 Task: Search one way flight ticket for 3 adults, 3 children in business from Kalamazoo: Kalamazoo/battle Creek International Airport to Rock Springs: Southwest Wyoming Regional Airport (rock Springs Sweetwater County Airport) on 8-5-2023. Number of bags: 1 checked bag. Price is upto 94000. Outbound departure time preference is 9:45.
Action: Mouse moved to (382, 365)
Screenshot: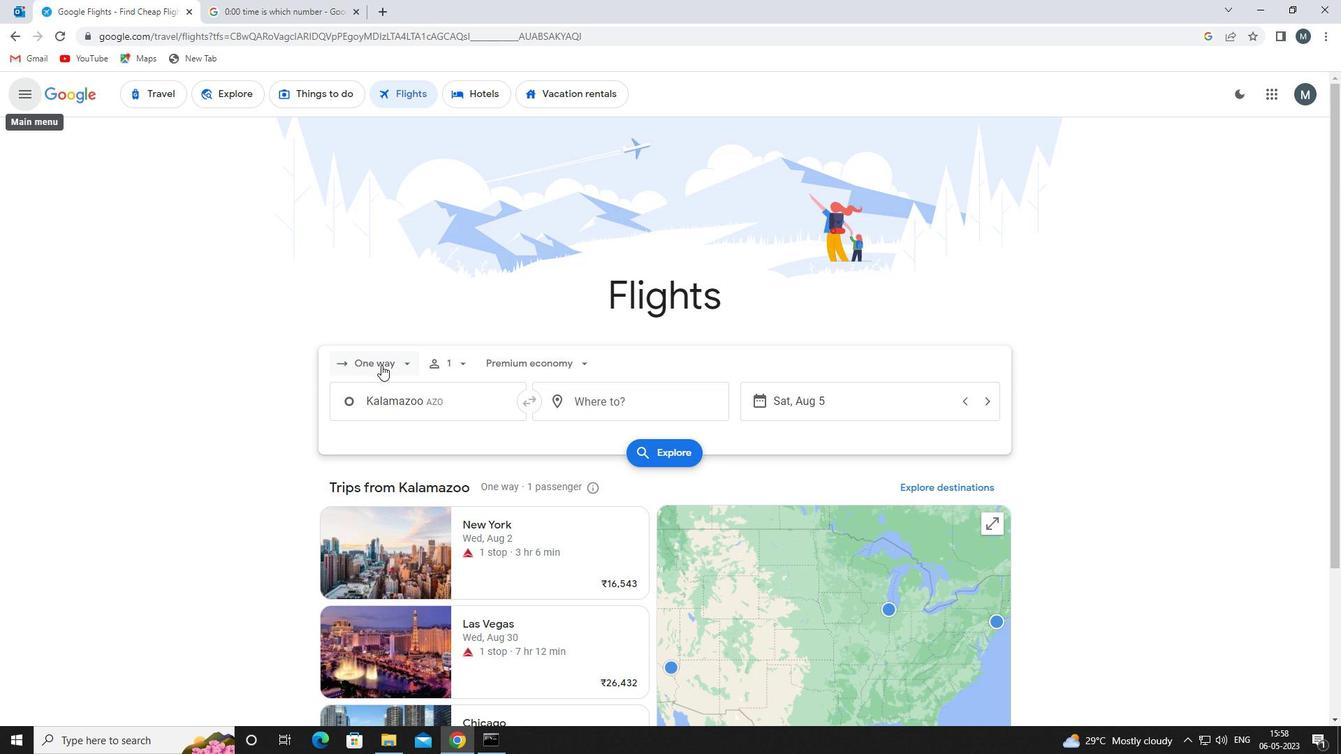 
Action: Mouse pressed left at (382, 365)
Screenshot: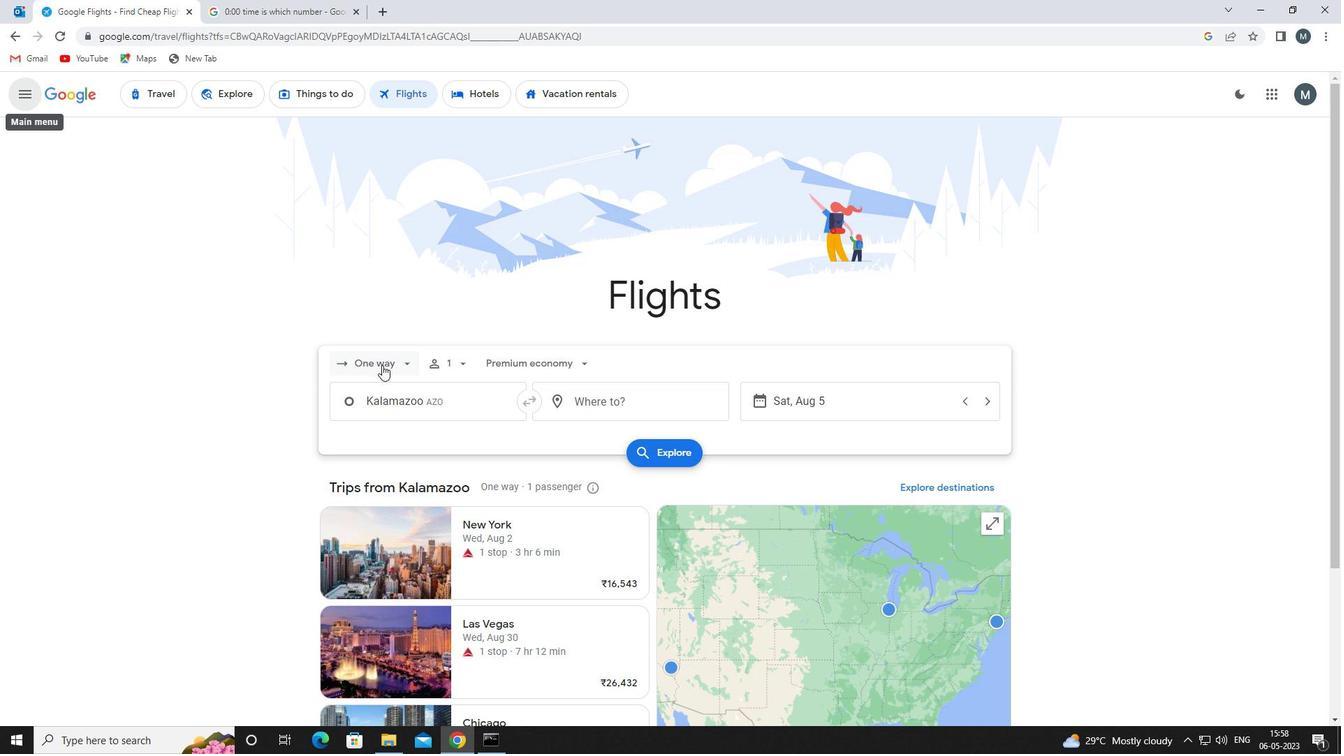 
Action: Mouse moved to (393, 435)
Screenshot: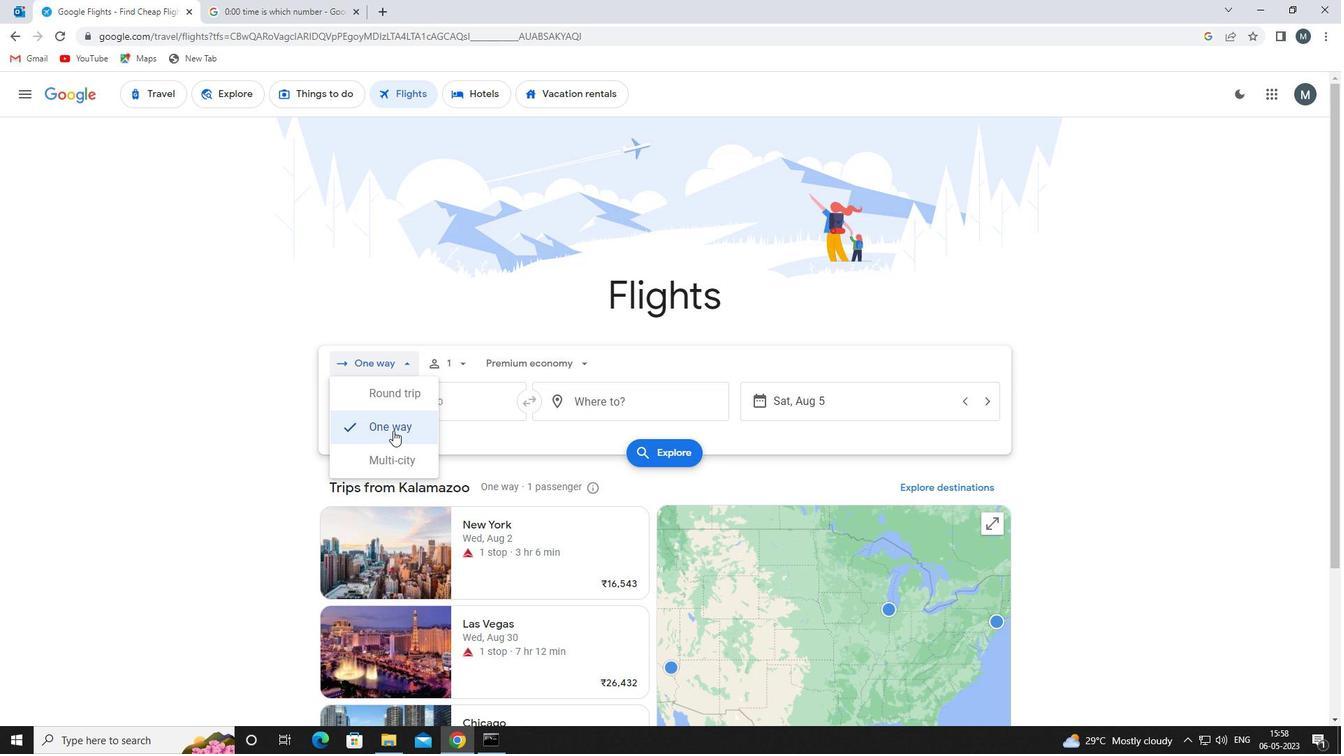 
Action: Mouse pressed left at (393, 435)
Screenshot: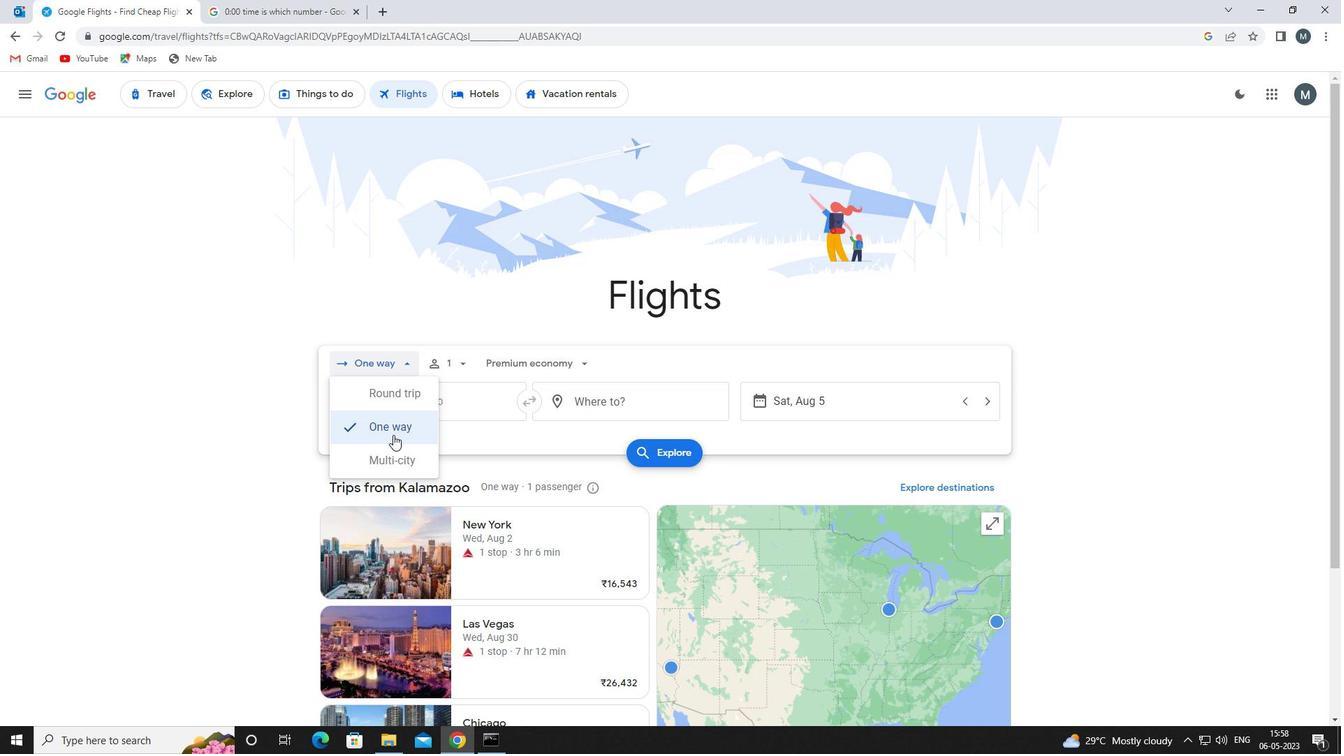 
Action: Mouse moved to (456, 362)
Screenshot: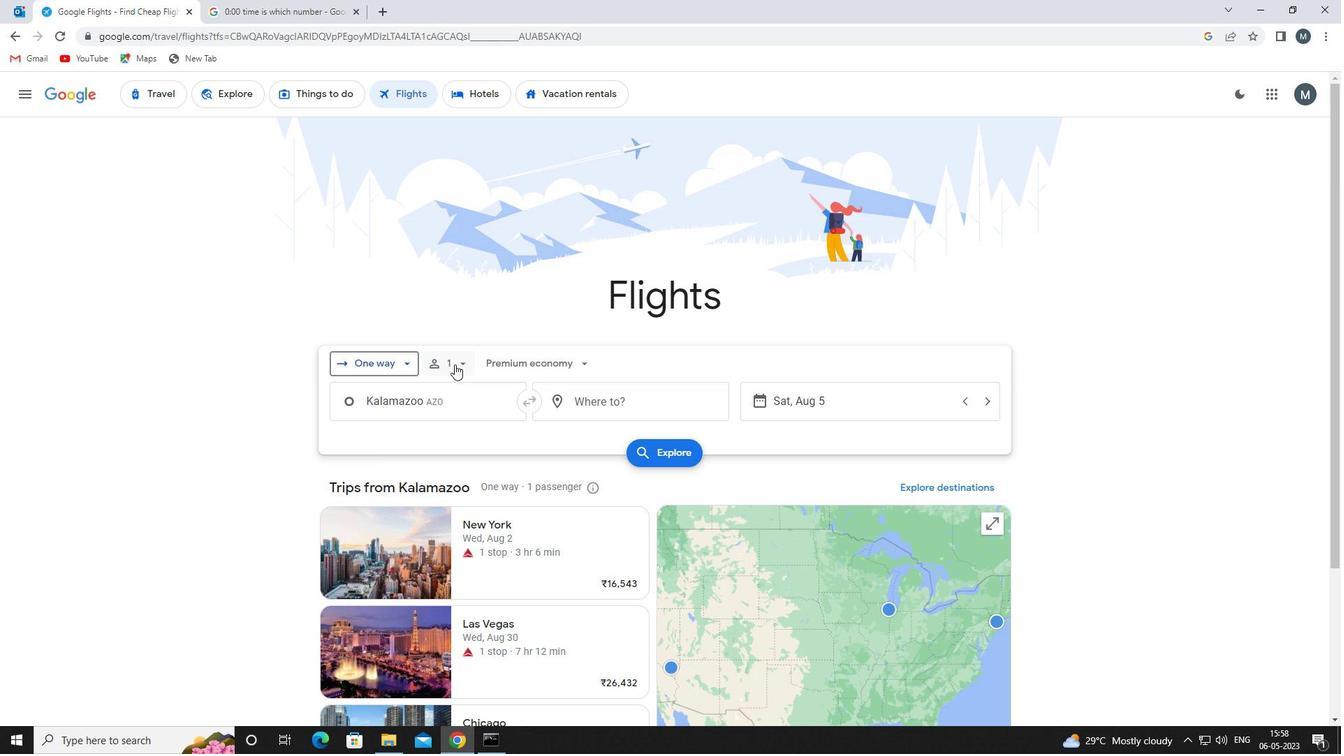 
Action: Mouse pressed left at (456, 362)
Screenshot: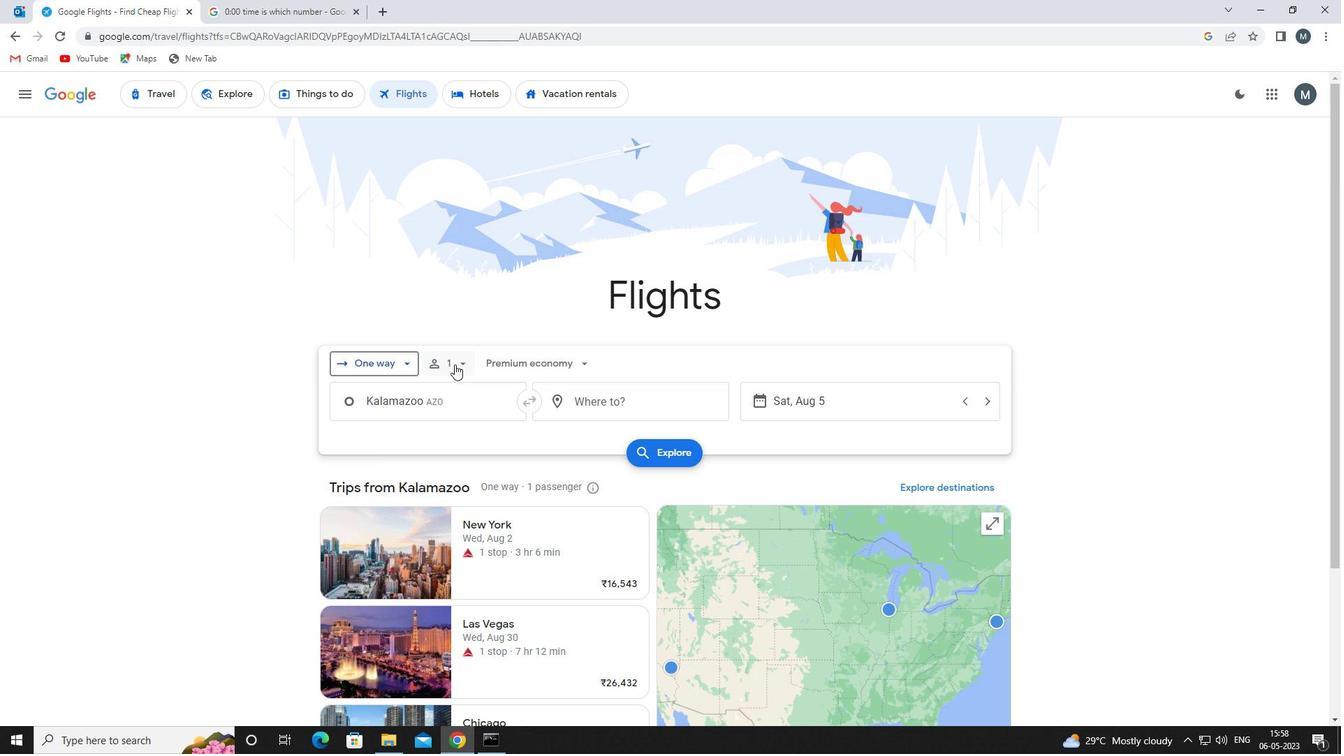 
Action: Mouse moved to (569, 398)
Screenshot: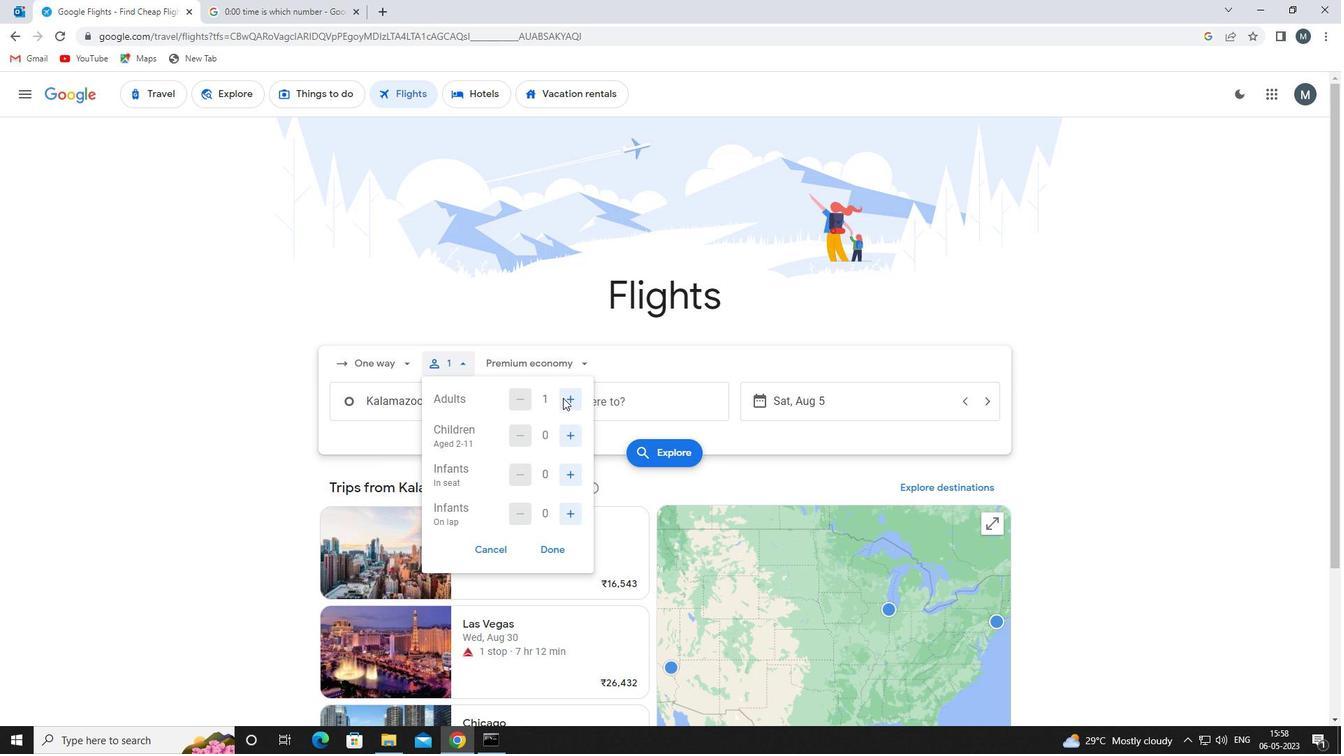 
Action: Mouse pressed left at (569, 398)
Screenshot: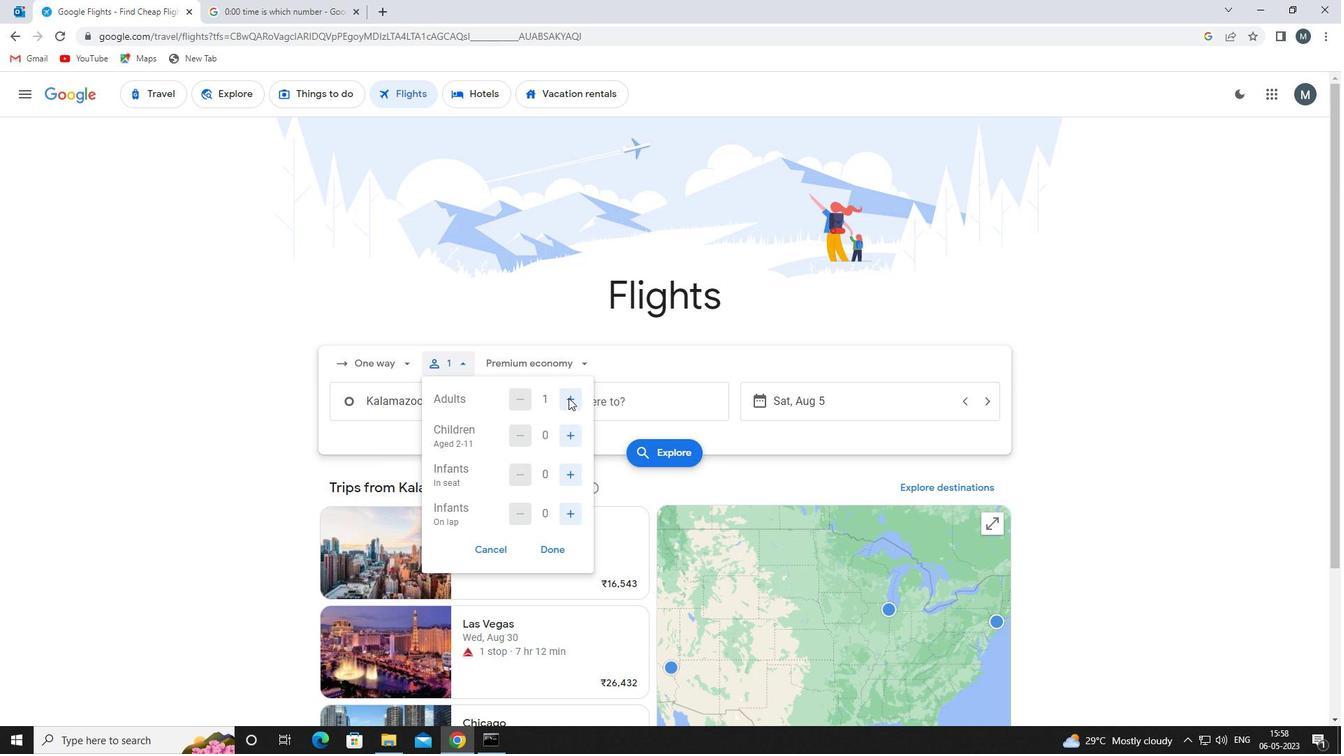 
Action: Mouse moved to (572, 398)
Screenshot: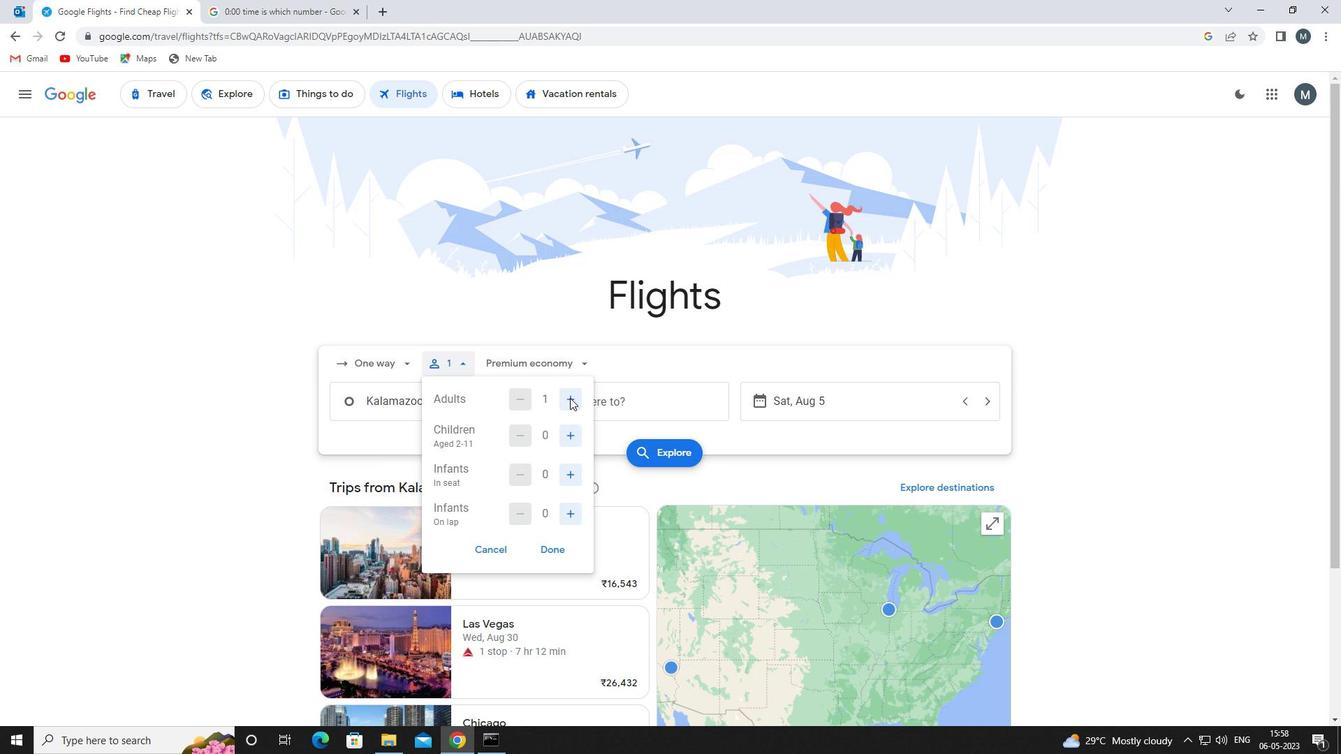 
Action: Mouse pressed left at (572, 398)
Screenshot: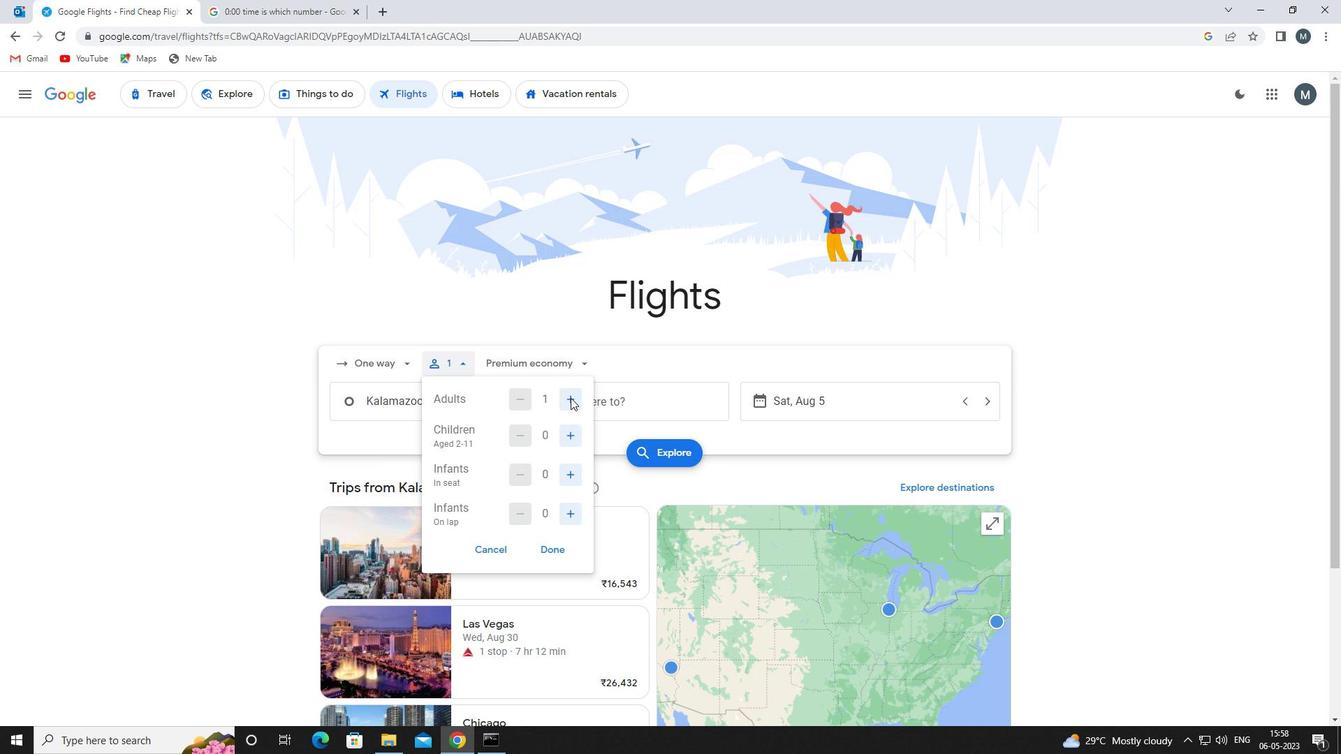 
Action: Mouse moved to (568, 440)
Screenshot: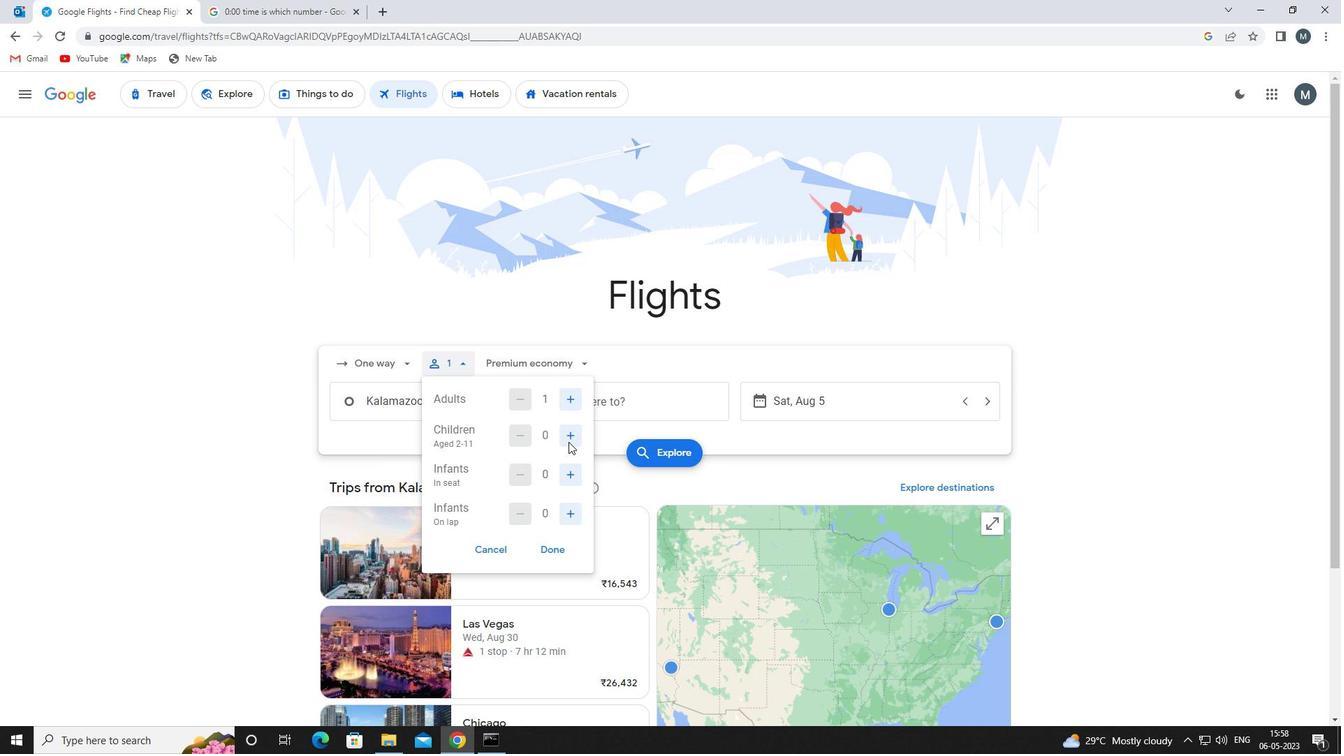 
Action: Mouse pressed left at (568, 440)
Screenshot: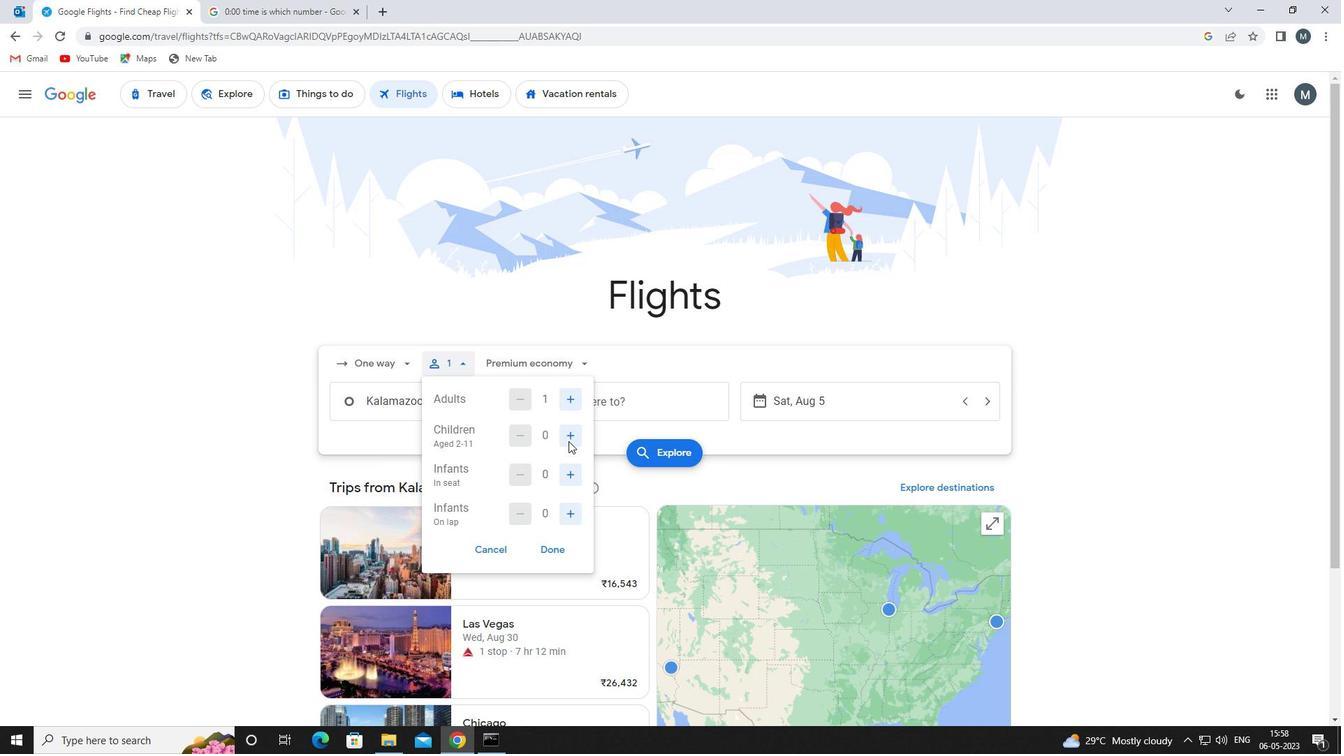 
Action: Mouse pressed left at (568, 440)
Screenshot: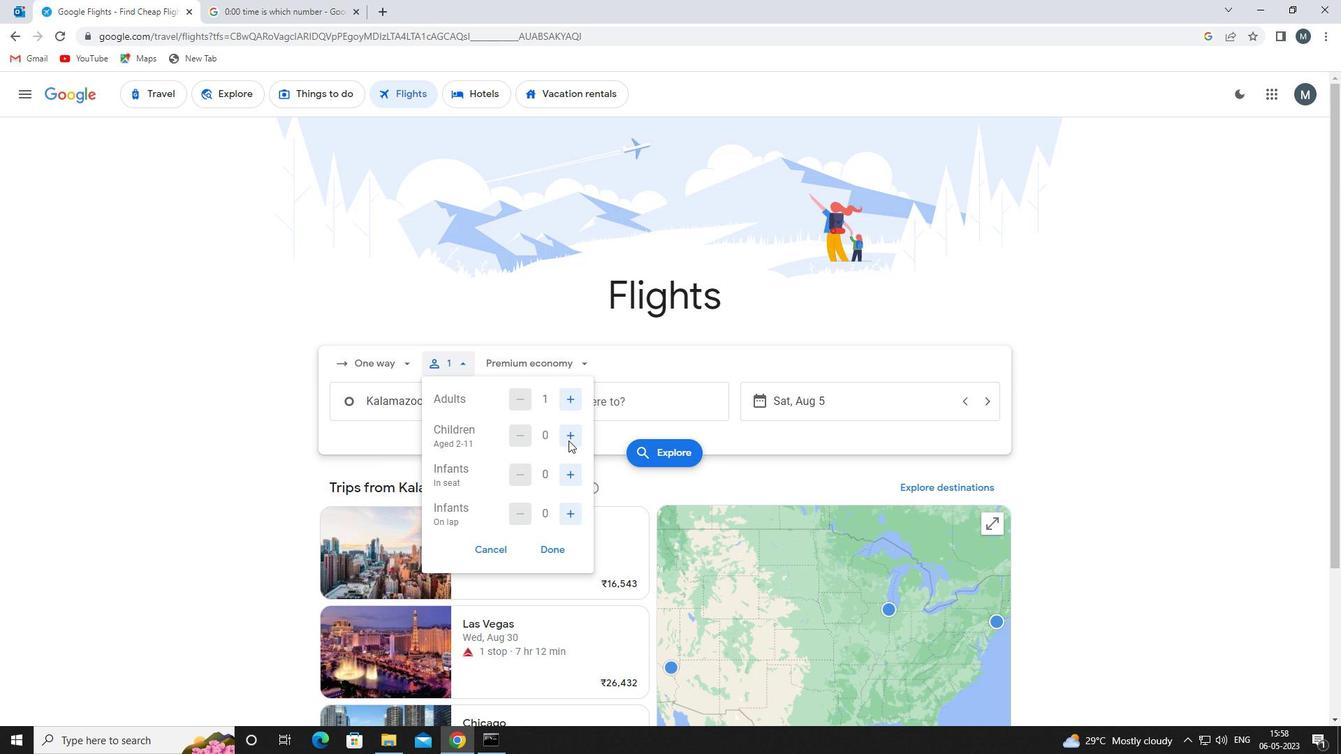 
Action: Mouse pressed left at (568, 440)
Screenshot: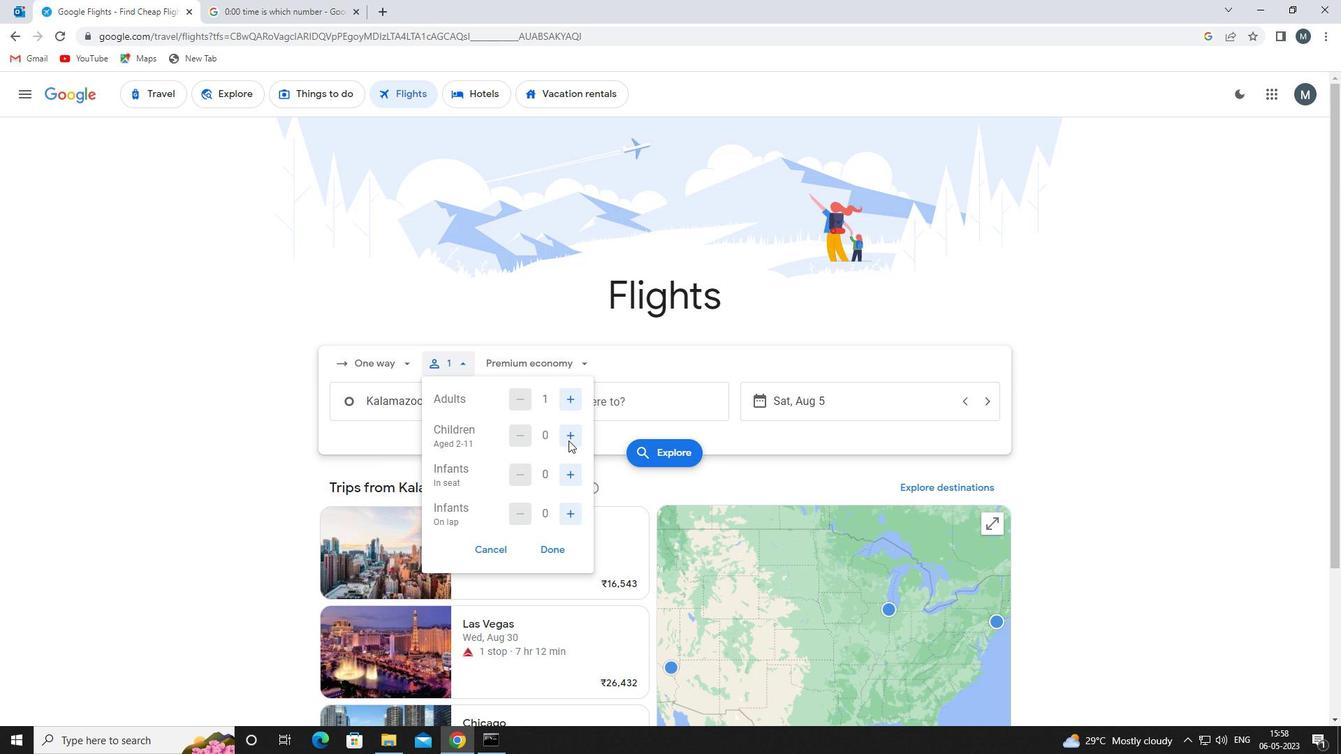 
Action: Mouse moved to (552, 553)
Screenshot: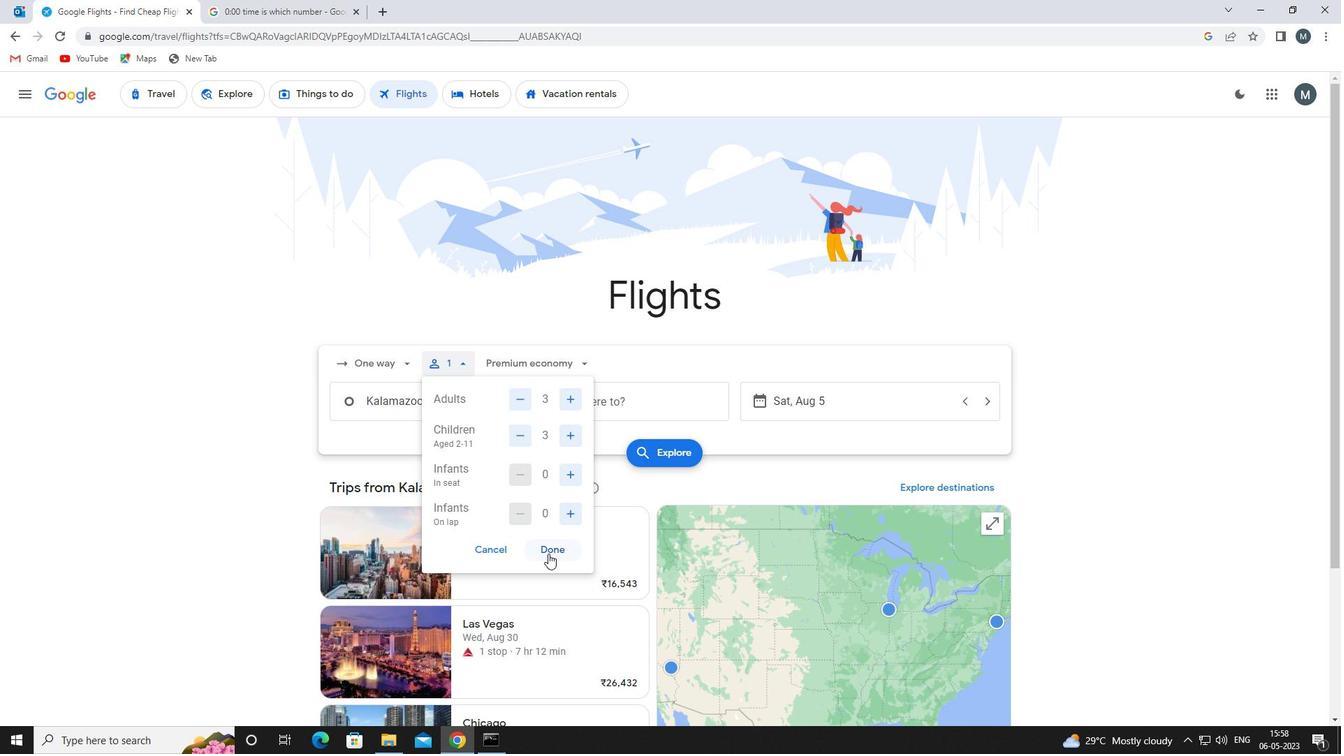 
Action: Mouse pressed left at (552, 553)
Screenshot: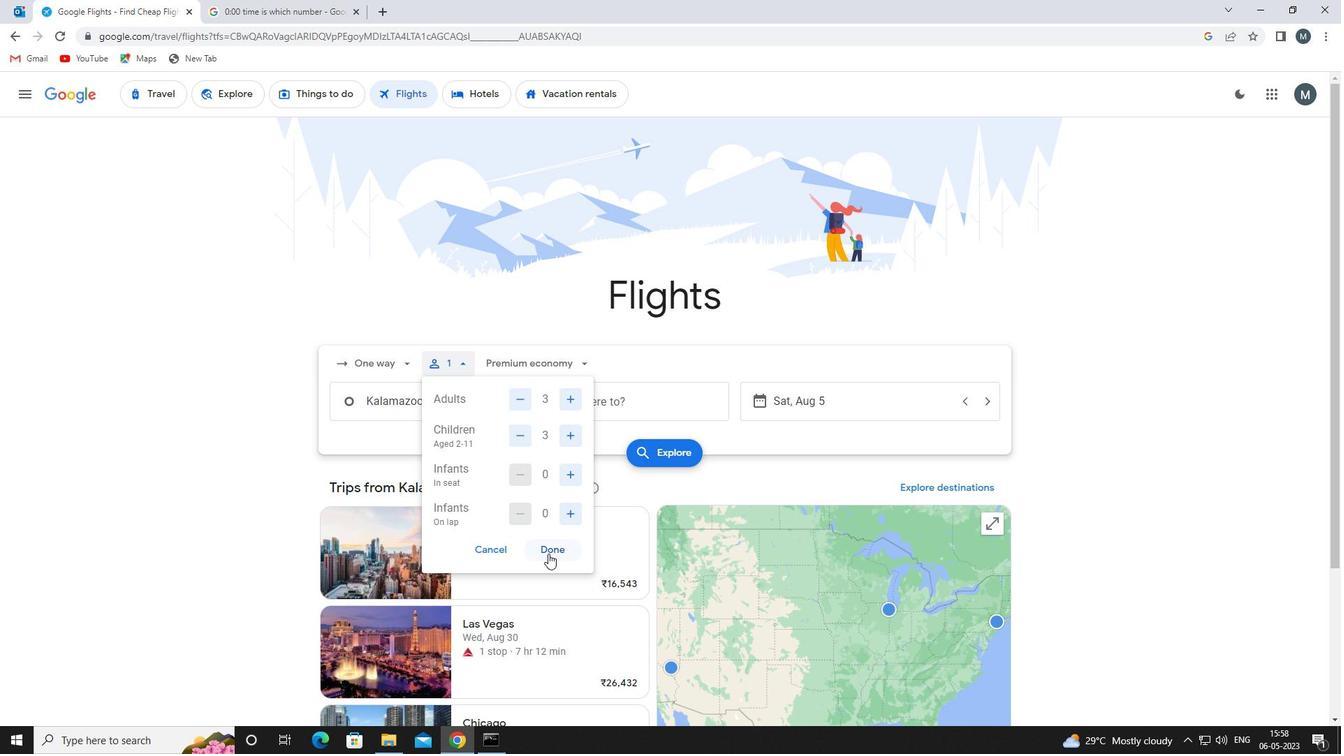 
Action: Mouse moved to (518, 364)
Screenshot: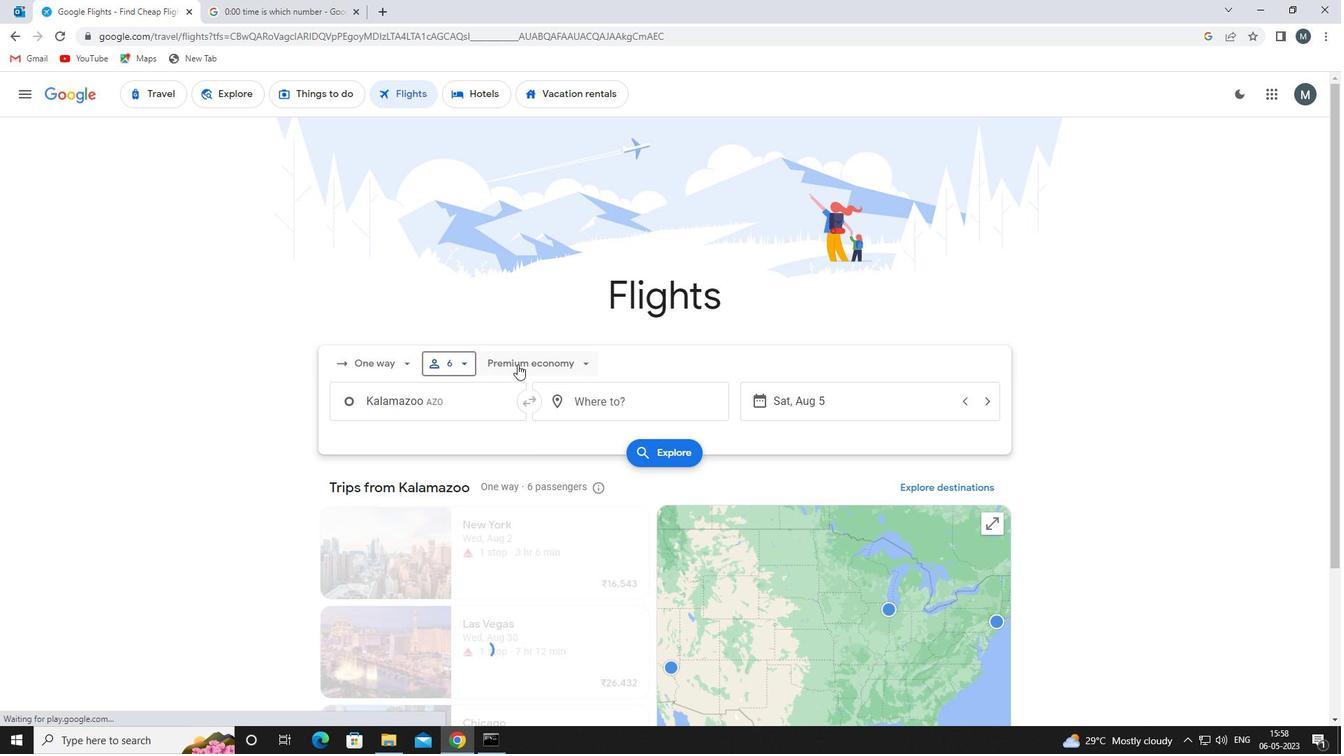 
Action: Mouse pressed left at (518, 364)
Screenshot: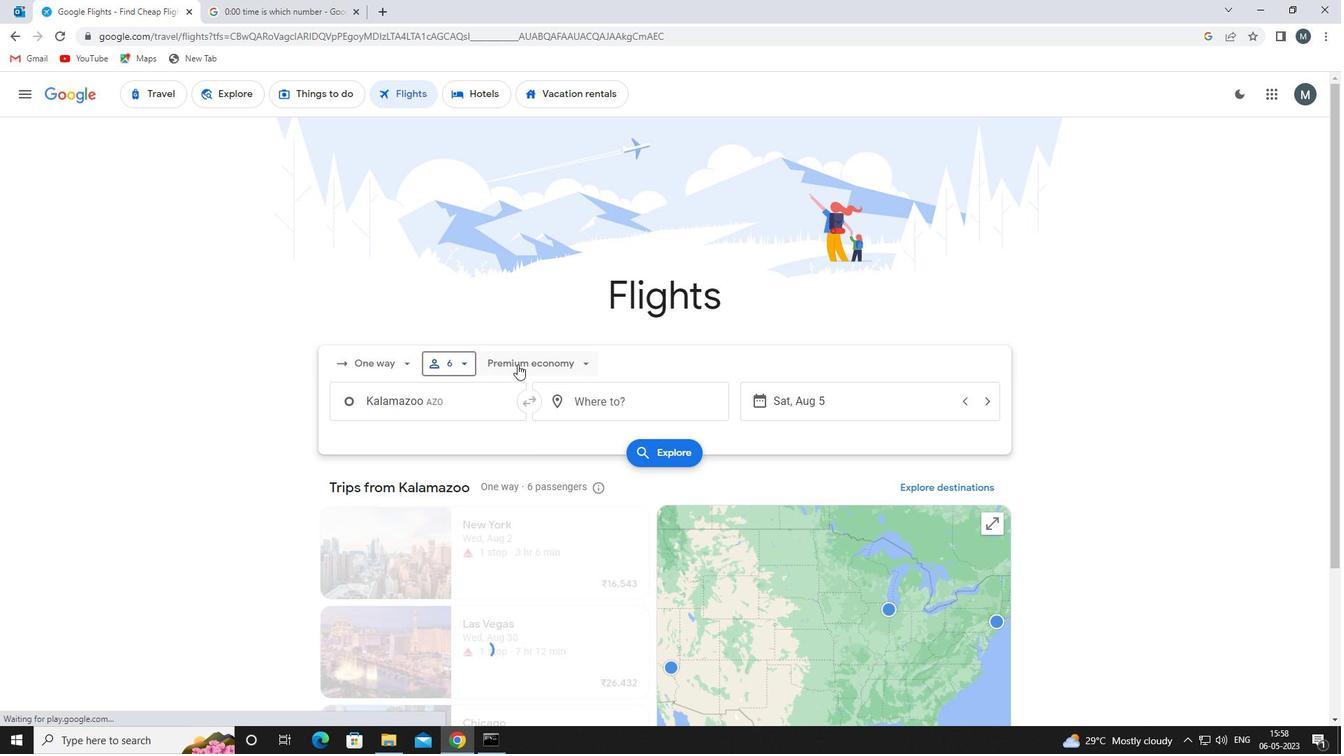 
Action: Mouse moved to (525, 463)
Screenshot: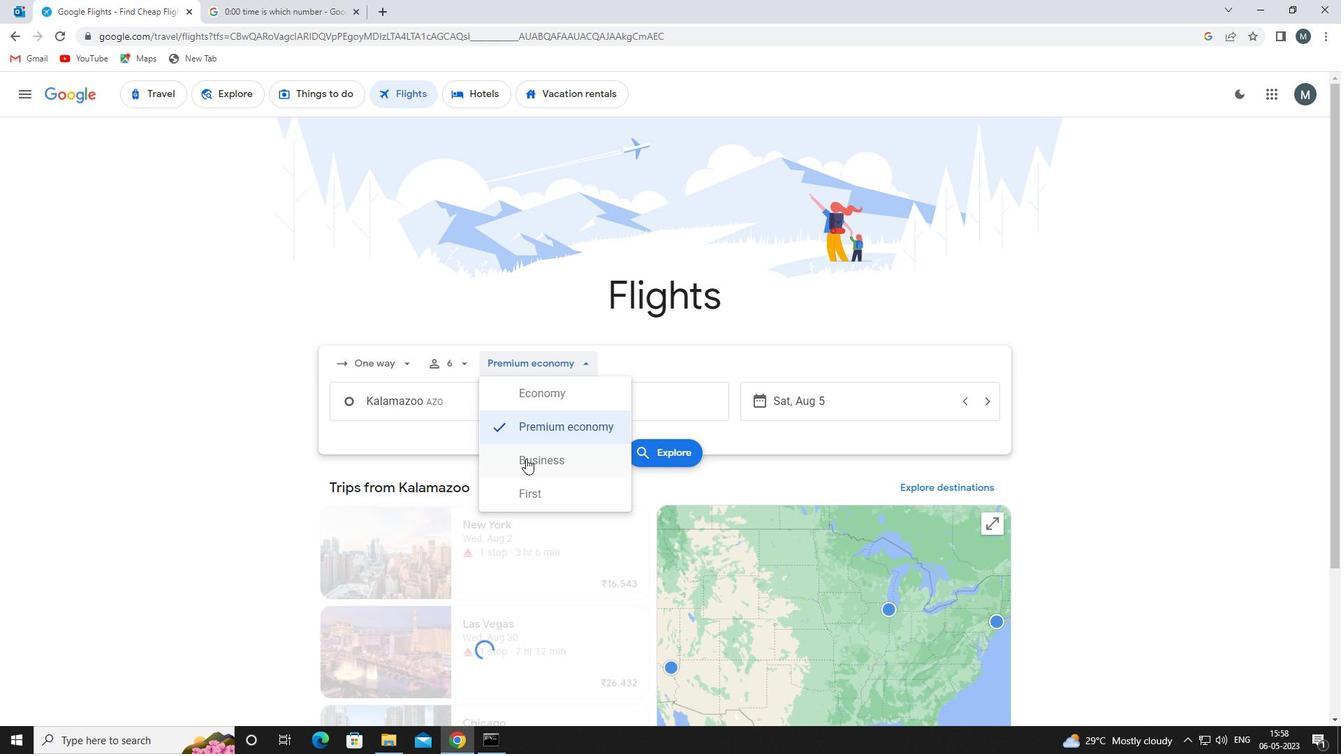 
Action: Mouse pressed left at (525, 463)
Screenshot: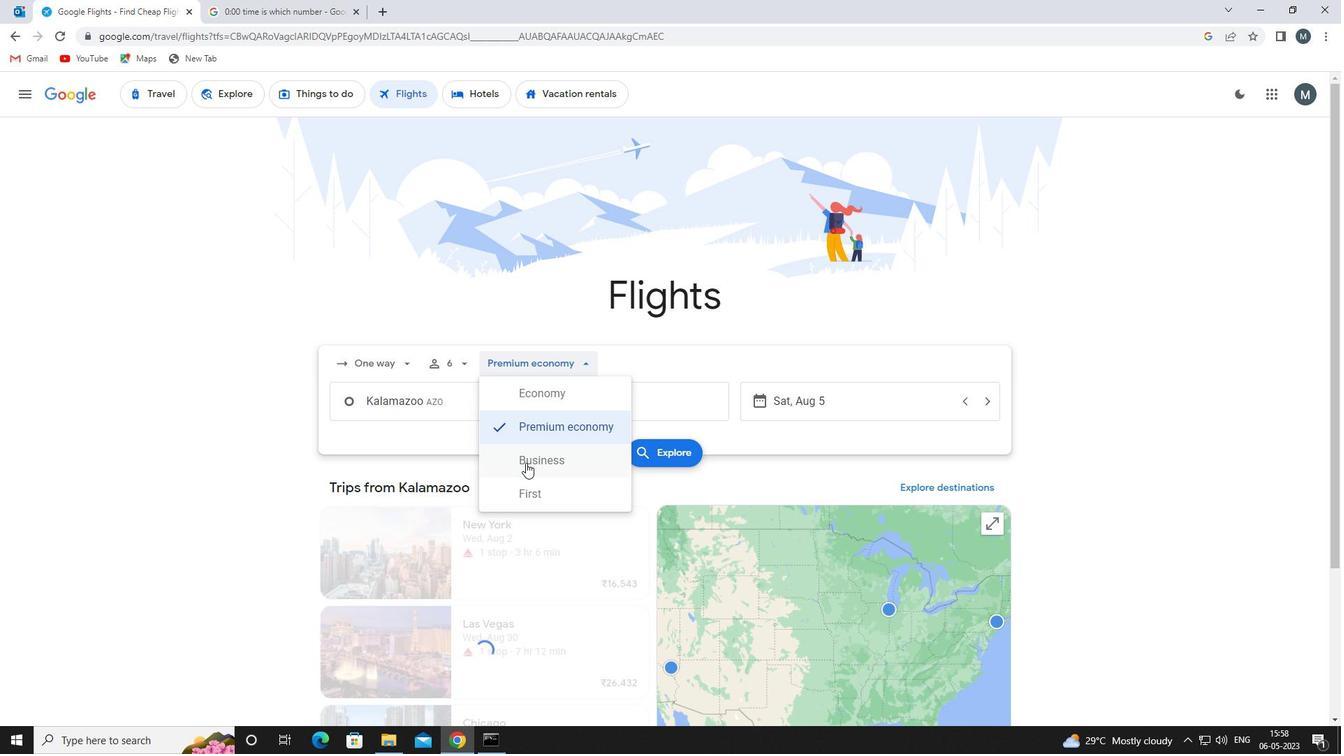 
Action: Mouse moved to (454, 405)
Screenshot: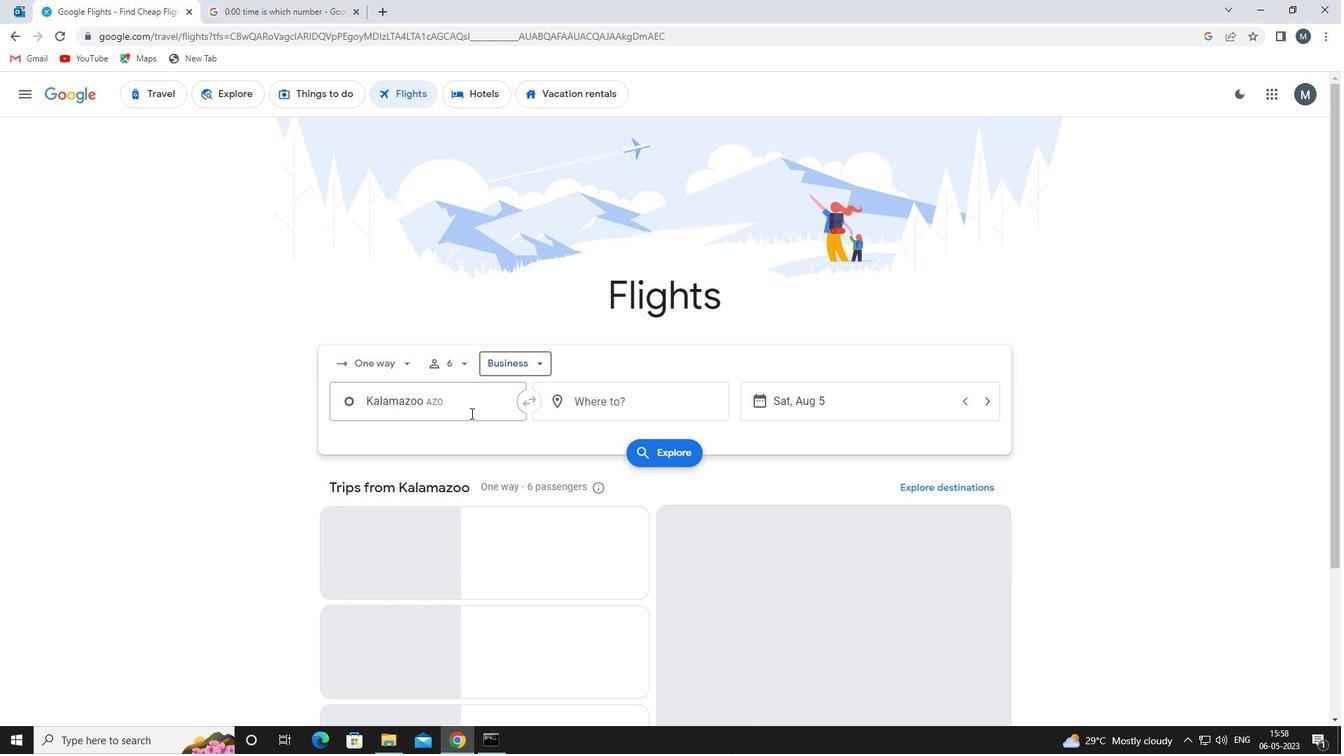 
Action: Mouse pressed left at (454, 405)
Screenshot: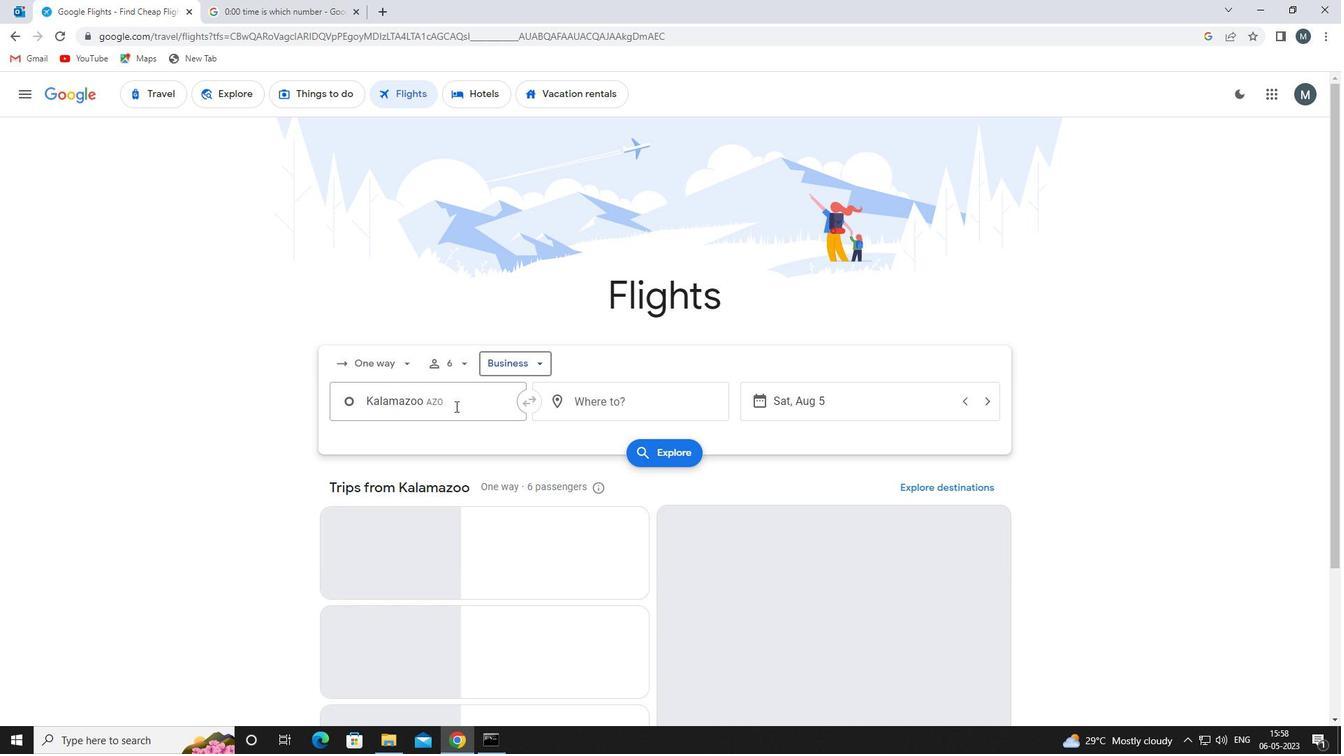 
Action: Mouse moved to (473, 514)
Screenshot: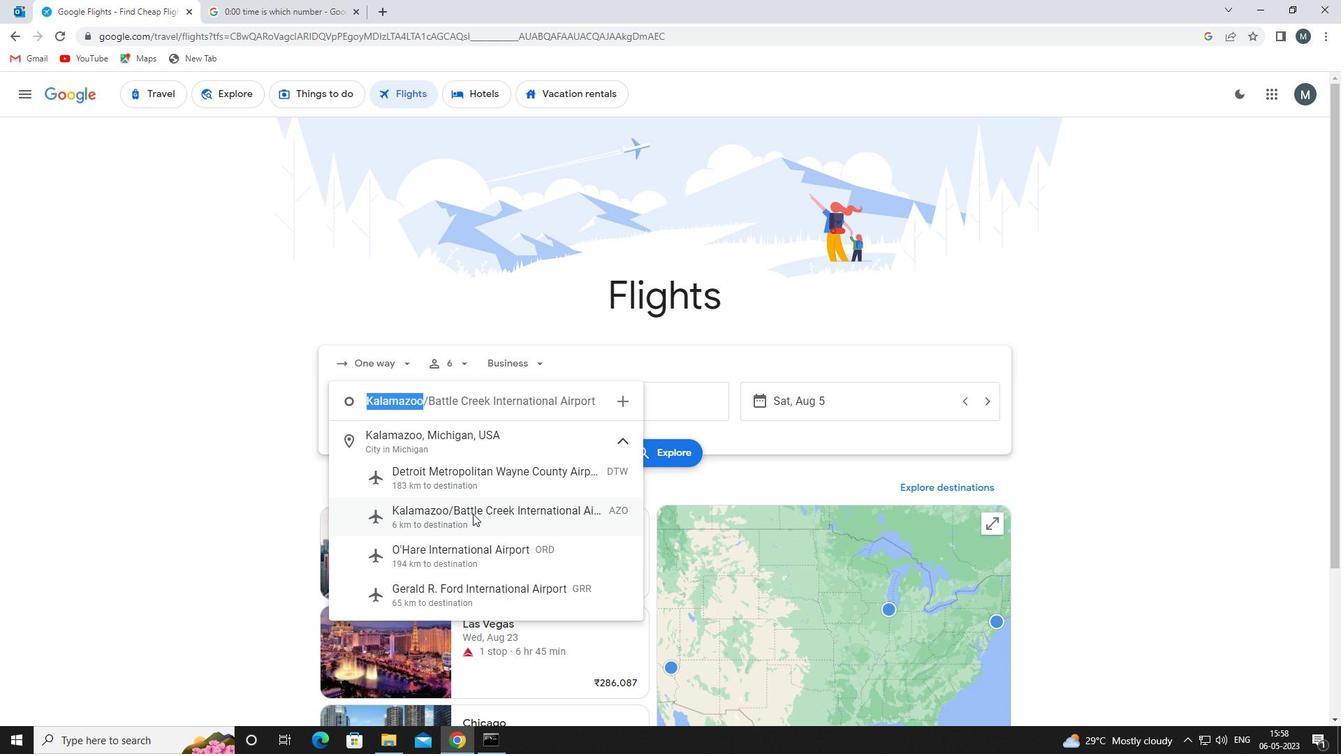 
Action: Mouse pressed left at (473, 514)
Screenshot: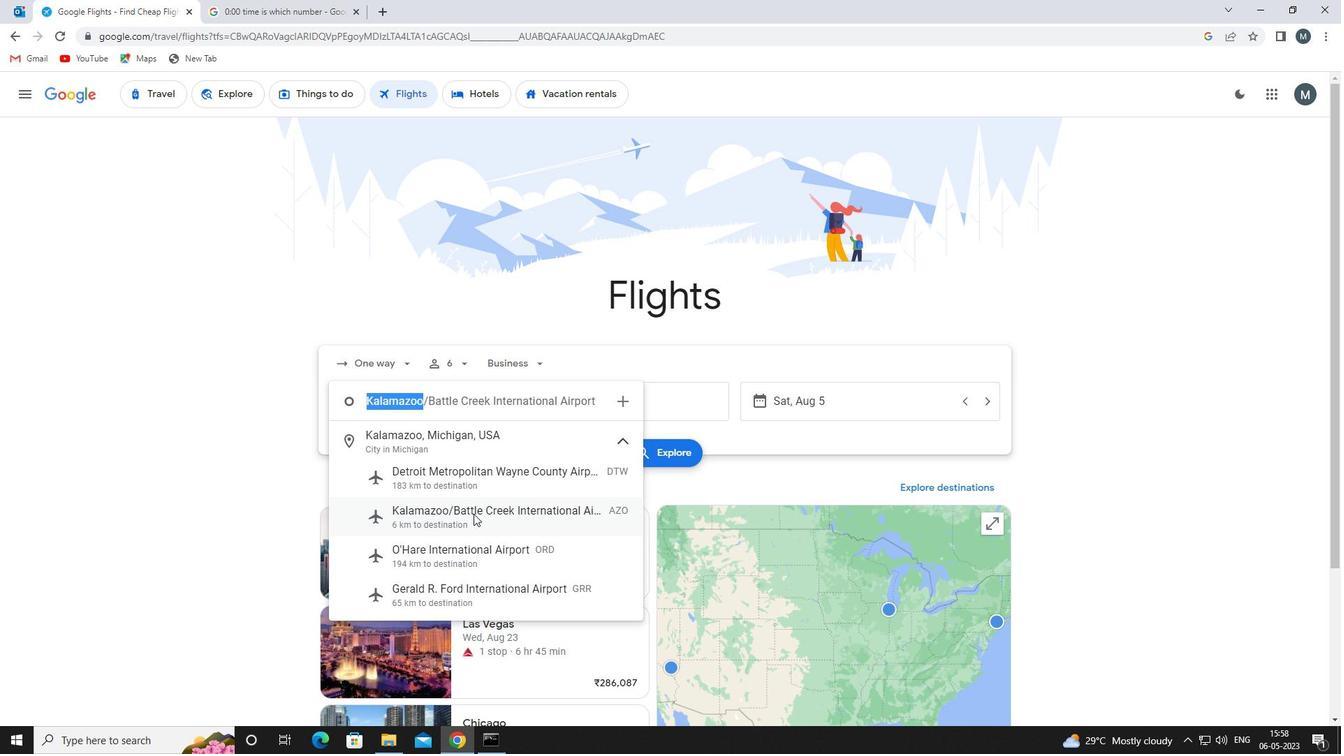 
Action: Mouse moved to (451, 394)
Screenshot: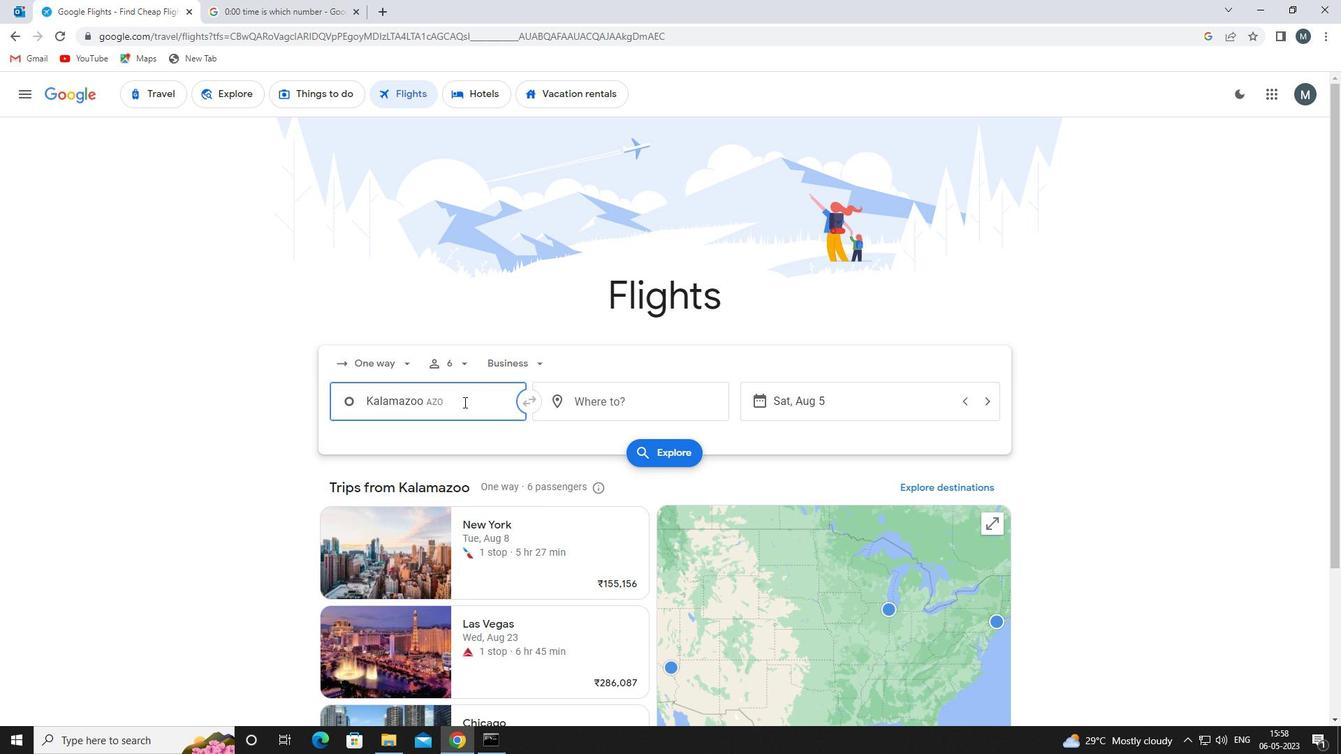 
Action: Mouse pressed left at (451, 394)
Screenshot: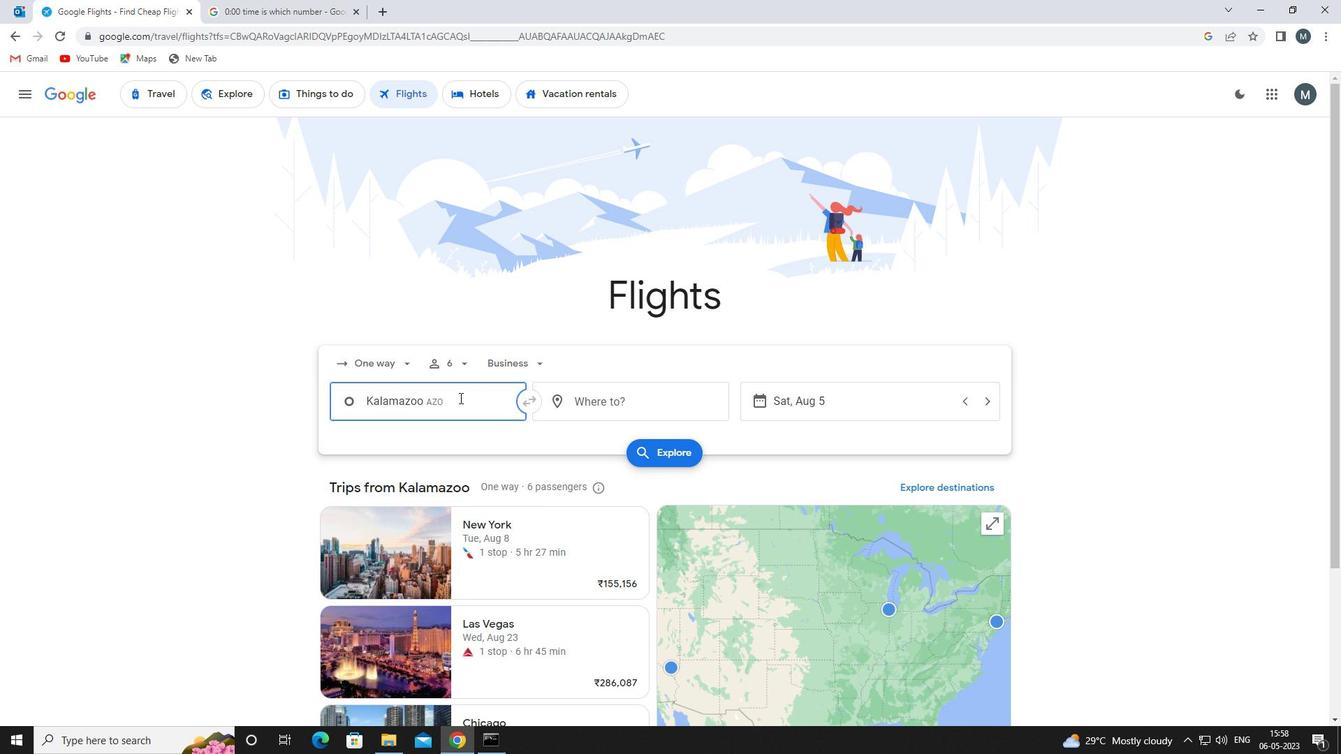 
Action: Mouse moved to (473, 516)
Screenshot: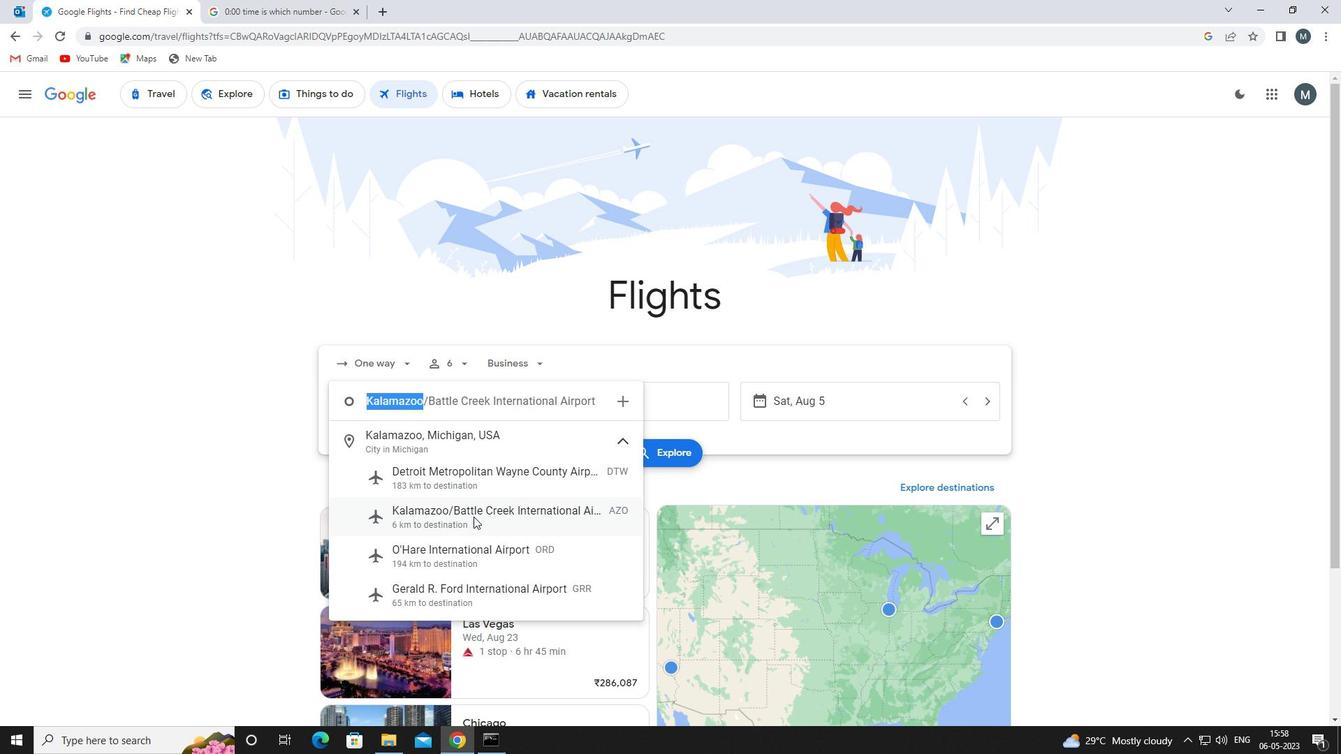
Action: Mouse pressed left at (473, 516)
Screenshot: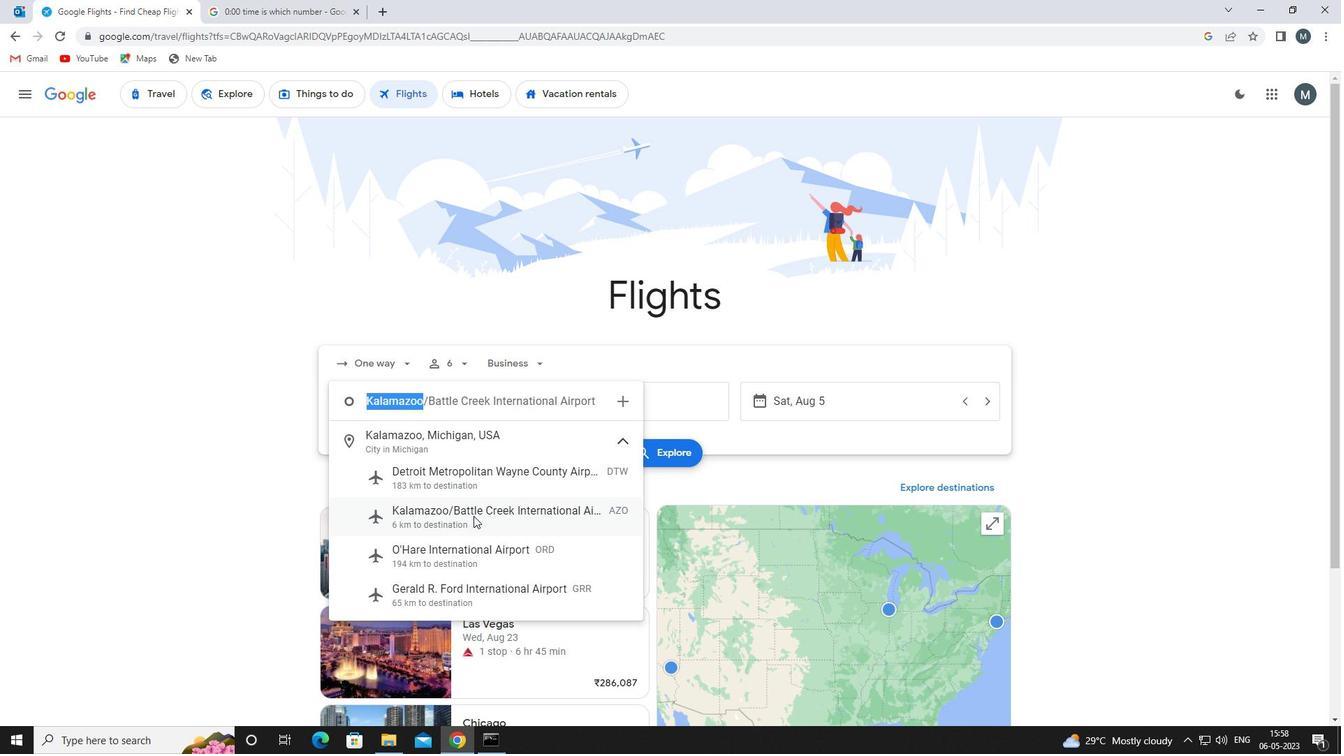 
Action: Mouse moved to (590, 404)
Screenshot: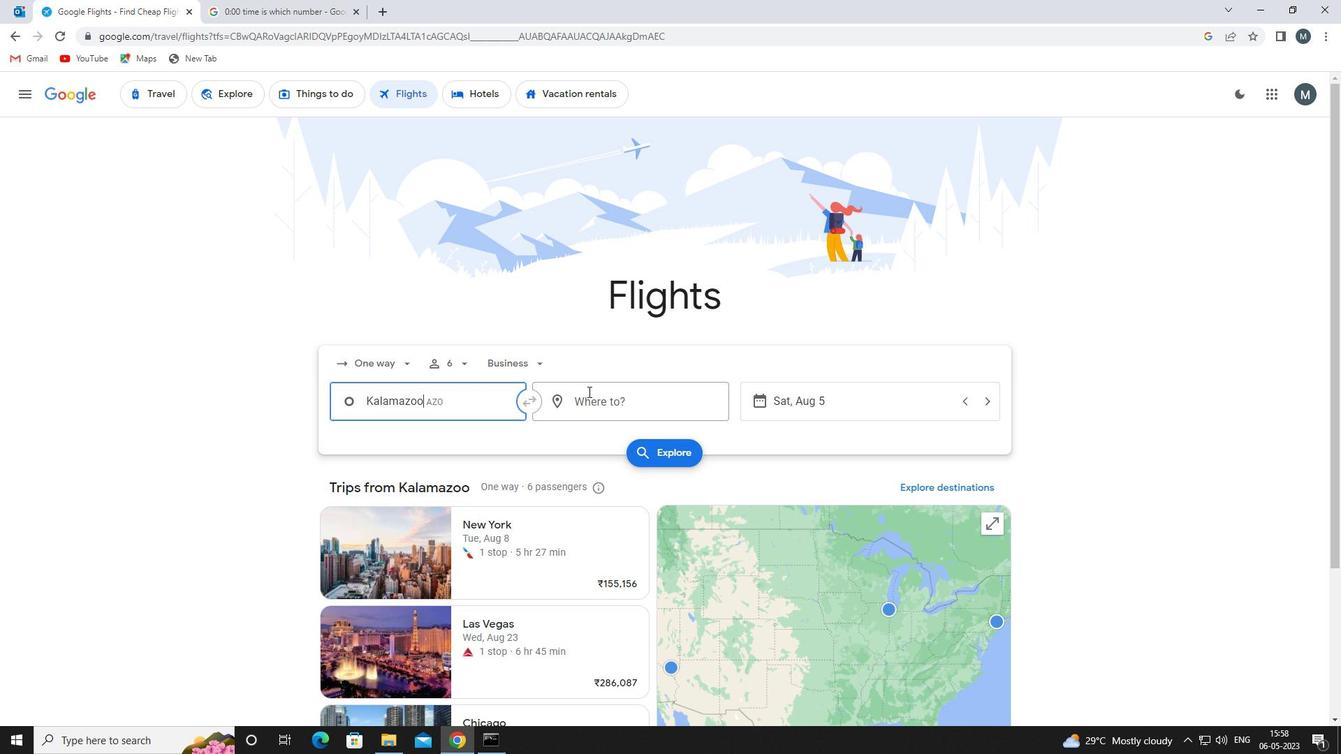 
Action: Mouse pressed left at (590, 404)
Screenshot: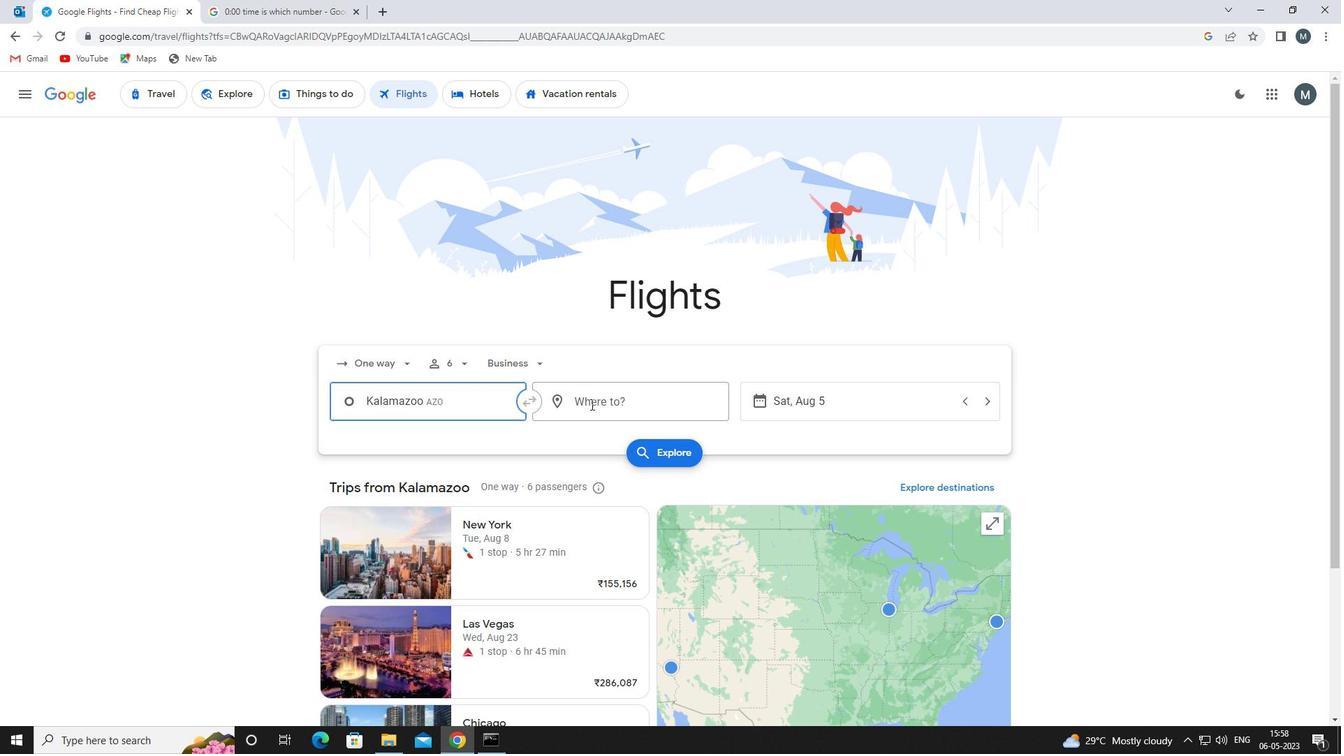 
Action: Mouse moved to (641, 544)
Screenshot: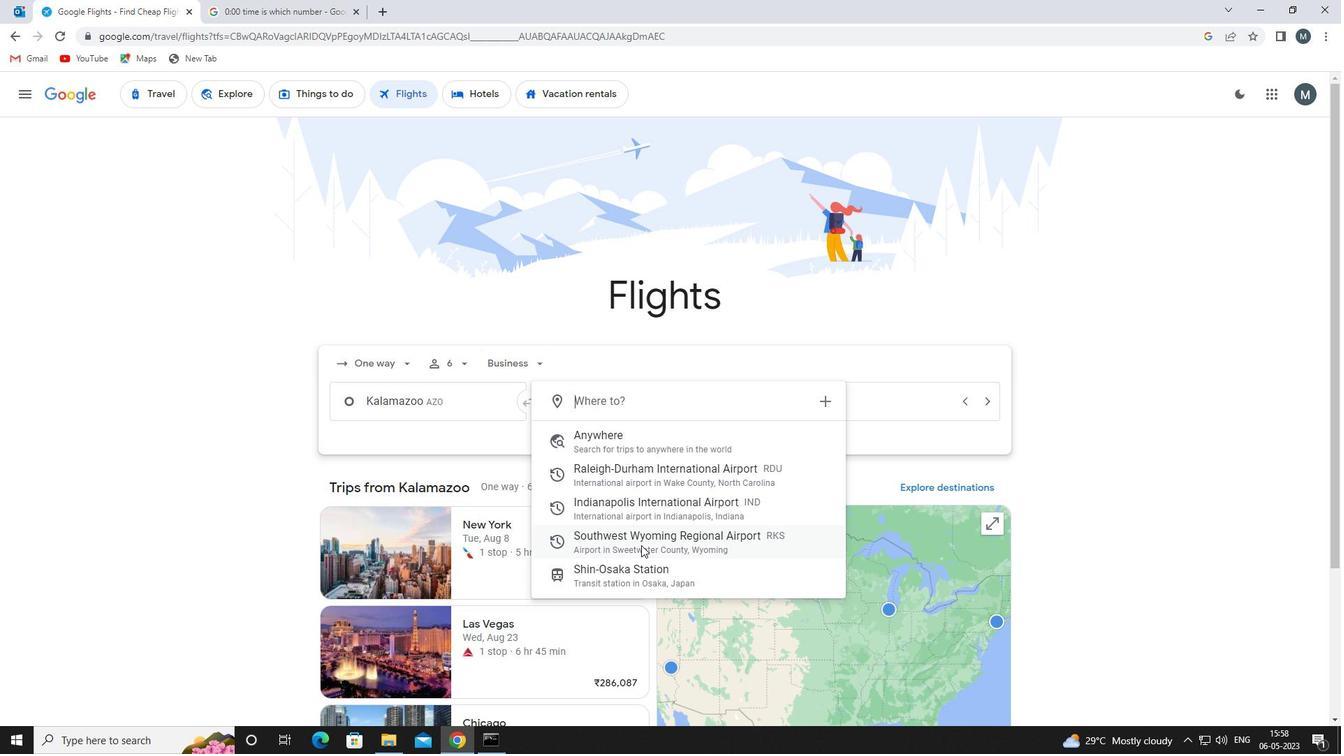 
Action: Mouse pressed left at (641, 544)
Screenshot: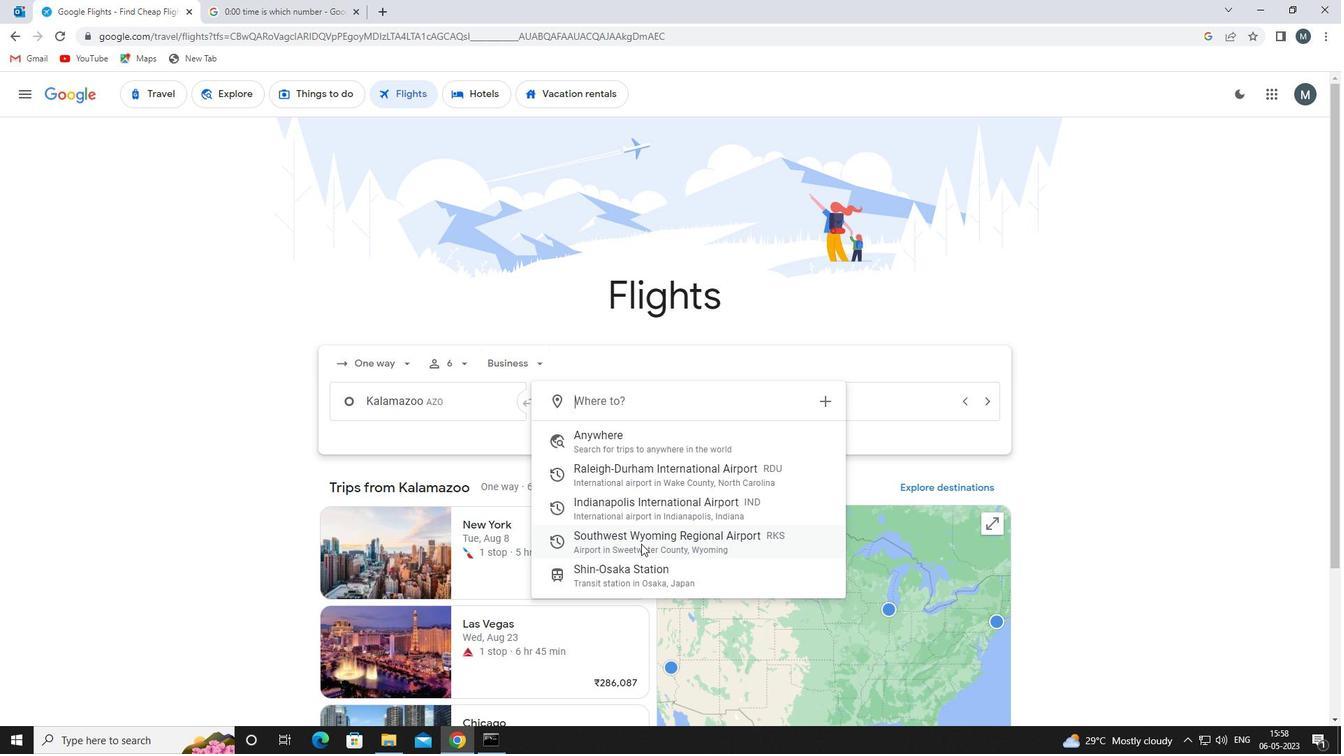 
Action: Mouse moved to (824, 403)
Screenshot: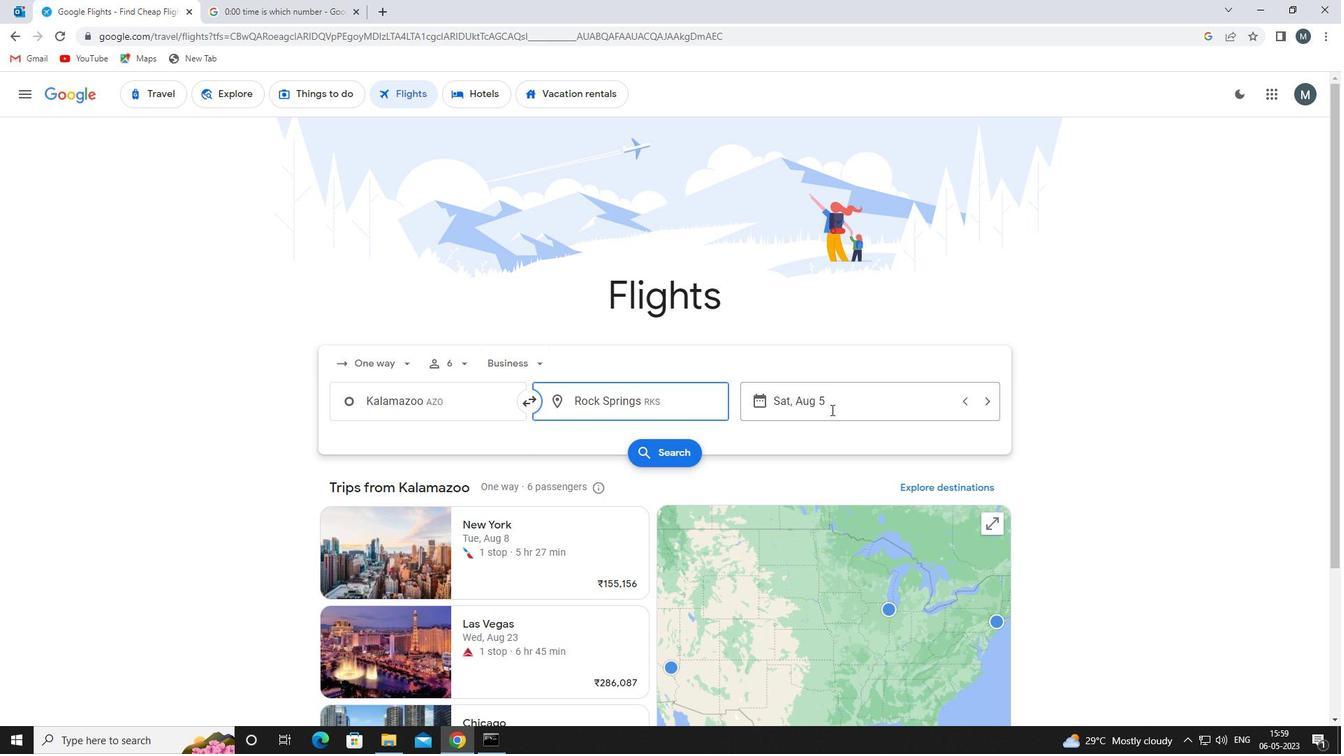 
Action: Mouse pressed left at (824, 403)
Screenshot: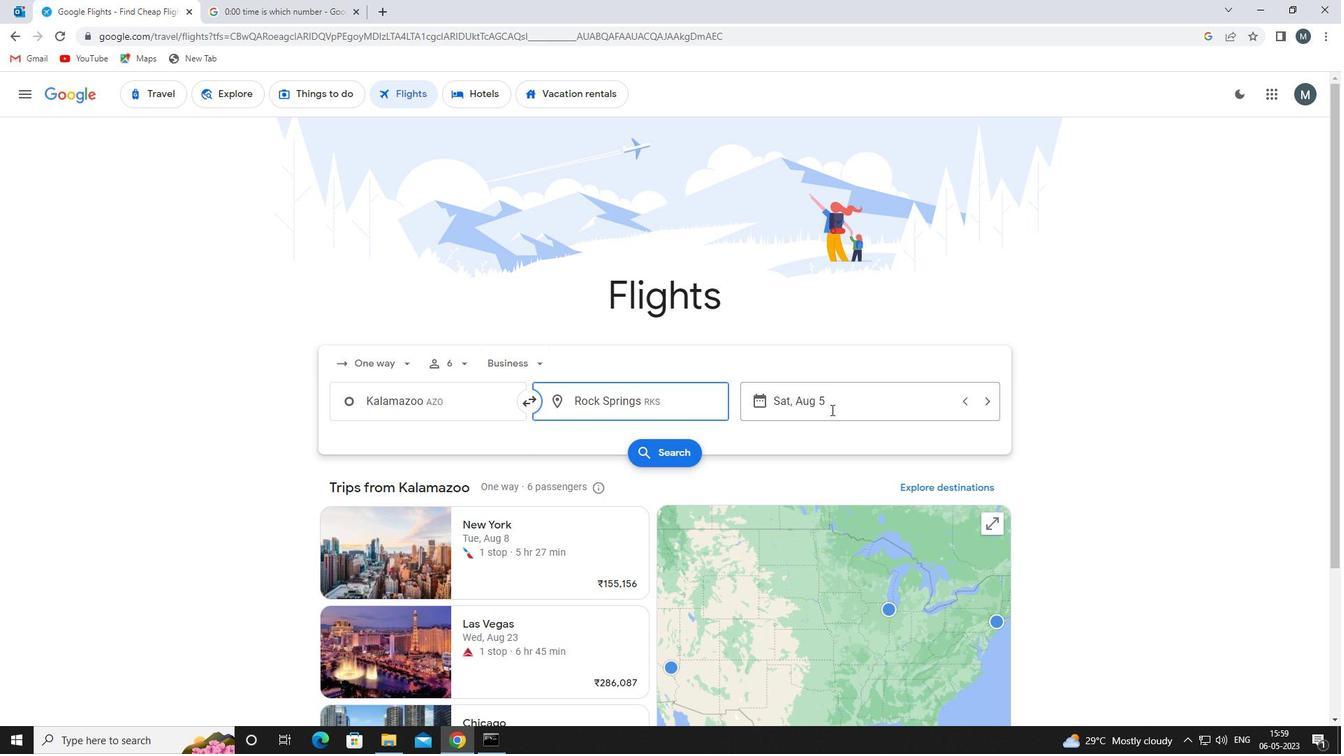 
Action: Mouse moved to (701, 470)
Screenshot: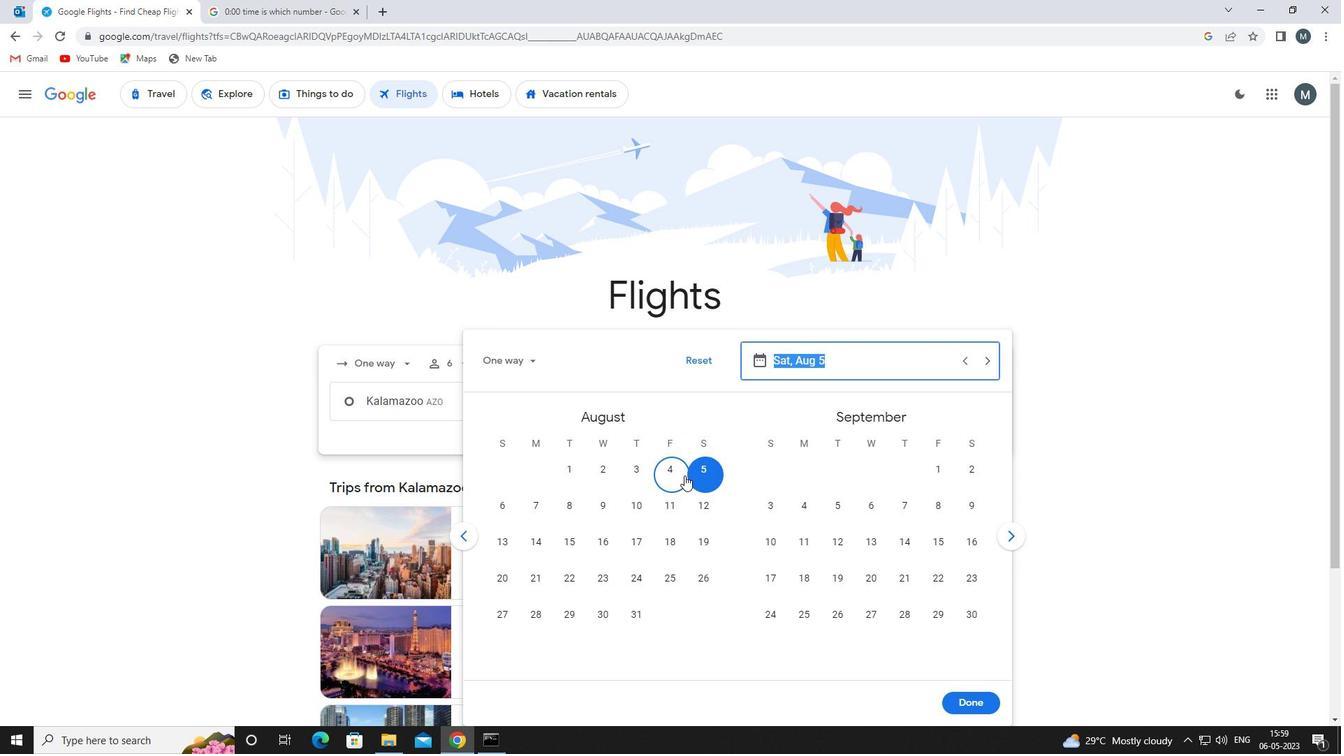
Action: Mouse pressed left at (701, 470)
Screenshot: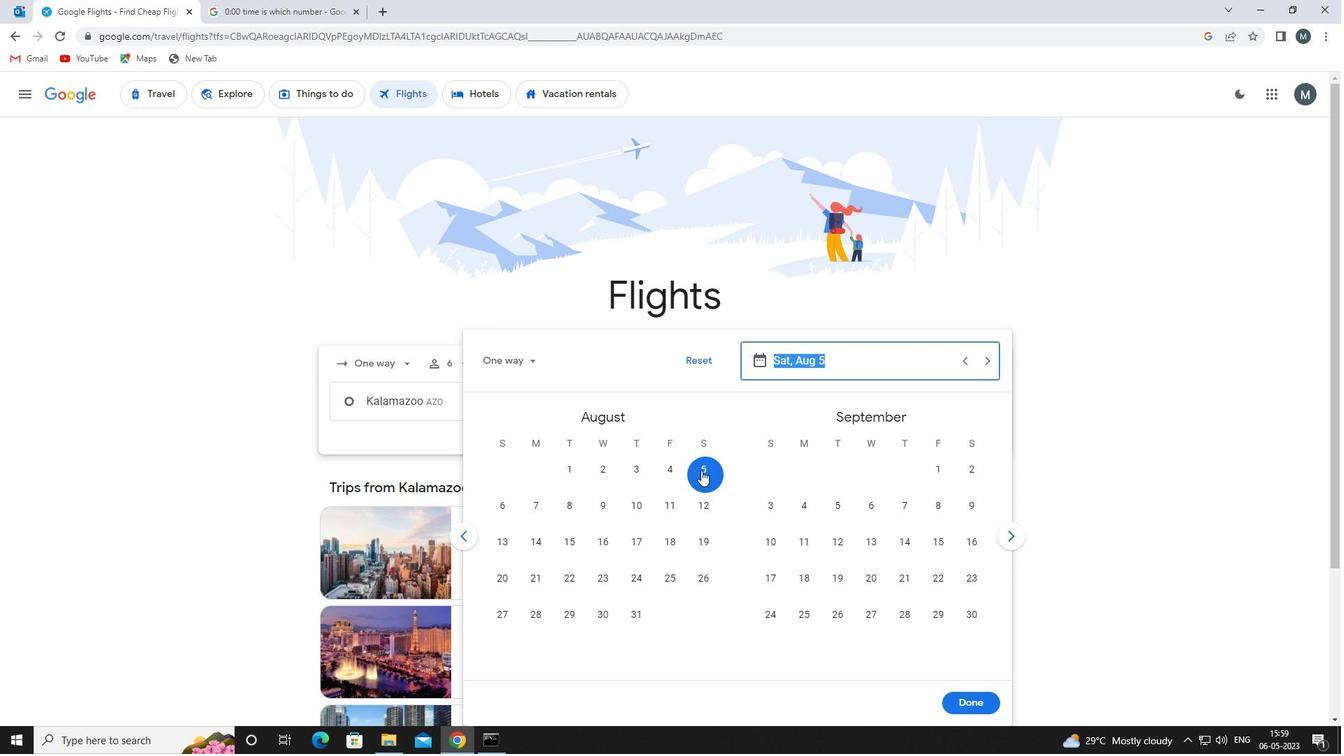 
Action: Mouse moved to (963, 697)
Screenshot: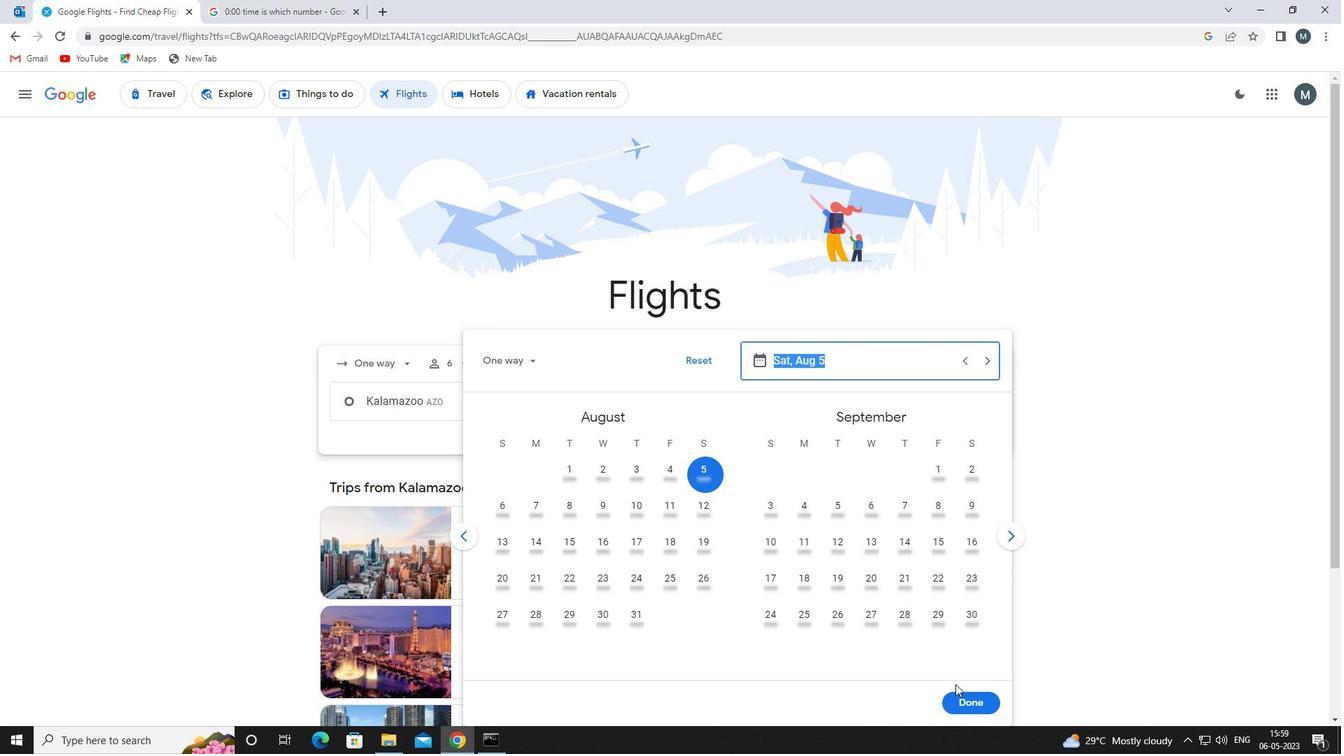
Action: Mouse pressed left at (963, 697)
Screenshot: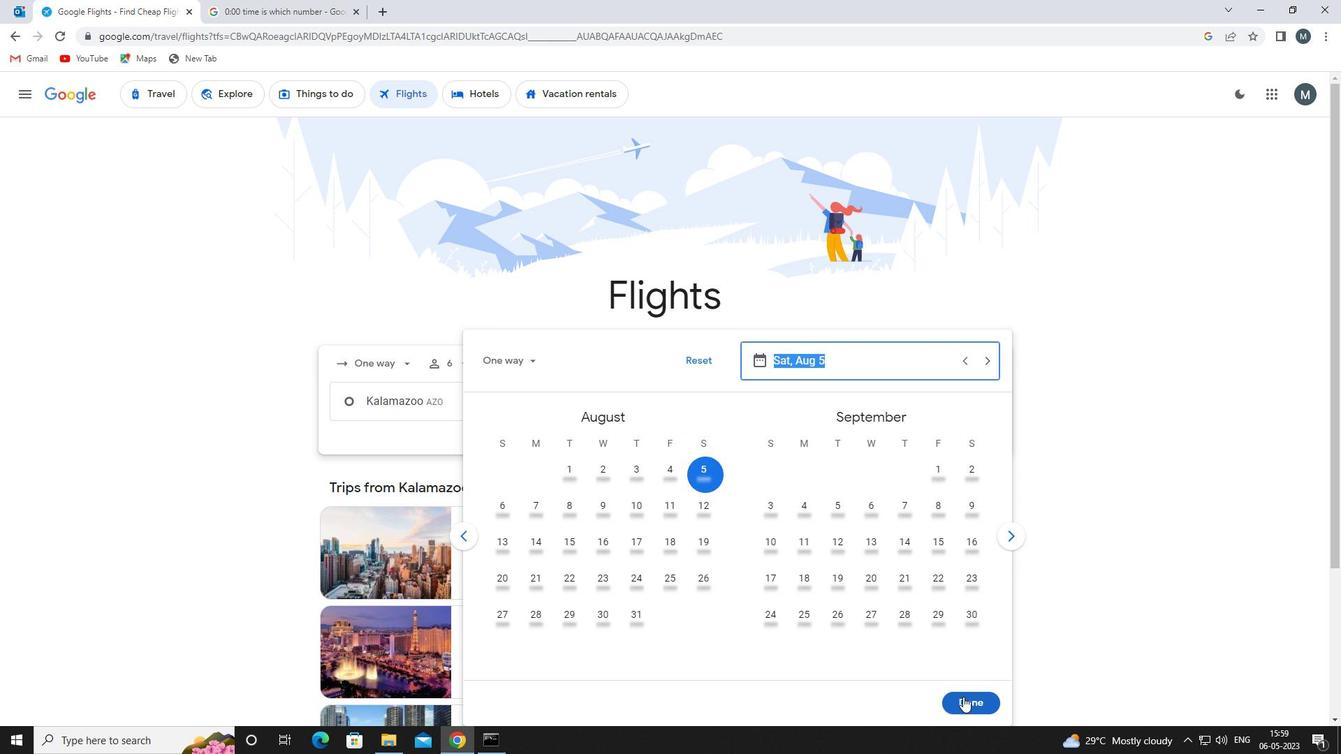 
Action: Mouse moved to (664, 454)
Screenshot: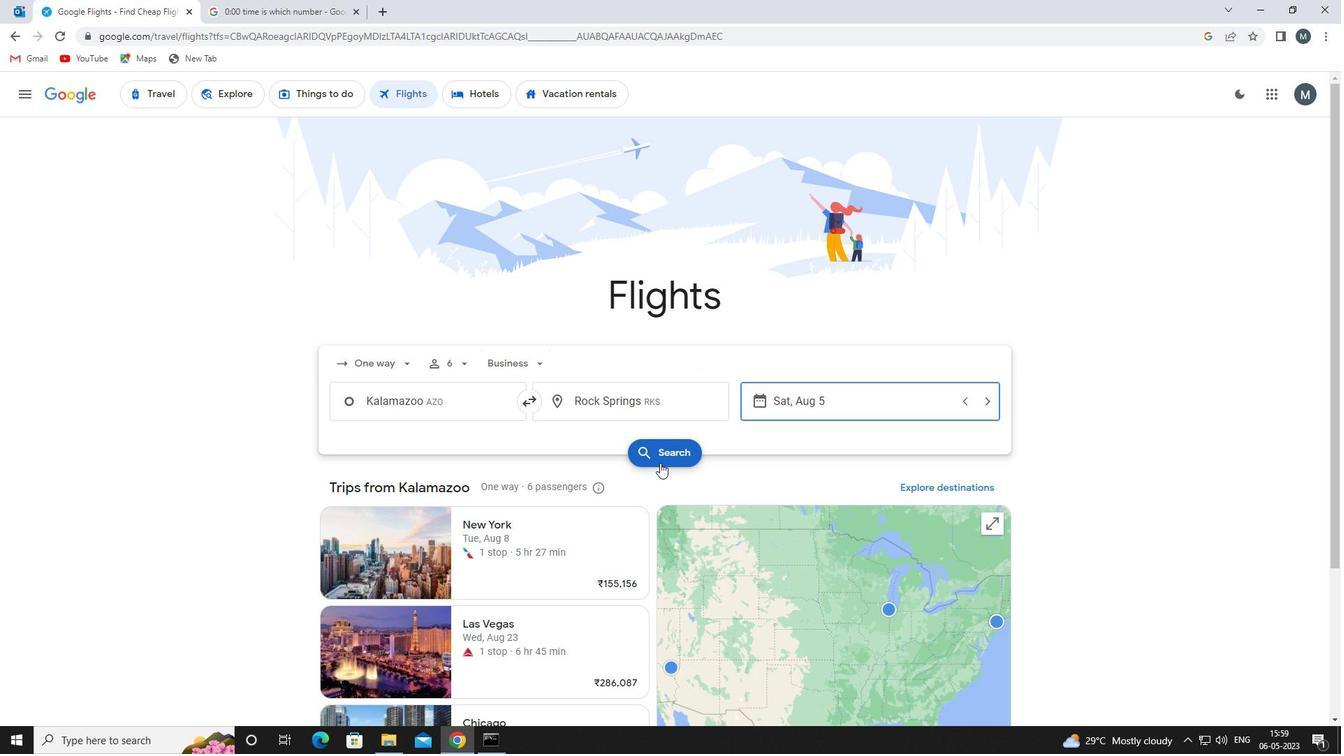 
Action: Mouse pressed left at (664, 454)
Screenshot: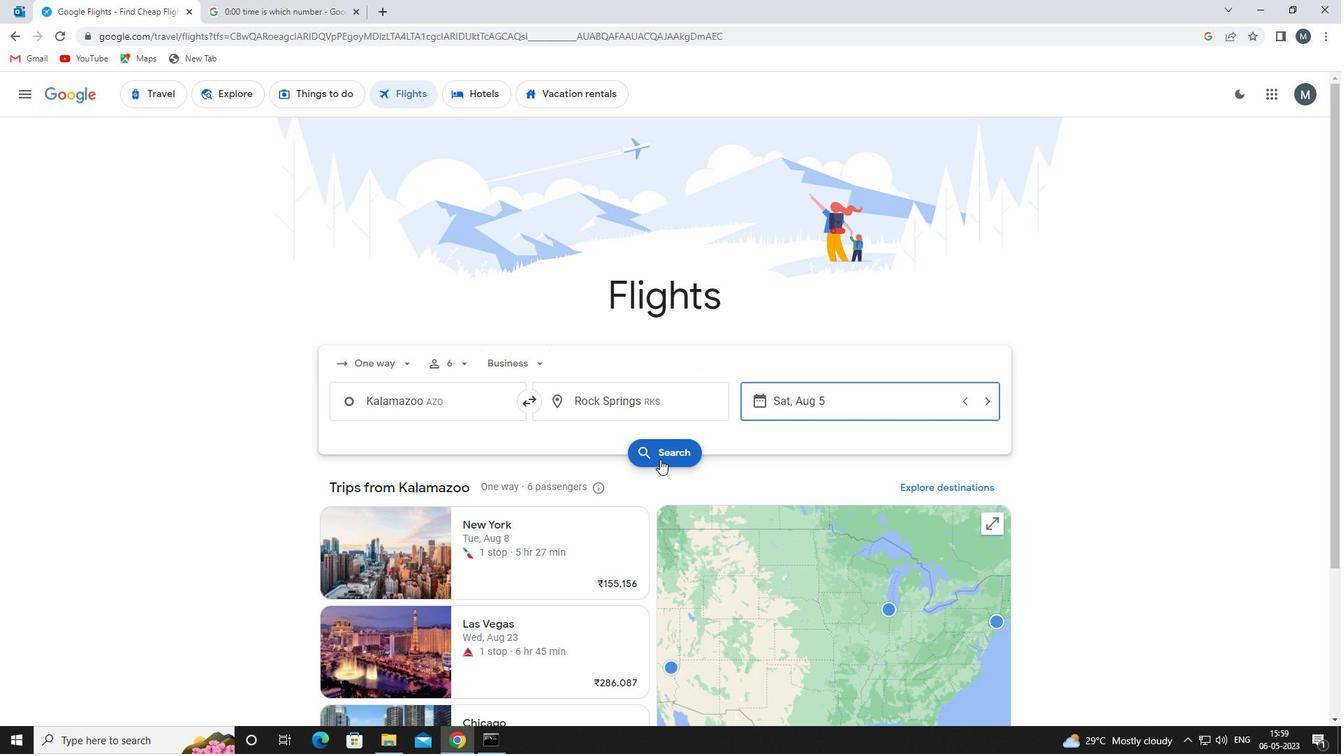 
Action: Mouse moved to (345, 223)
Screenshot: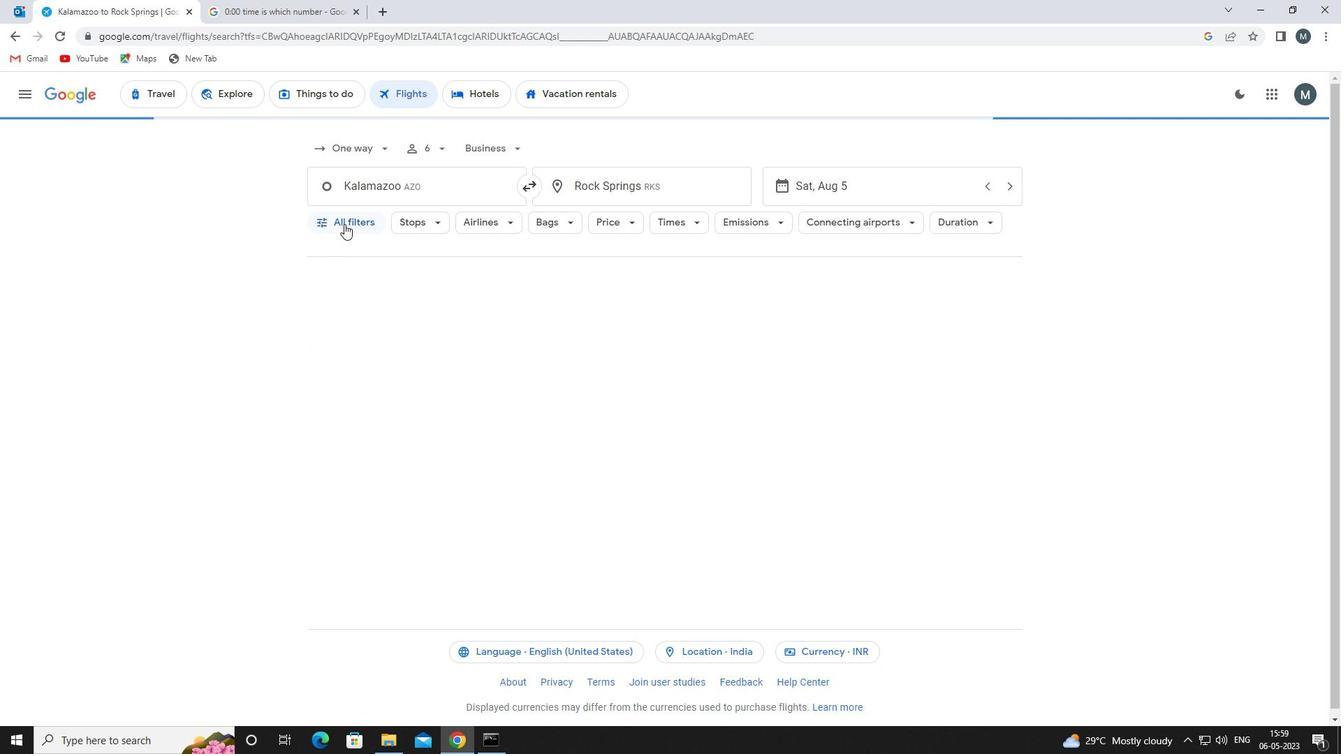 
Action: Mouse pressed left at (345, 223)
Screenshot: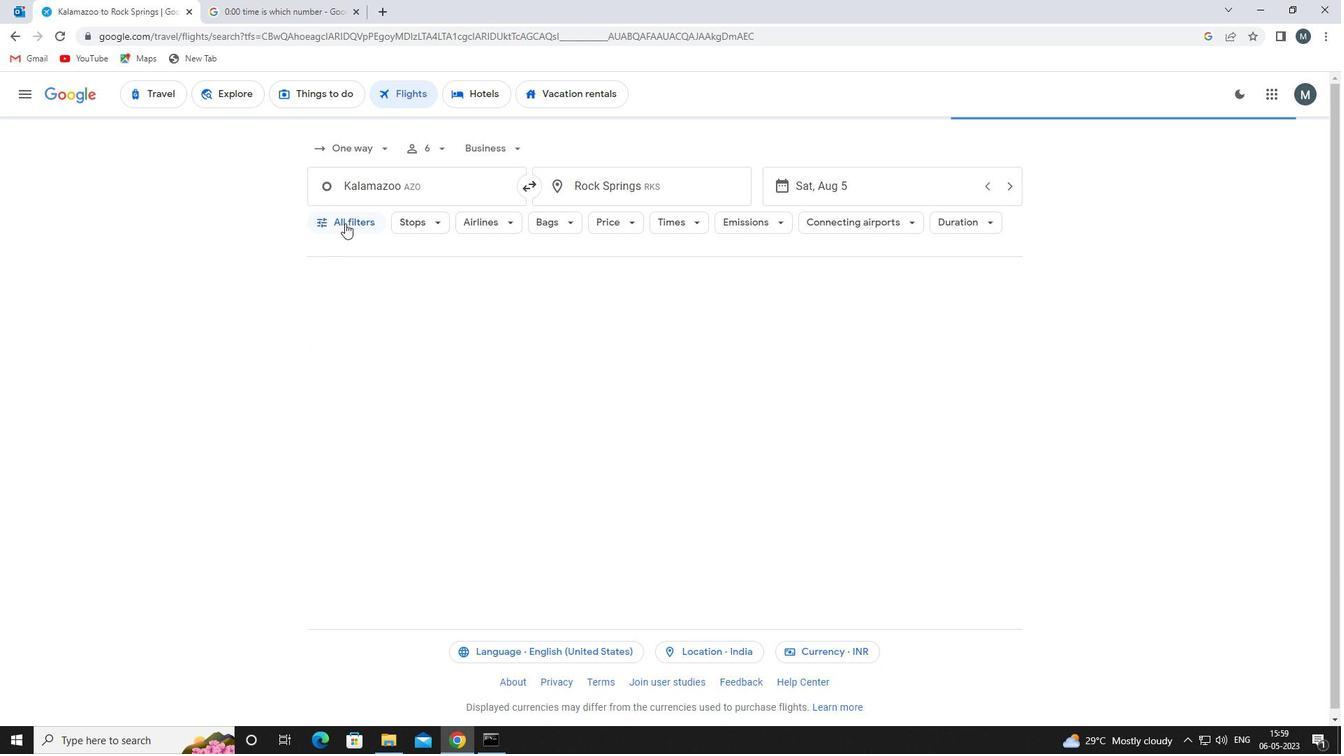 
Action: Mouse moved to (436, 366)
Screenshot: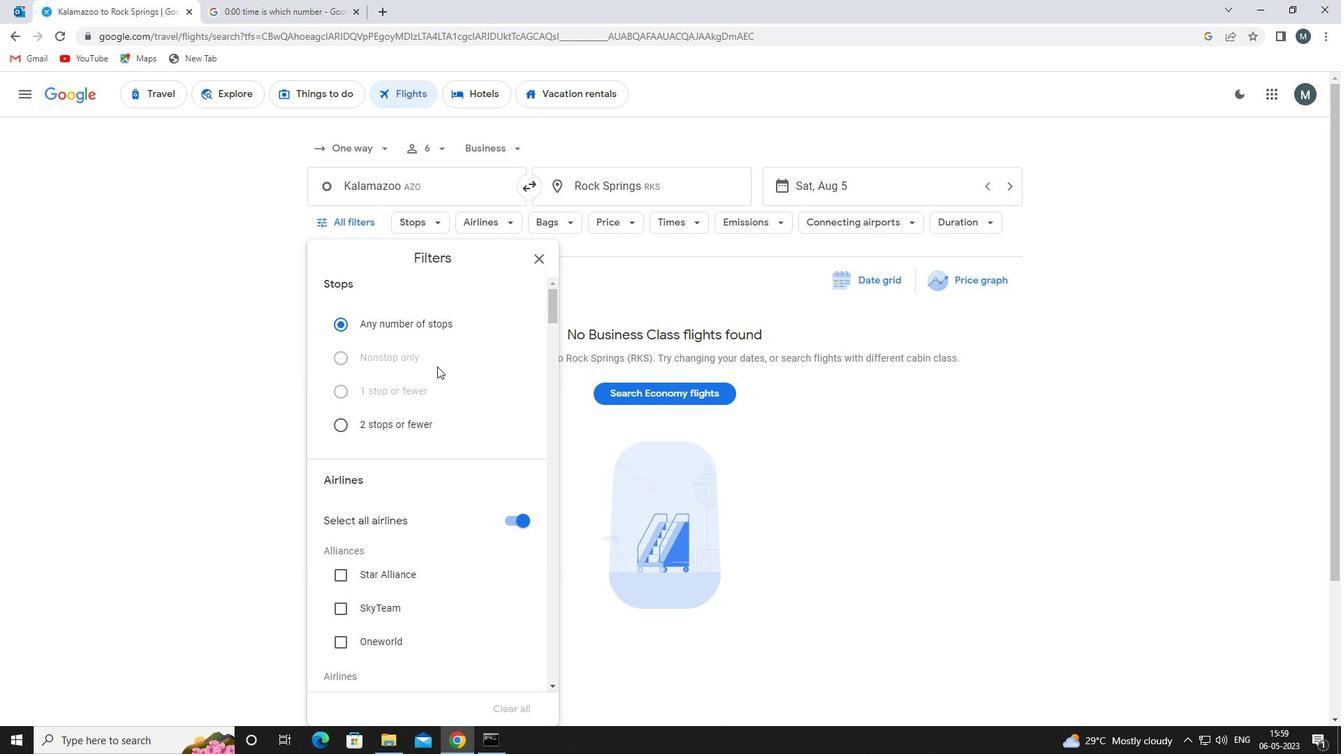 
Action: Mouse scrolled (436, 366) with delta (0, 0)
Screenshot: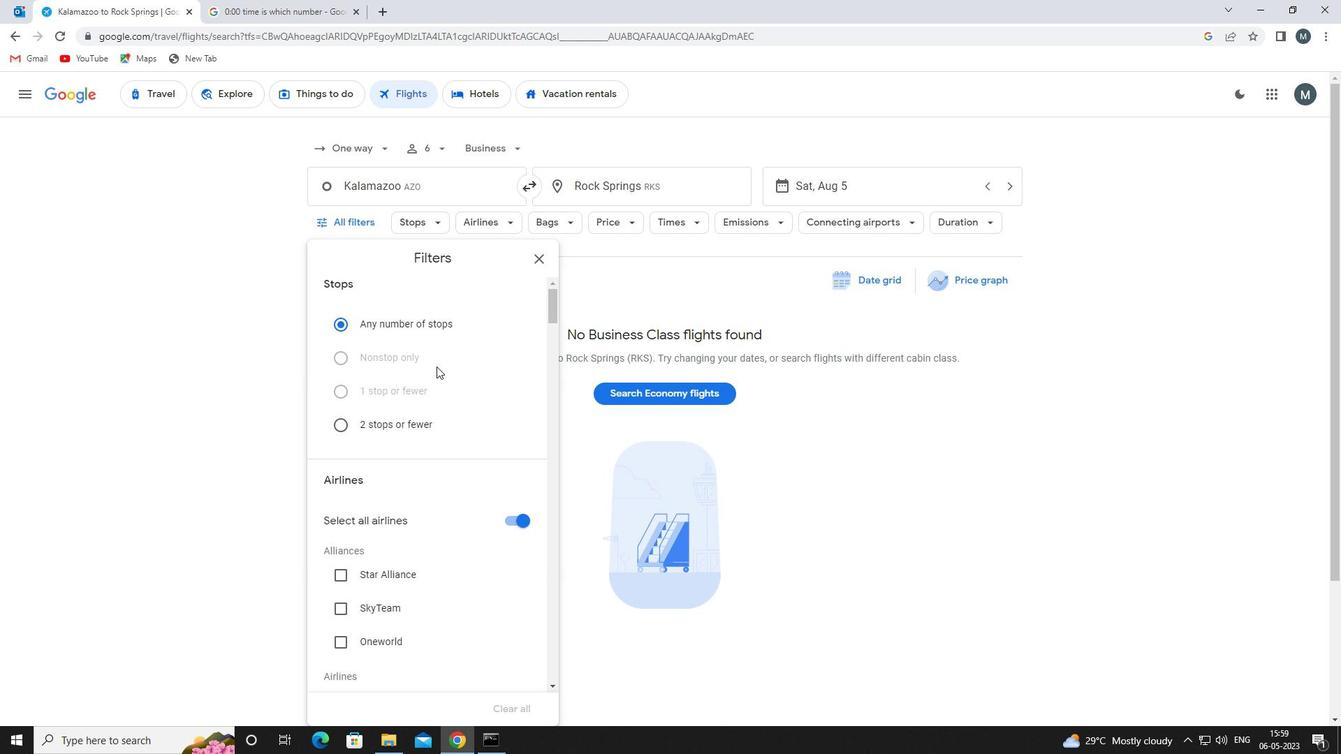 
Action: Mouse moved to (435, 370)
Screenshot: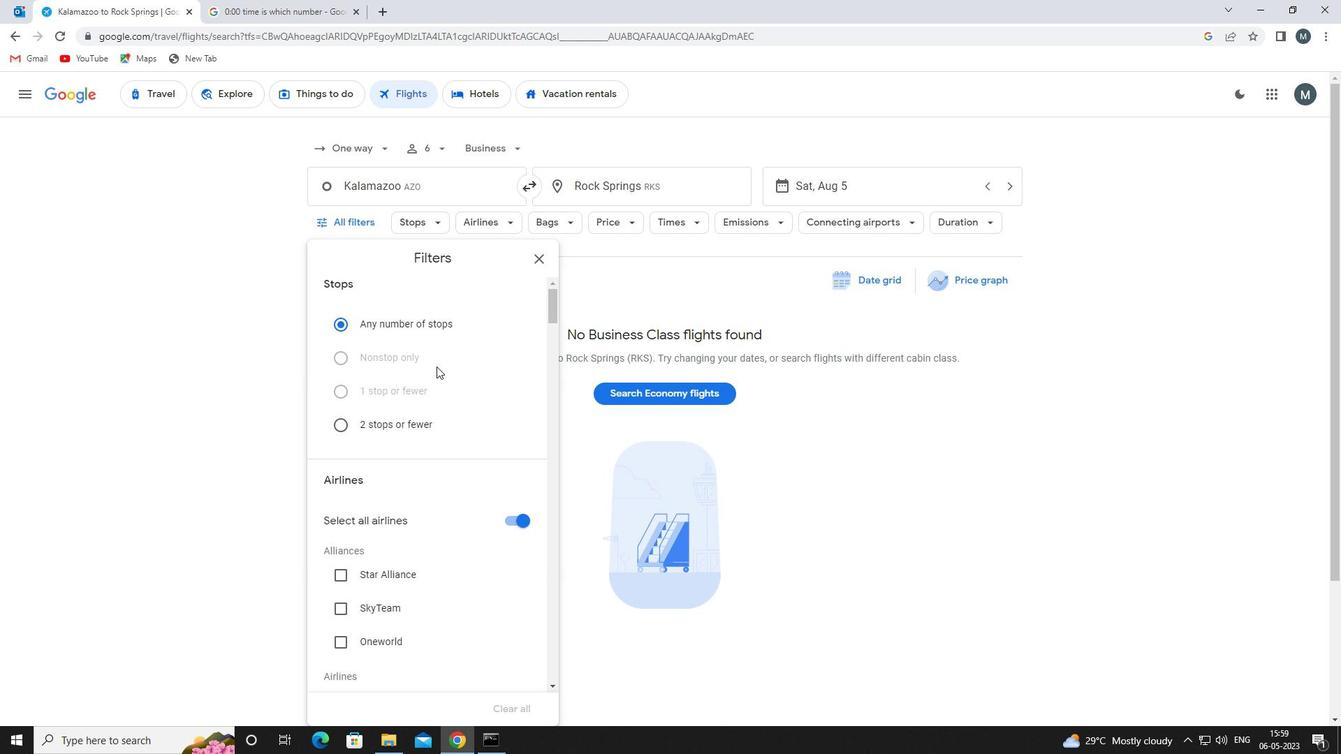 
Action: Mouse scrolled (435, 369) with delta (0, 0)
Screenshot: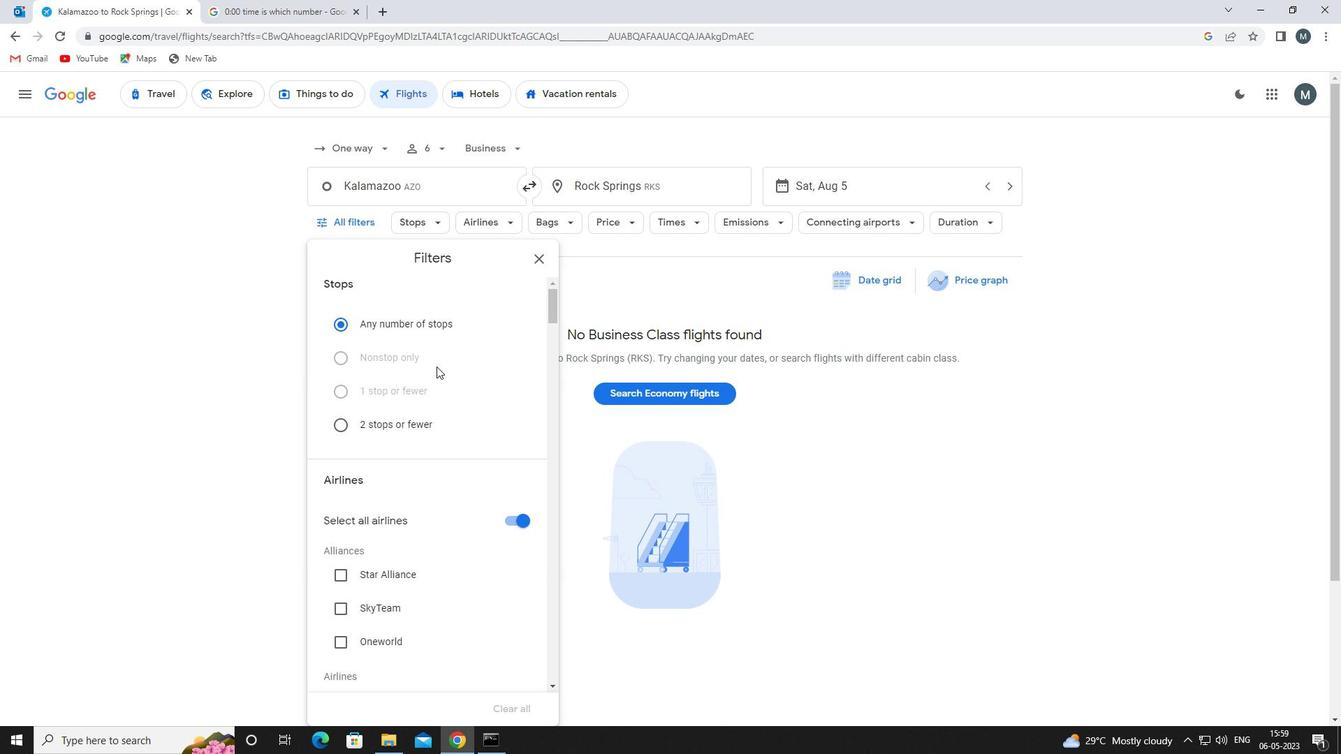 
Action: Mouse moved to (514, 379)
Screenshot: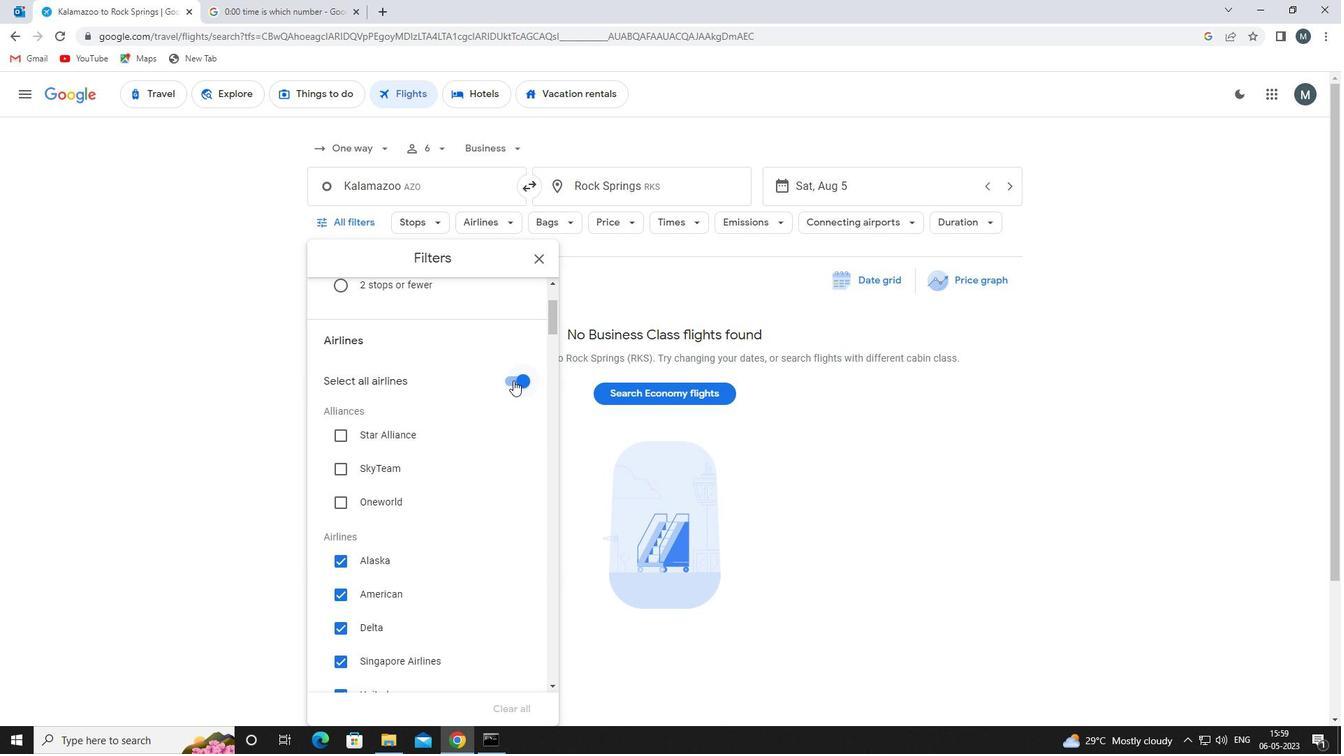 
Action: Mouse pressed left at (514, 379)
Screenshot: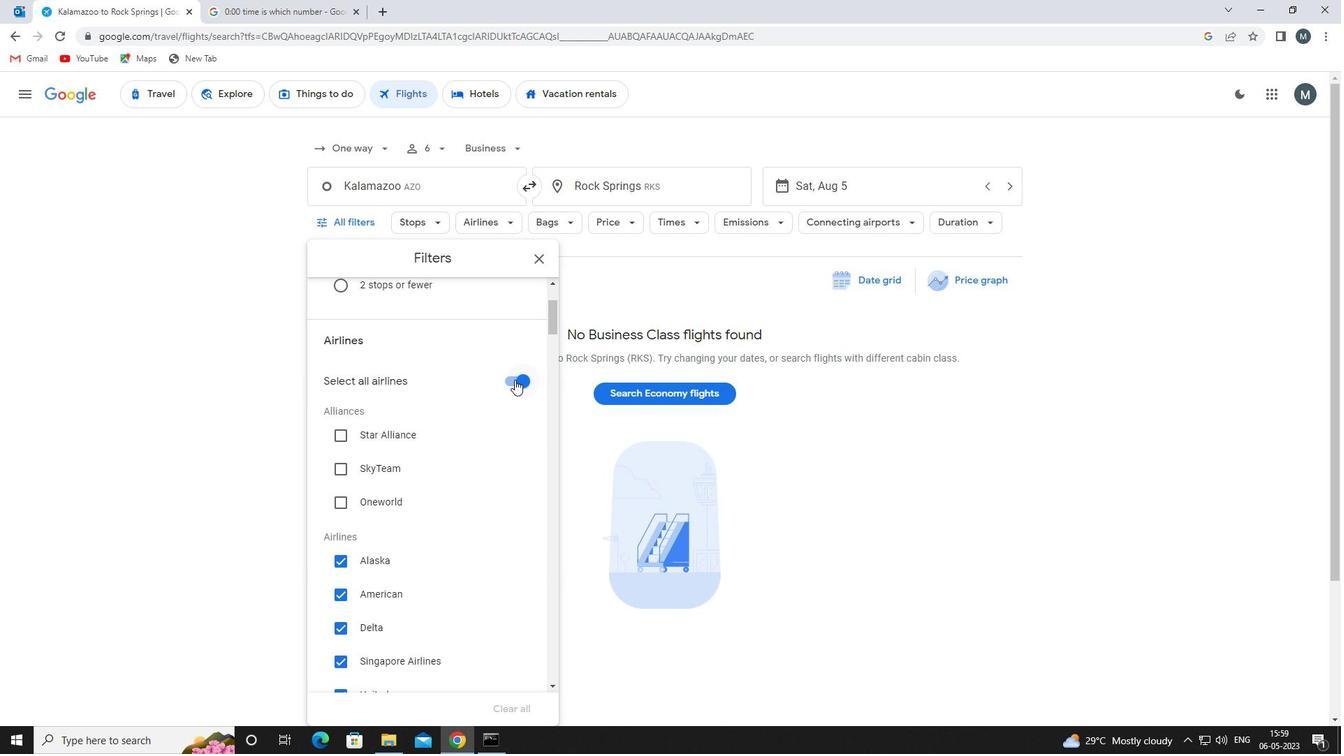 
Action: Mouse moved to (460, 402)
Screenshot: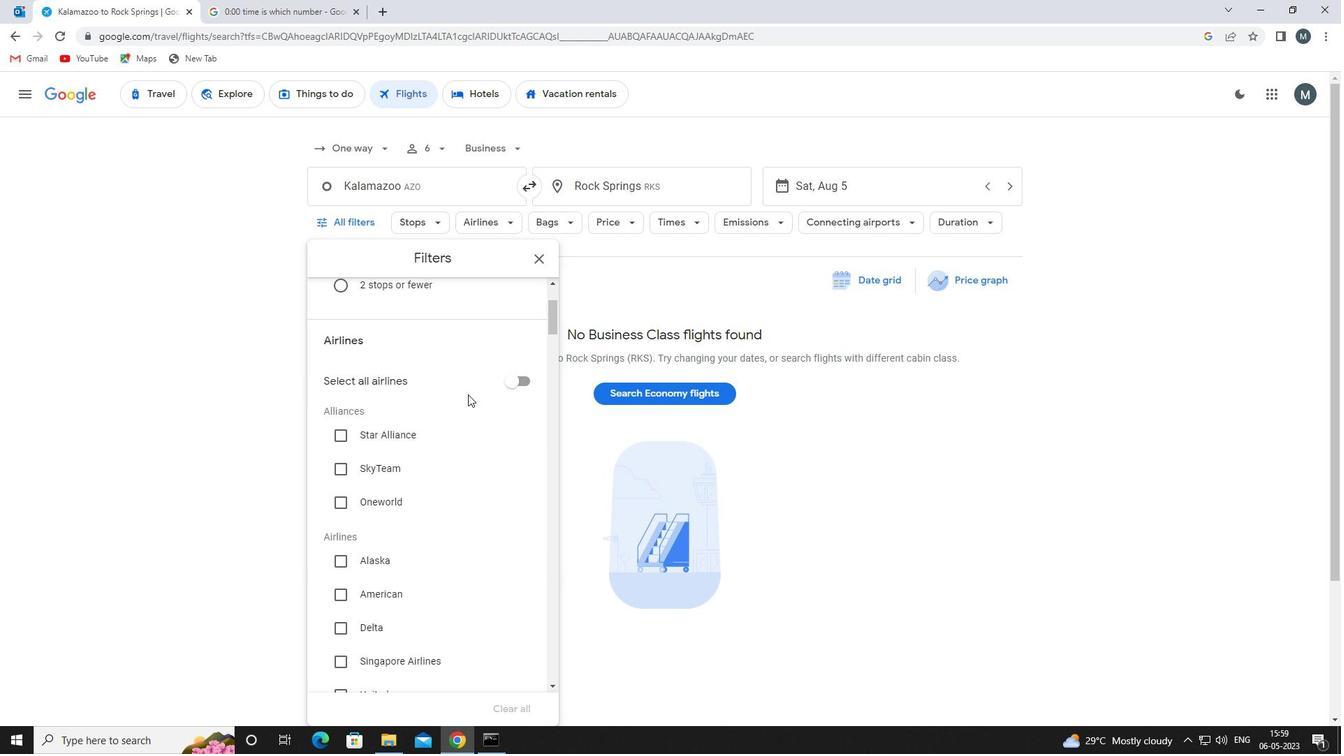 
Action: Mouse scrolled (460, 401) with delta (0, 0)
Screenshot: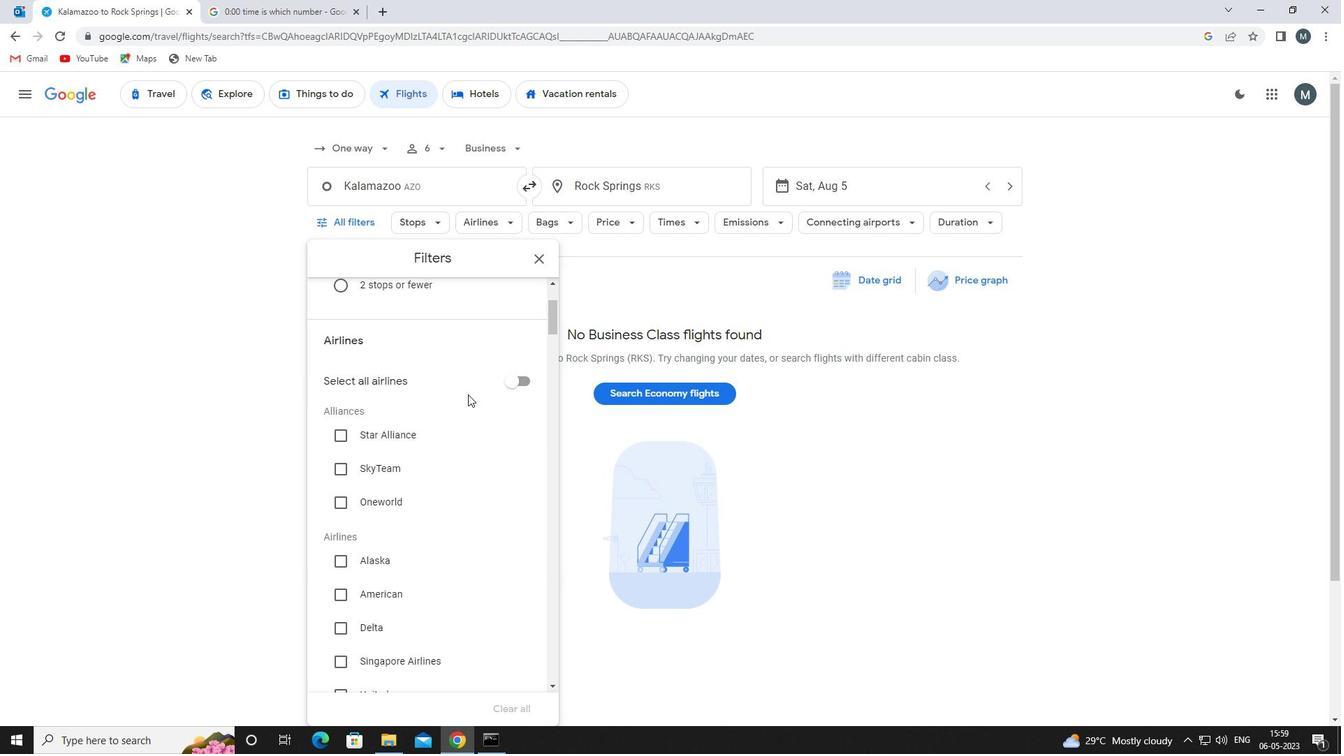 
Action: Mouse moved to (458, 405)
Screenshot: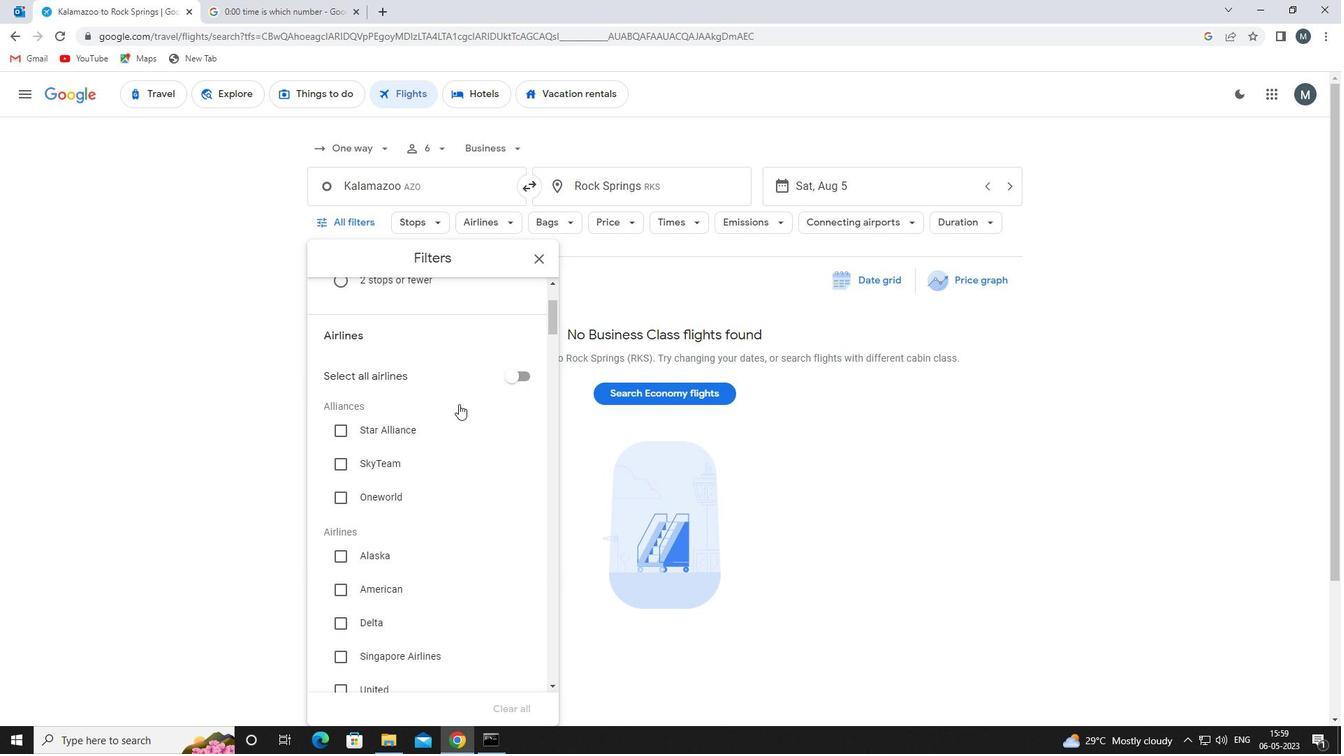 
Action: Mouse scrolled (458, 404) with delta (0, 0)
Screenshot: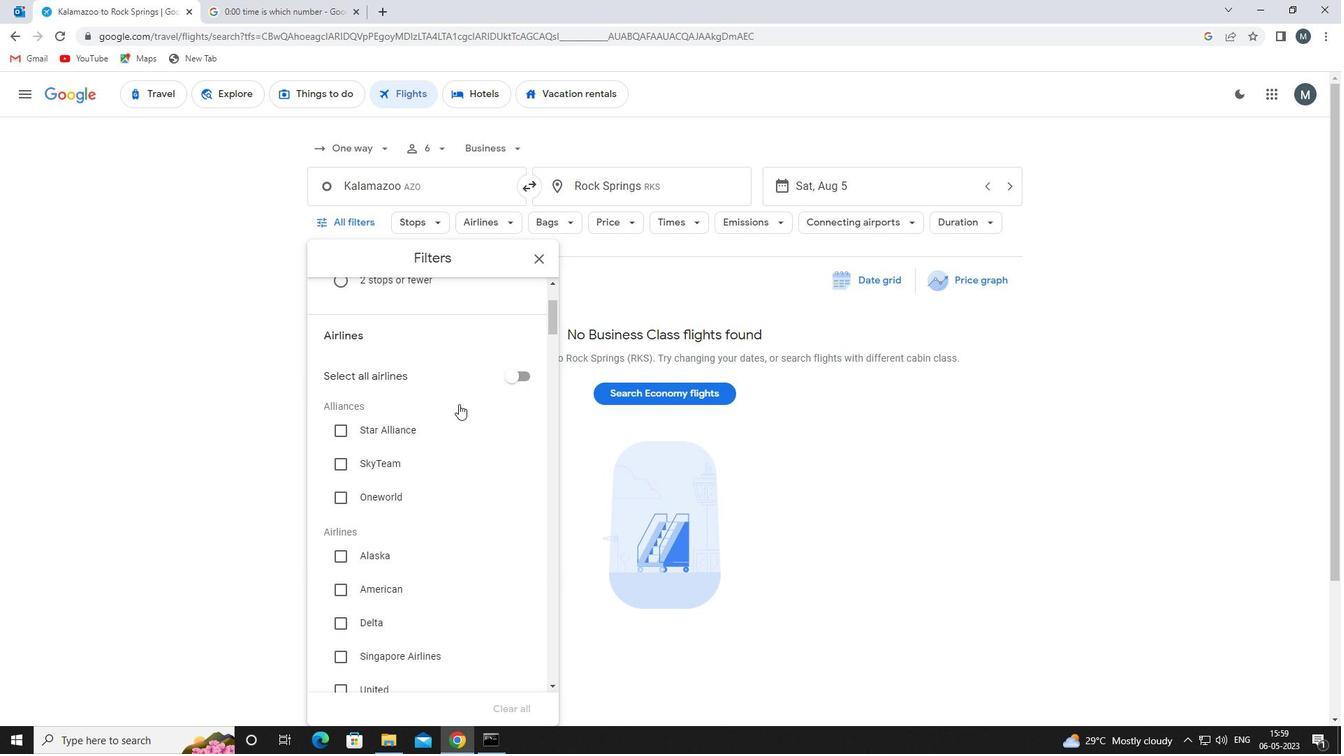
Action: Mouse moved to (458, 406)
Screenshot: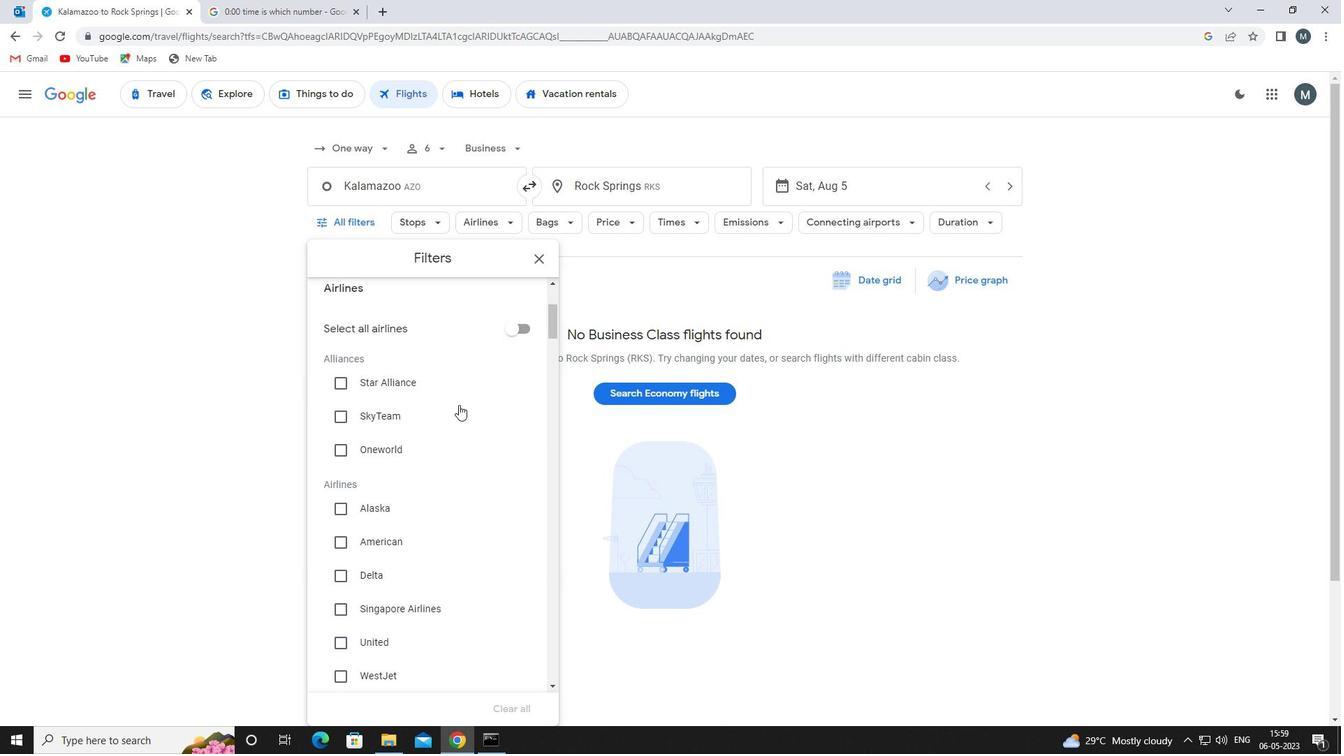 
Action: Mouse scrolled (458, 405) with delta (0, 0)
Screenshot: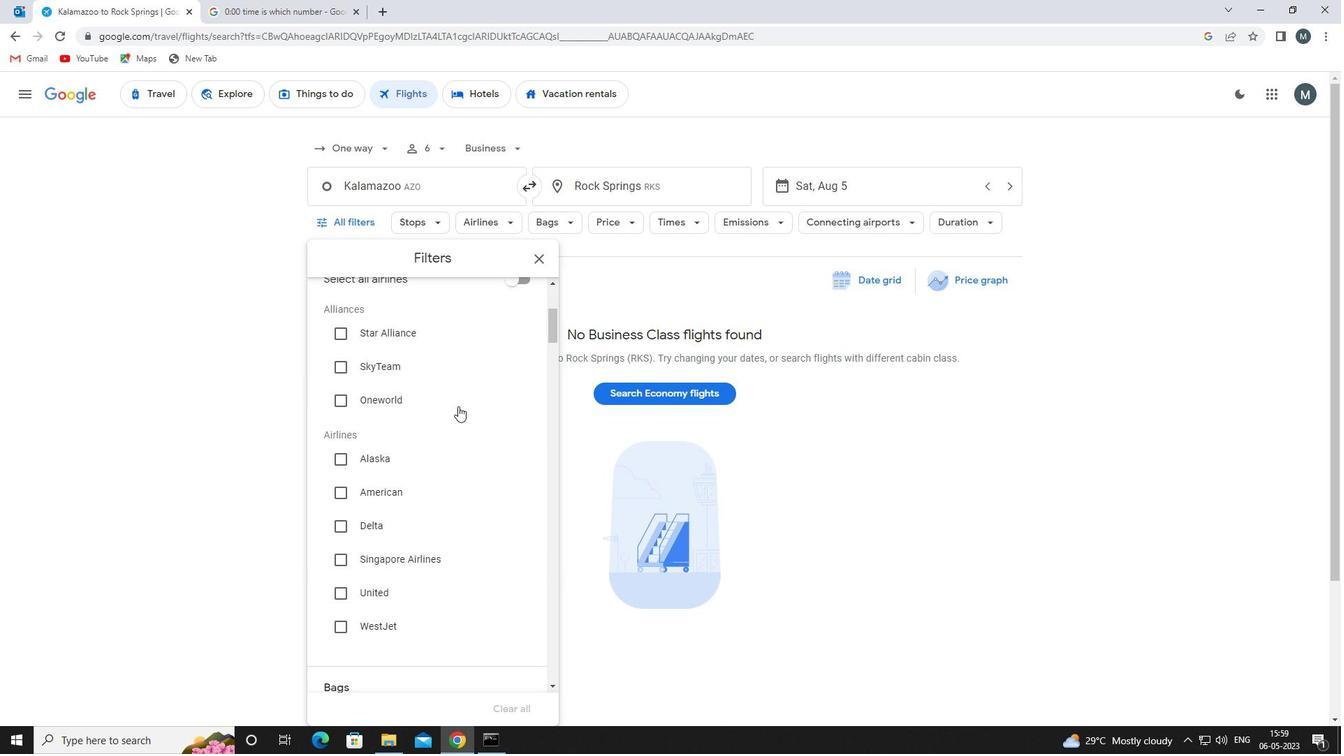 
Action: Mouse moved to (457, 407)
Screenshot: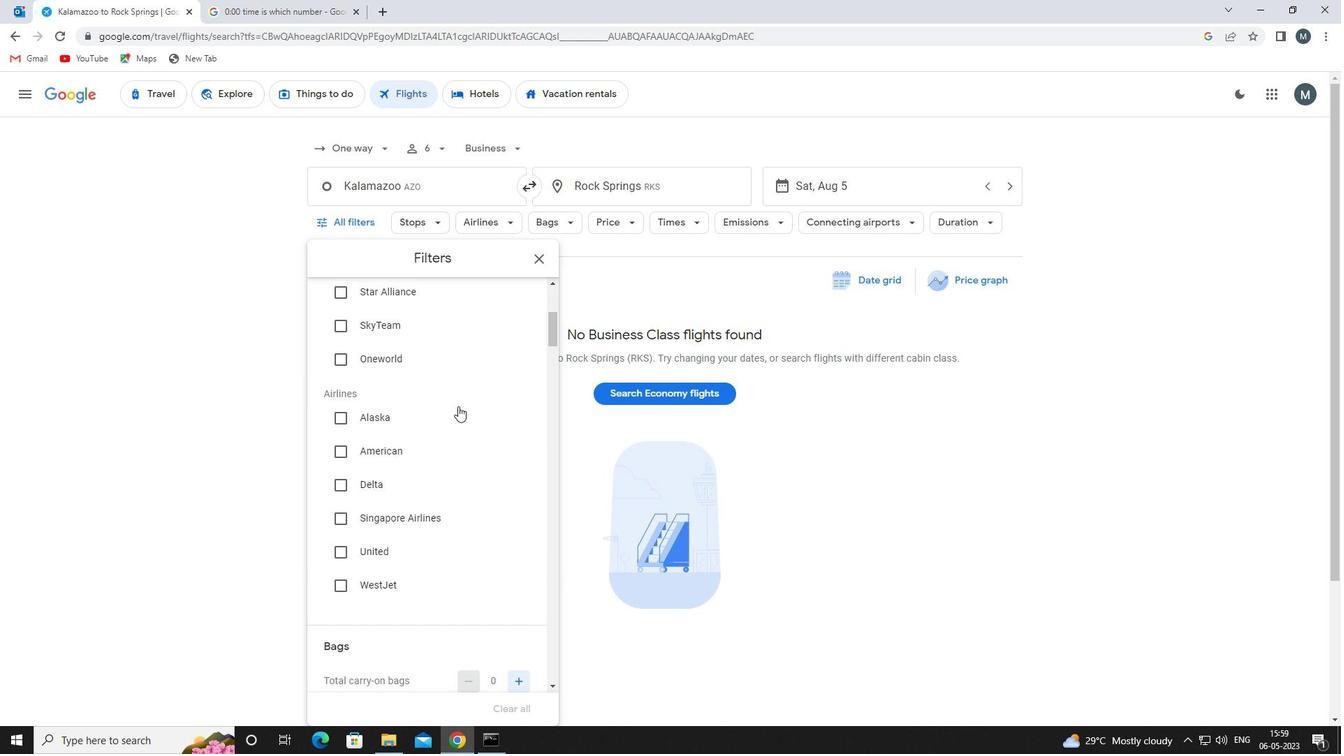 
Action: Mouse scrolled (457, 407) with delta (0, 0)
Screenshot: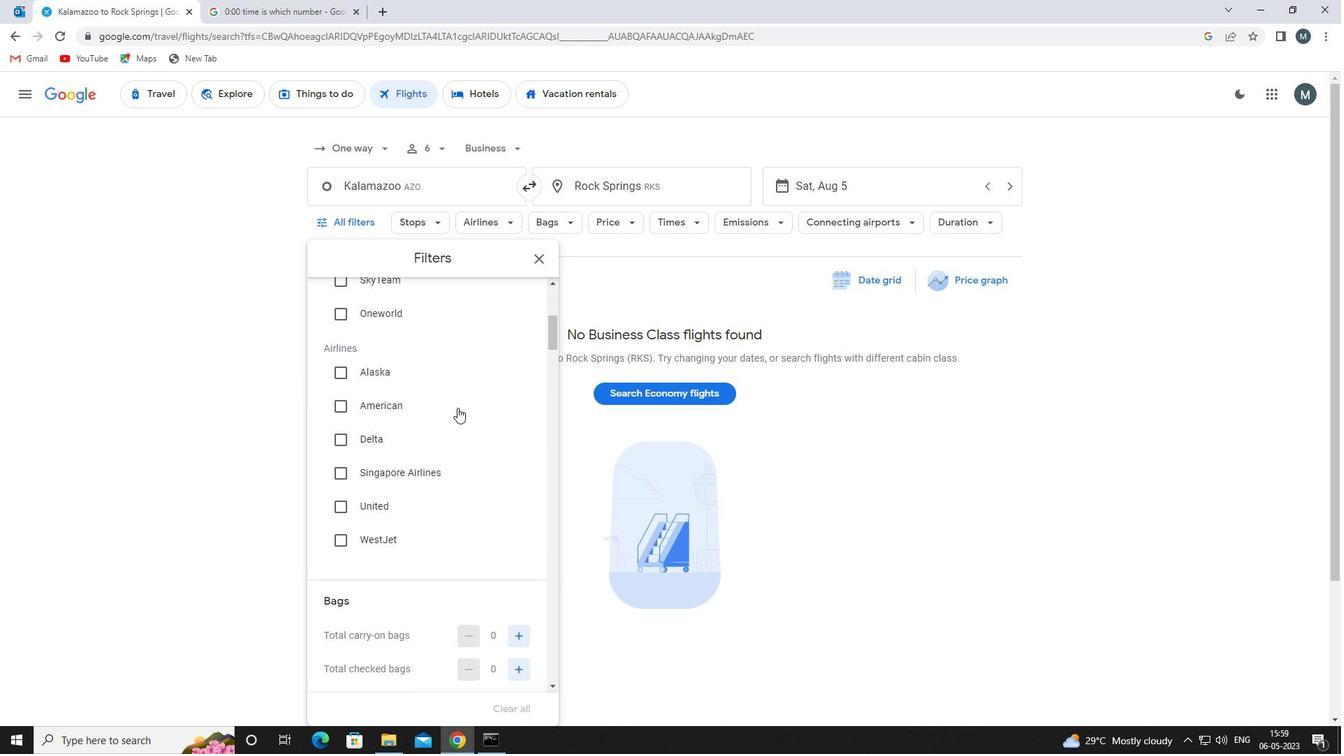 
Action: Mouse scrolled (457, 407) with delta (0, 0)
Screenshot: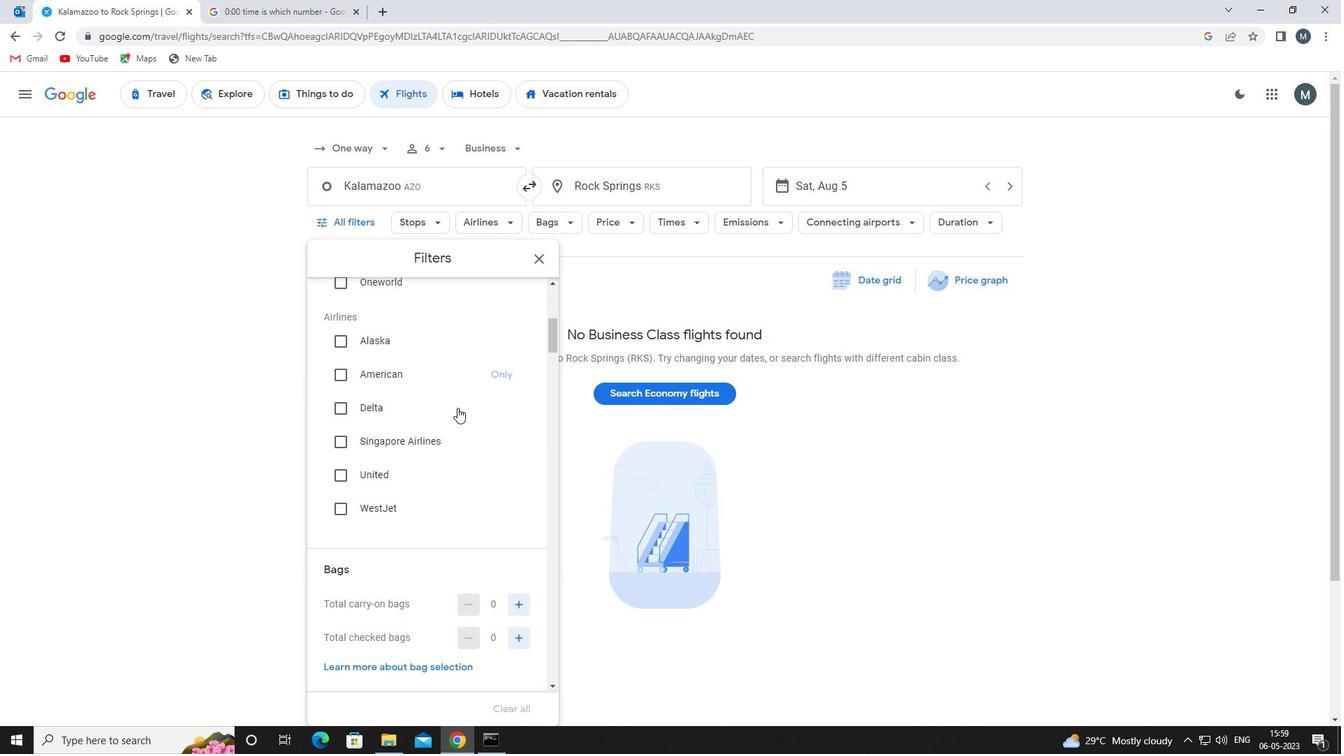 
Action: Mouse scrolled (457, 407) with delta (0, 0)
Screenshot: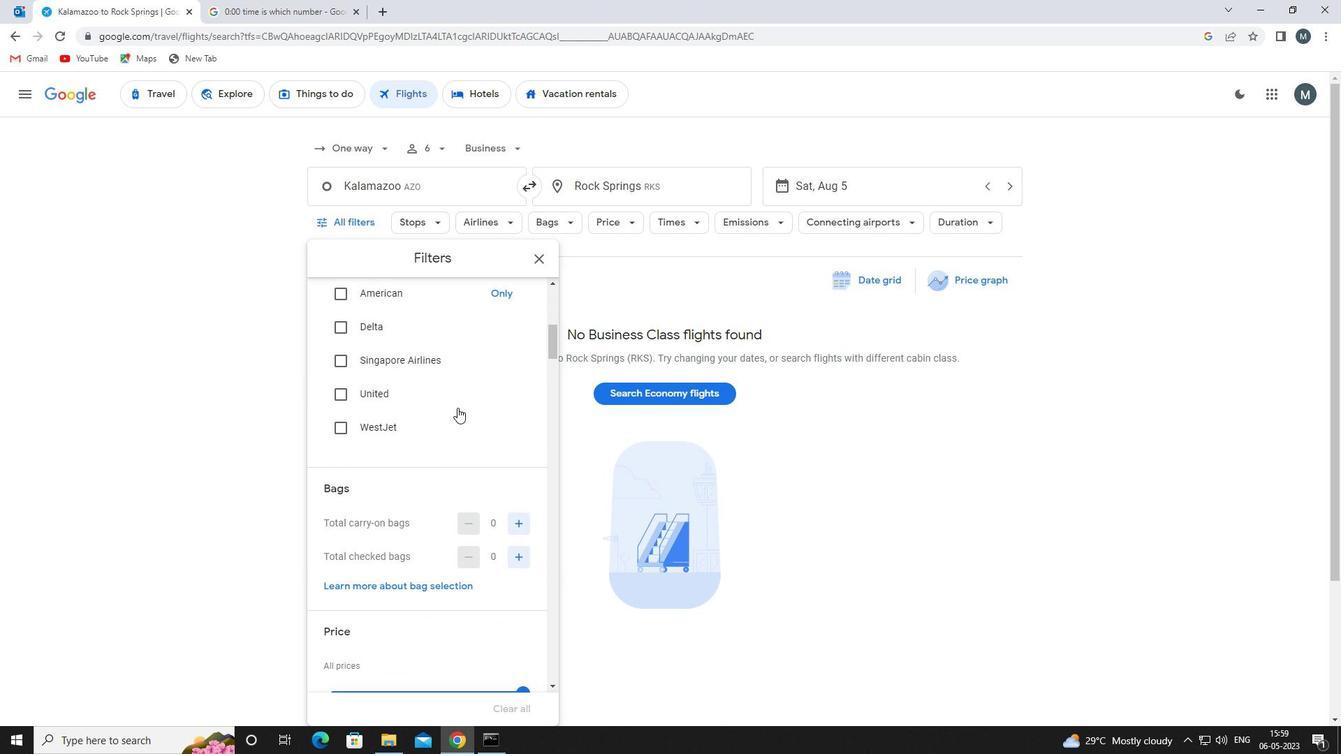 
Action: Mouse moved to (514, 437)
Screenshot: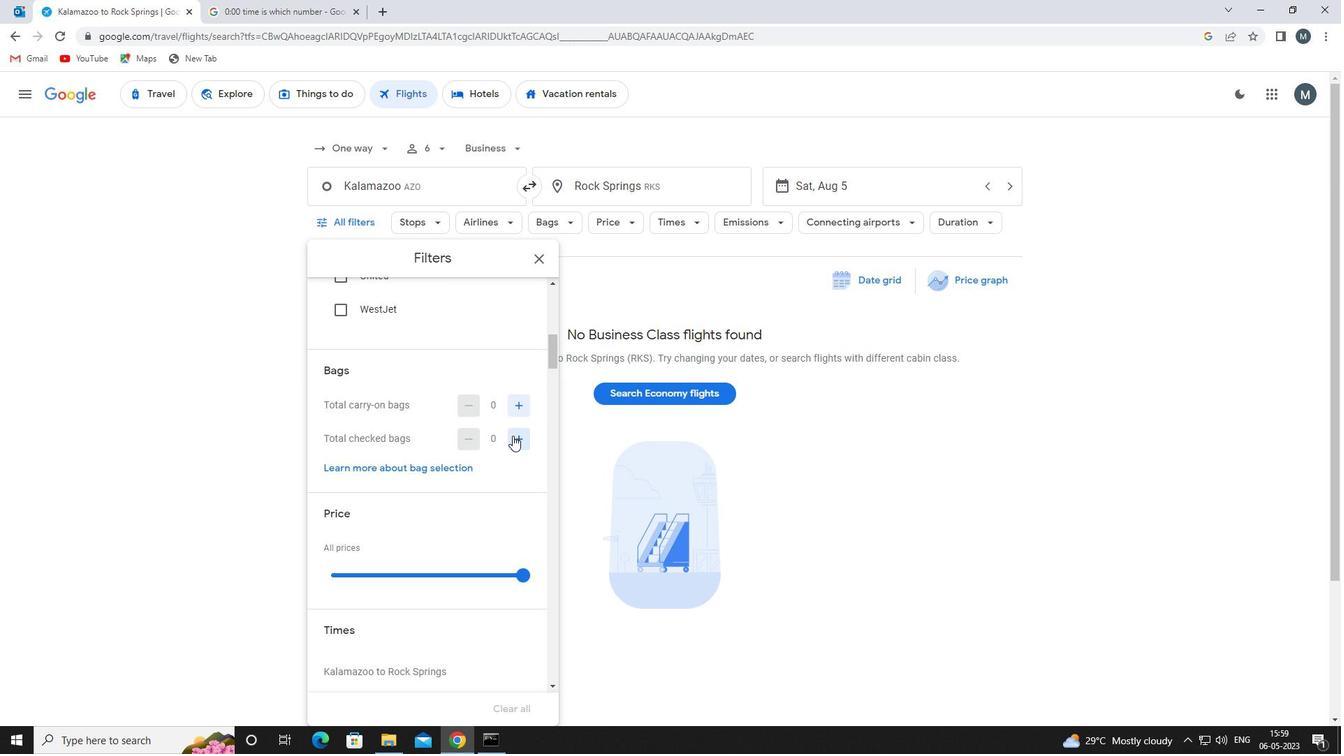 
Action: Mouse pressed left at (514, 437)
Screenshot: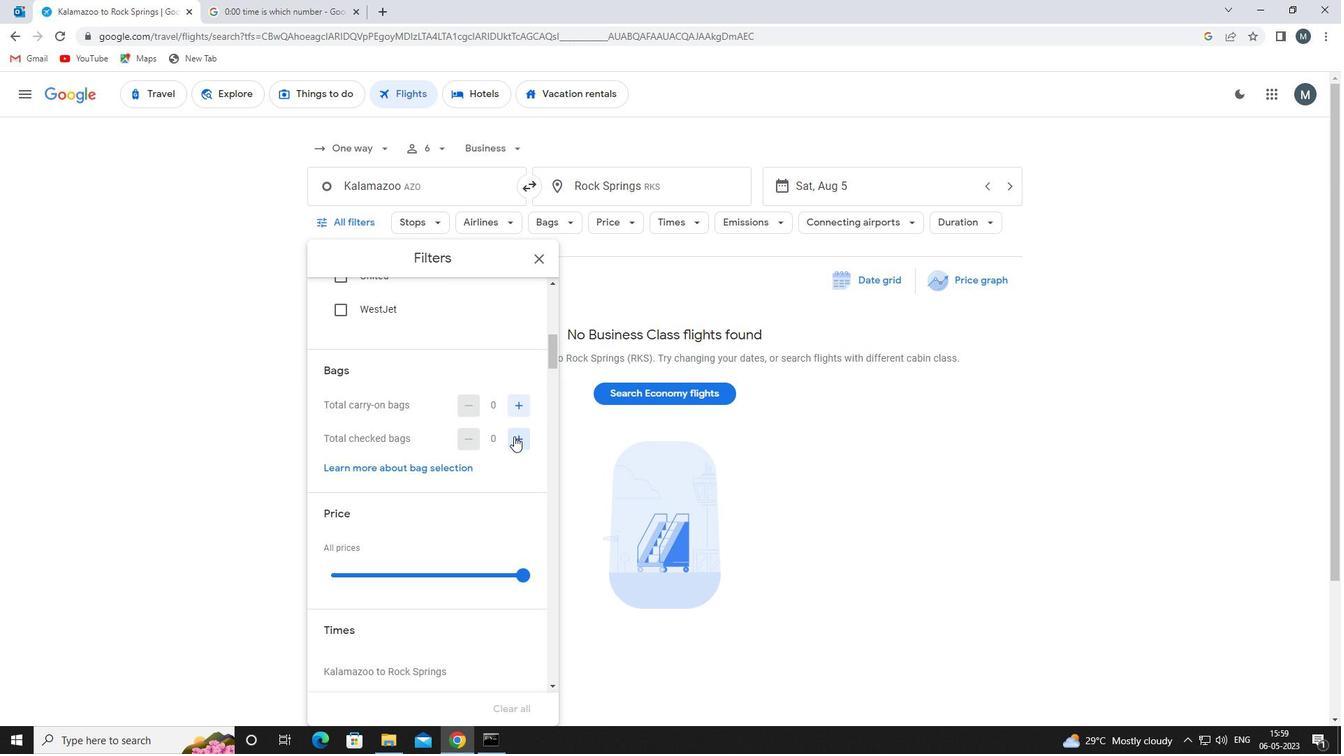 
Action: Mouse moved to (474, 431)
Screenshot: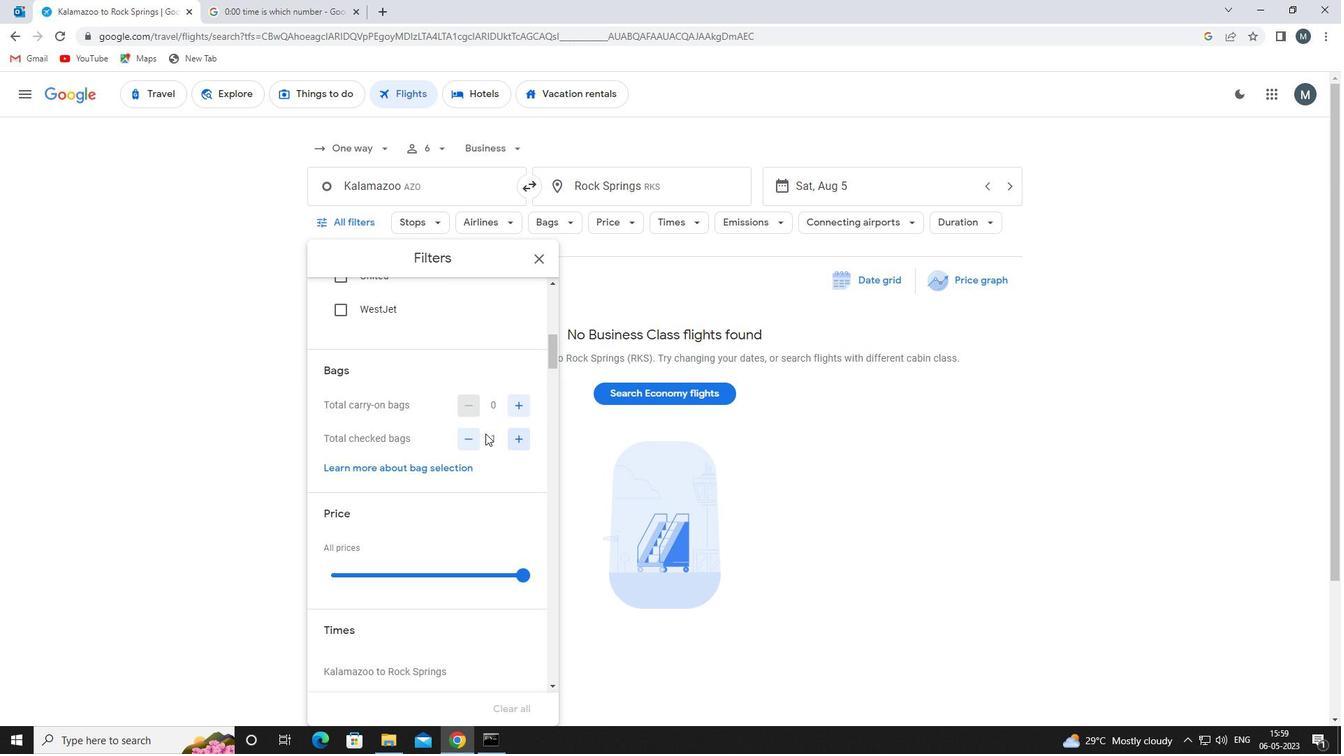 
Action: Mouse scrolled (474, 430) with delta (0, 0)
Screenshot: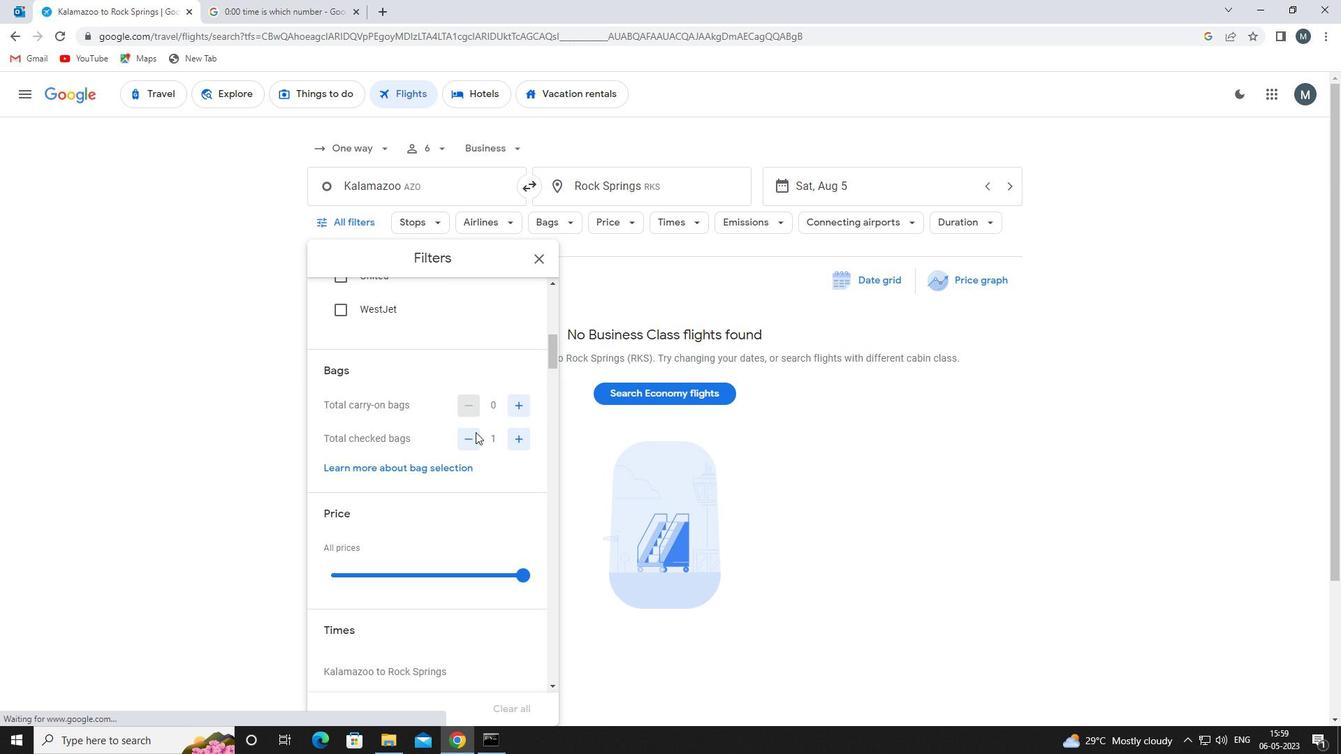 
Action: Mouse scrolled (474, 430) with delta (0, 0)
Screenshot: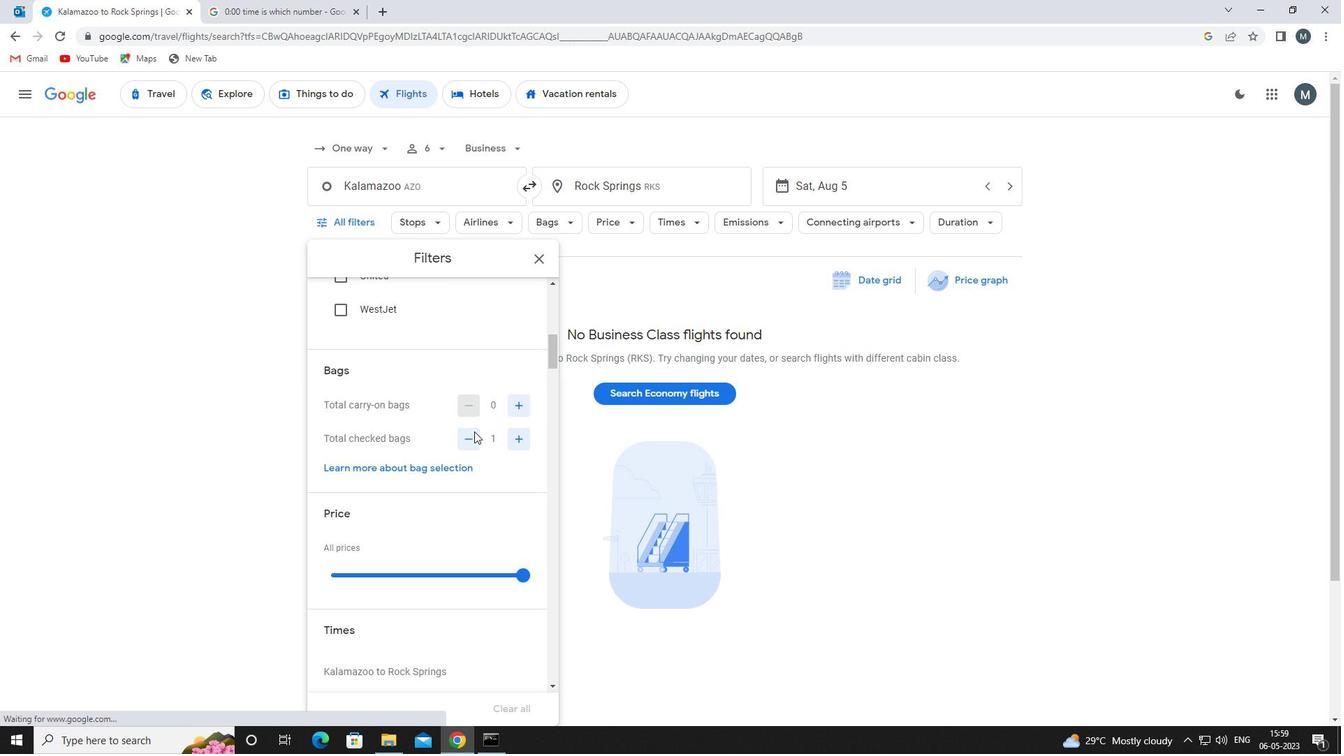 
Action: Mouse scrolled (474, 430) with delta (0, 0)
Screenshot: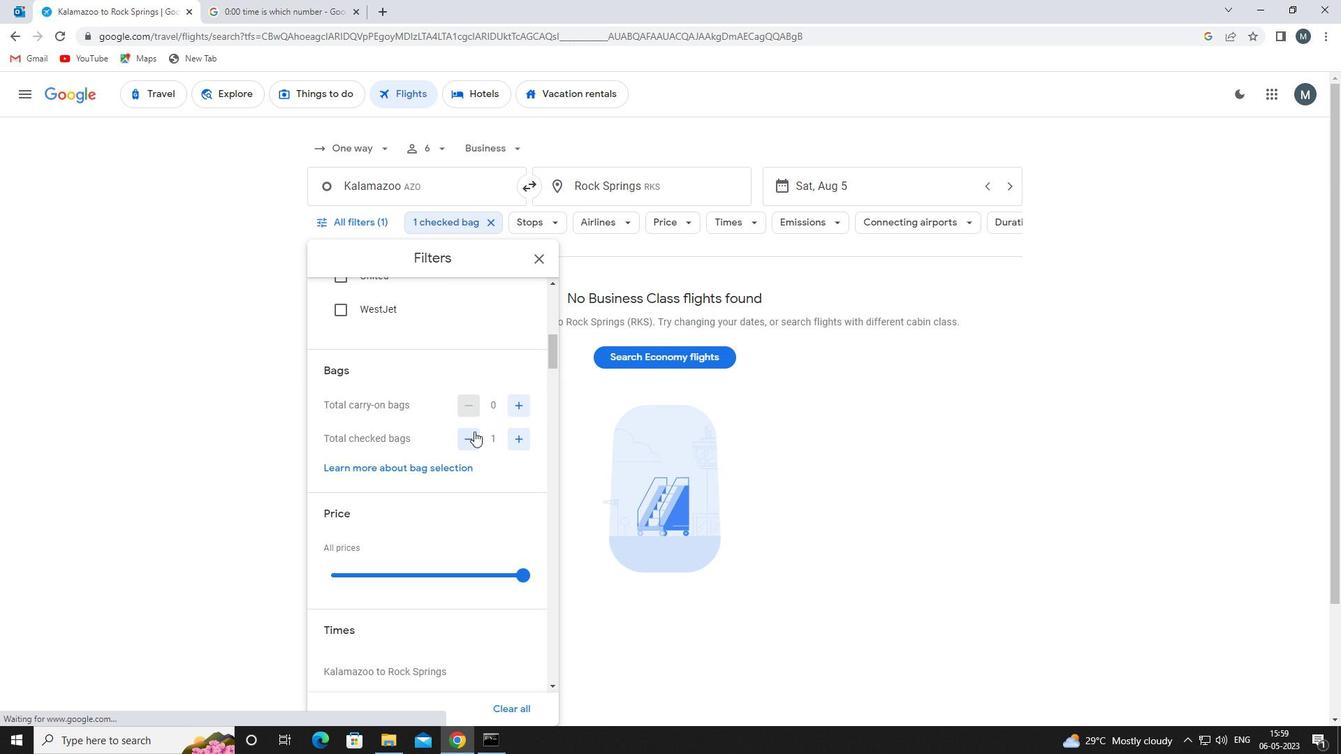 
Action: Mouse moved to (406, 360)
Screenshot: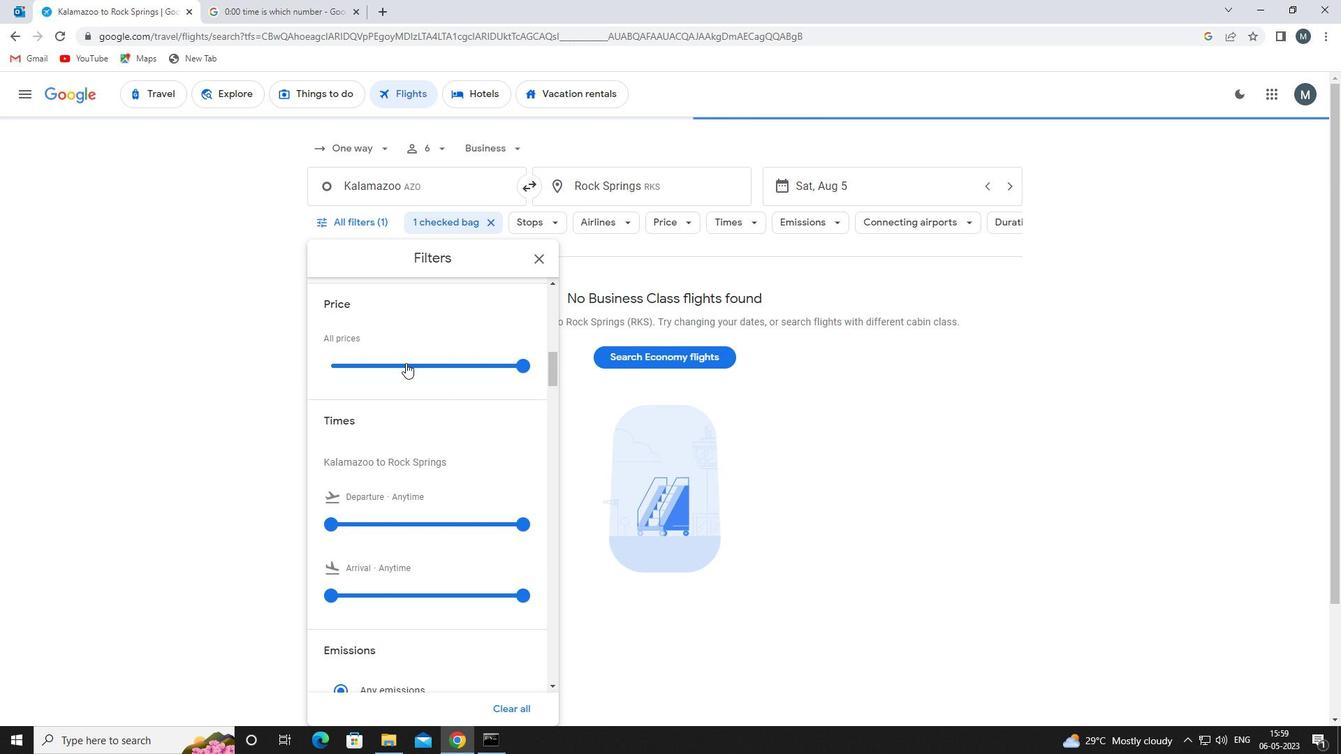 
Action: Mouse pressed left at (406, 360)
Screenshot: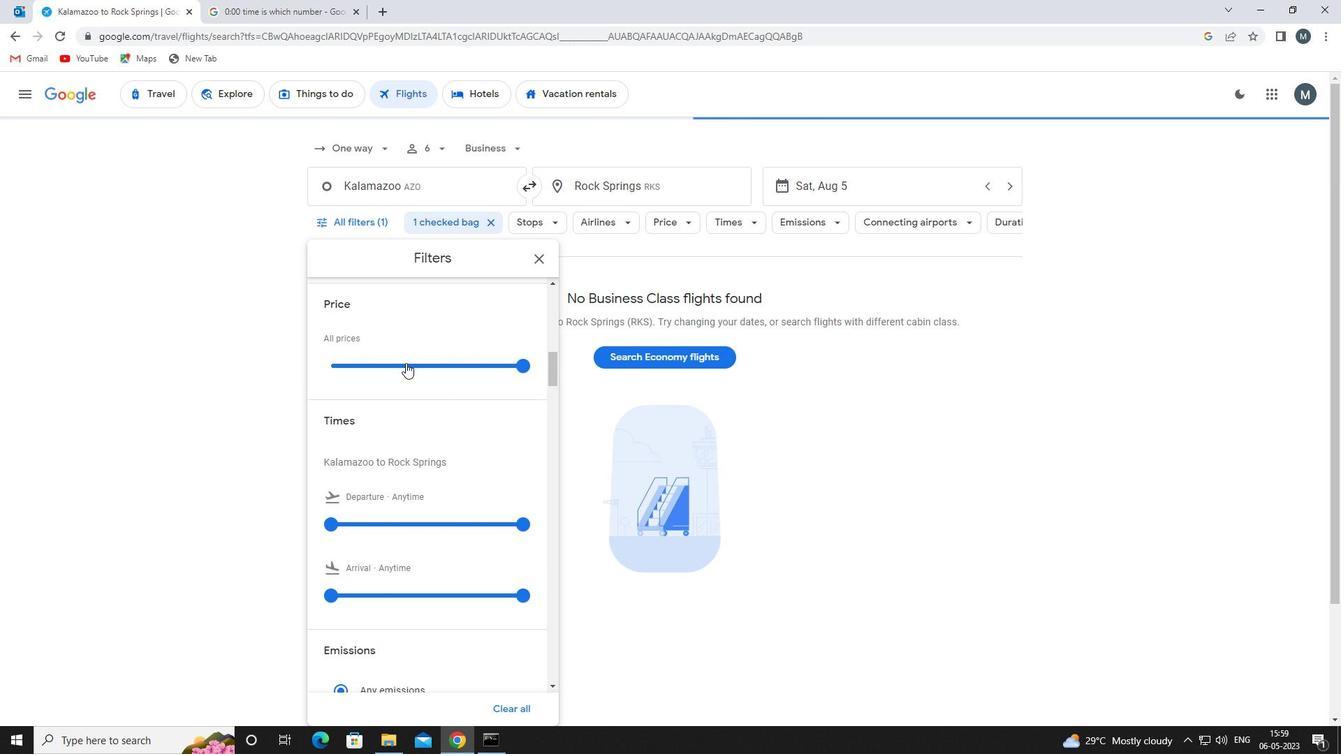 
Action: Mouse pressed left at (406, 360)
Screenshot: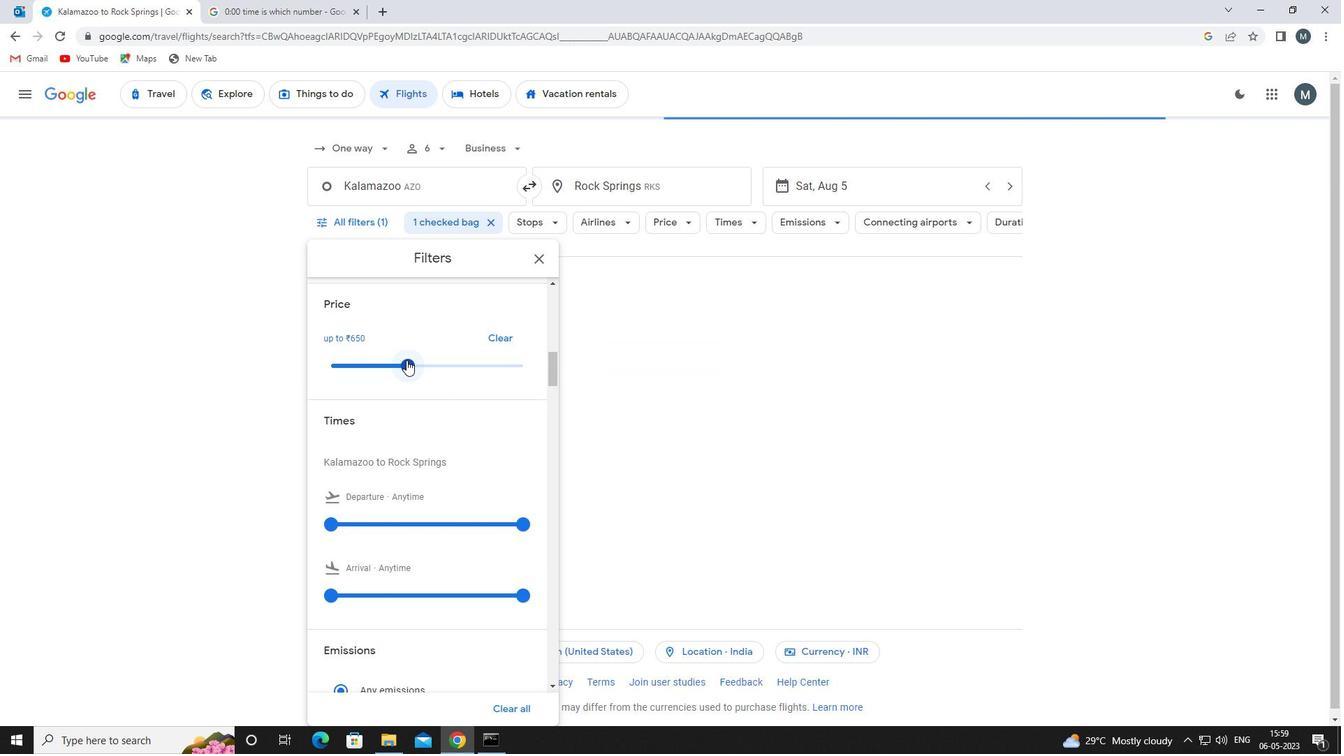 
Action: Mouse moved to (414, 390)
Screenshot: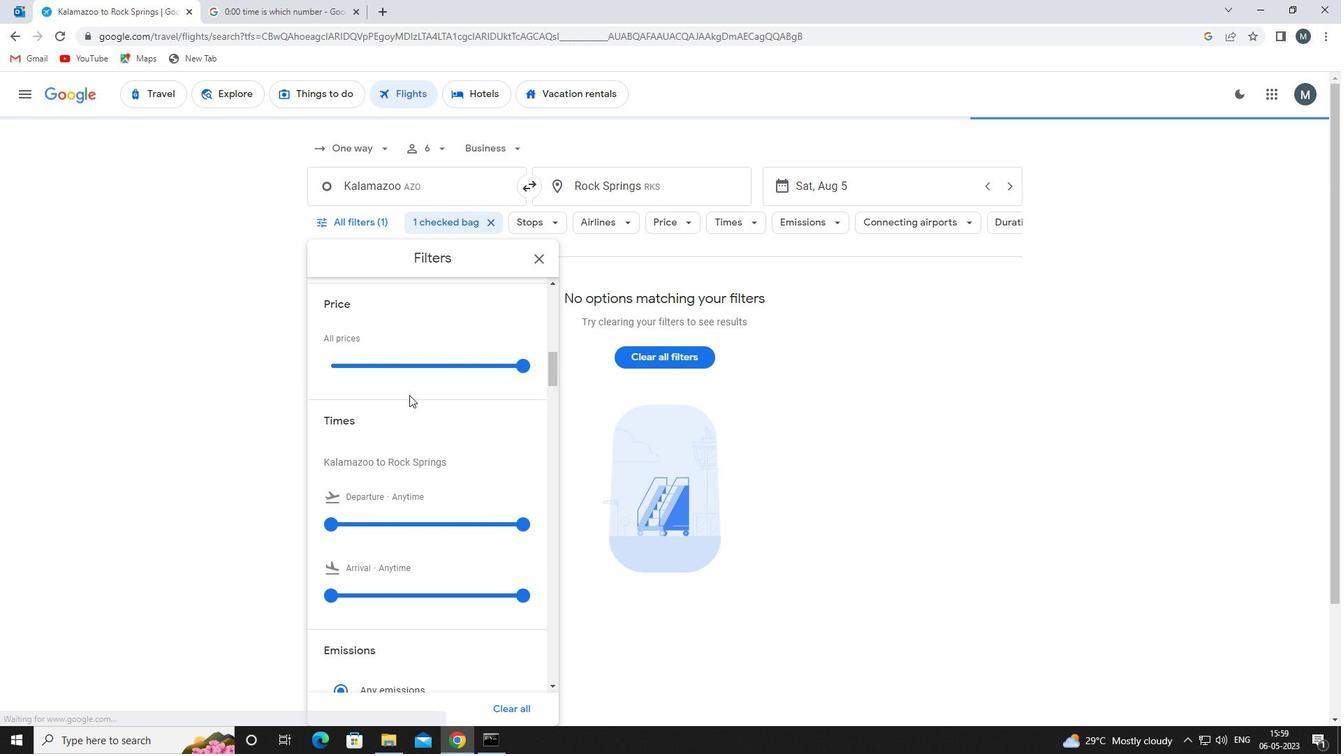 
Action: Mouse scrolled (414, 389) with delta (0, 0)
Screenshot: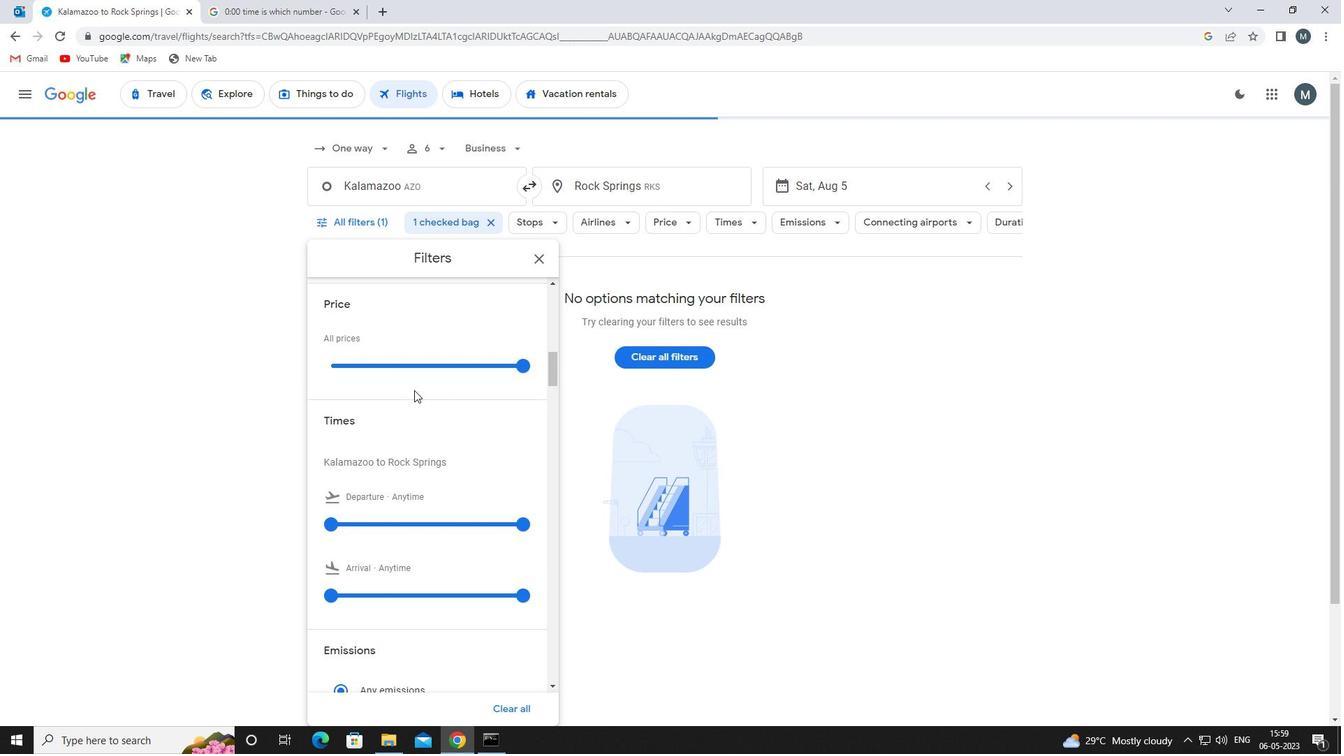 
Action: Mouse scrolled (414, 389) with delta (0, 0)
Screenshot: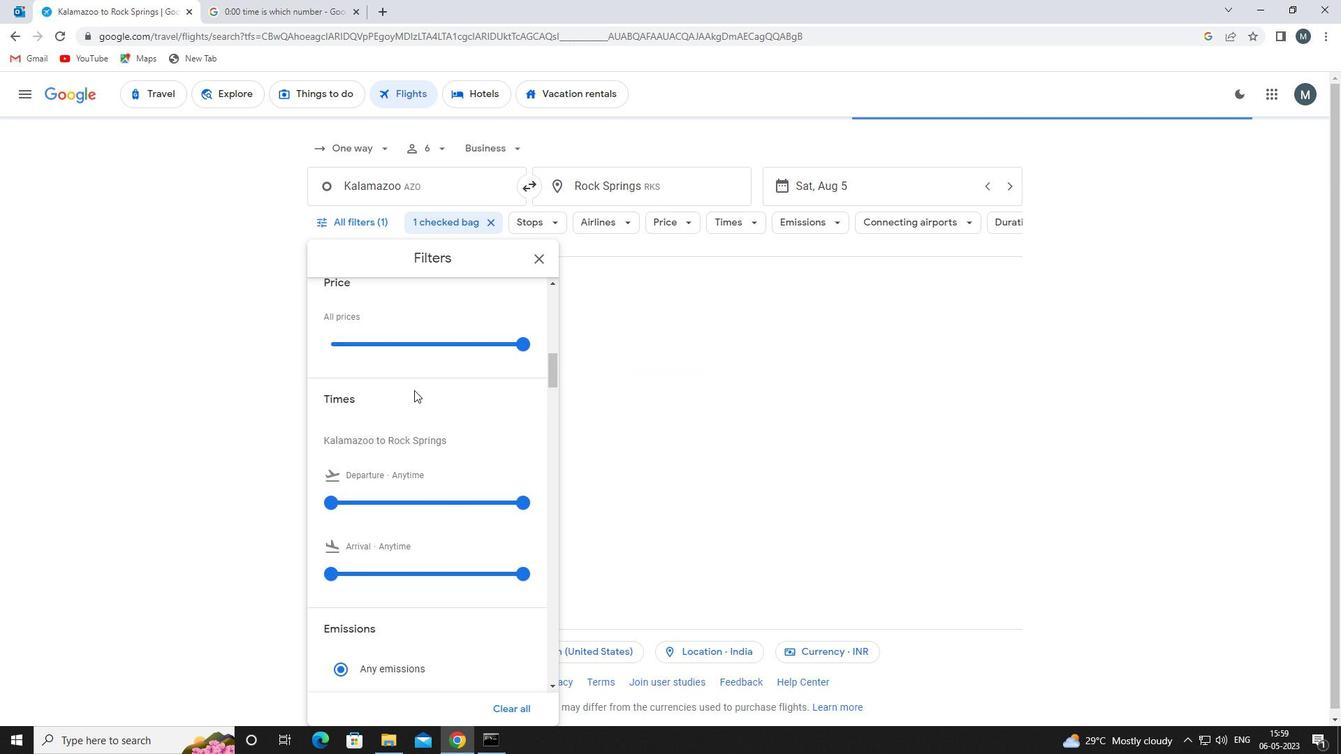 
Action: Mouse moved to (326, 377)
Screenshot: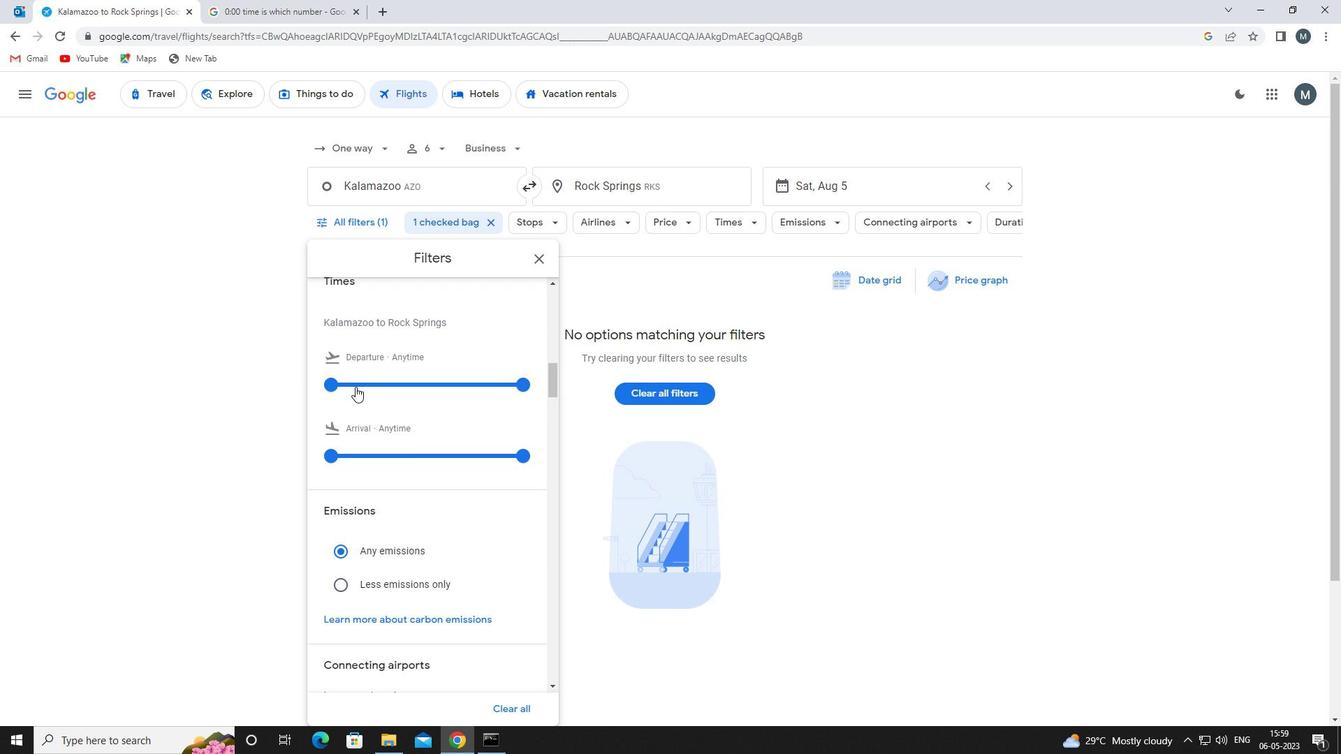 
Action: Mouse pressed left at (326, 377)
Screenshot: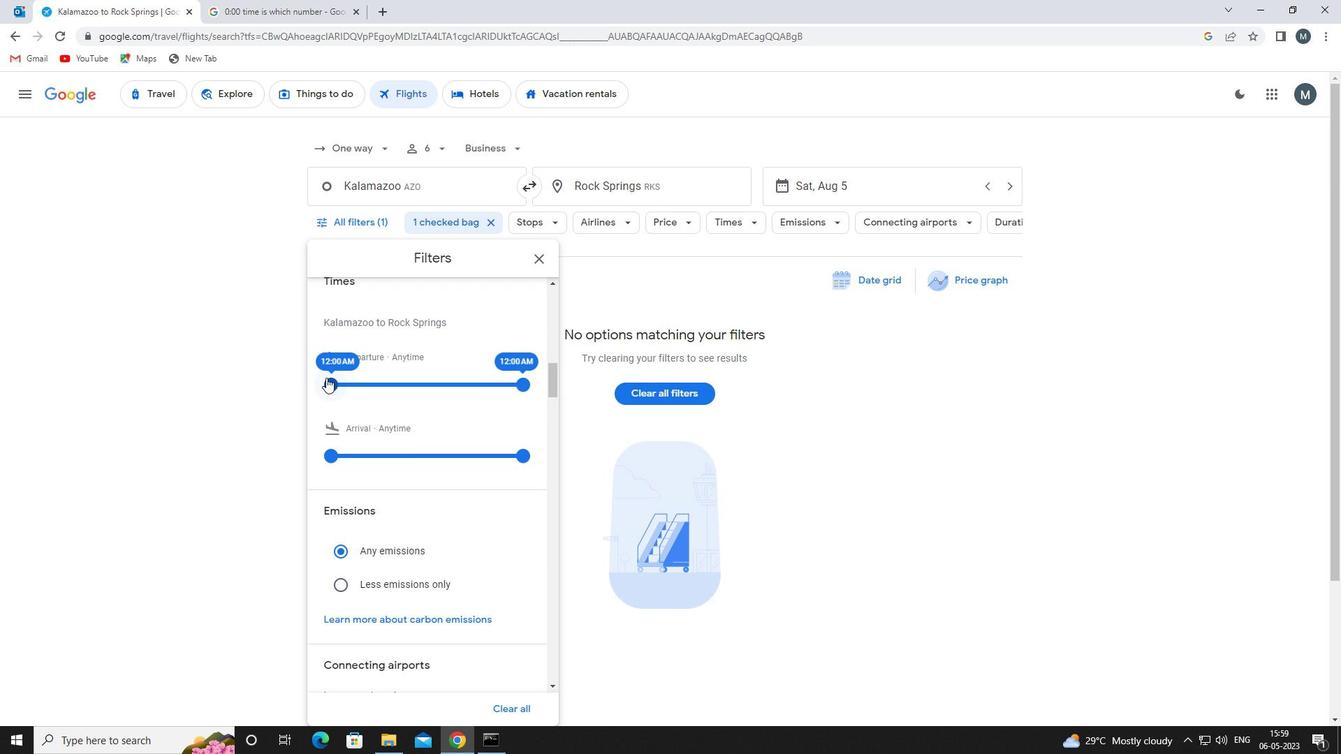
Action: Mouse moved to (516, 379)
Screenshot: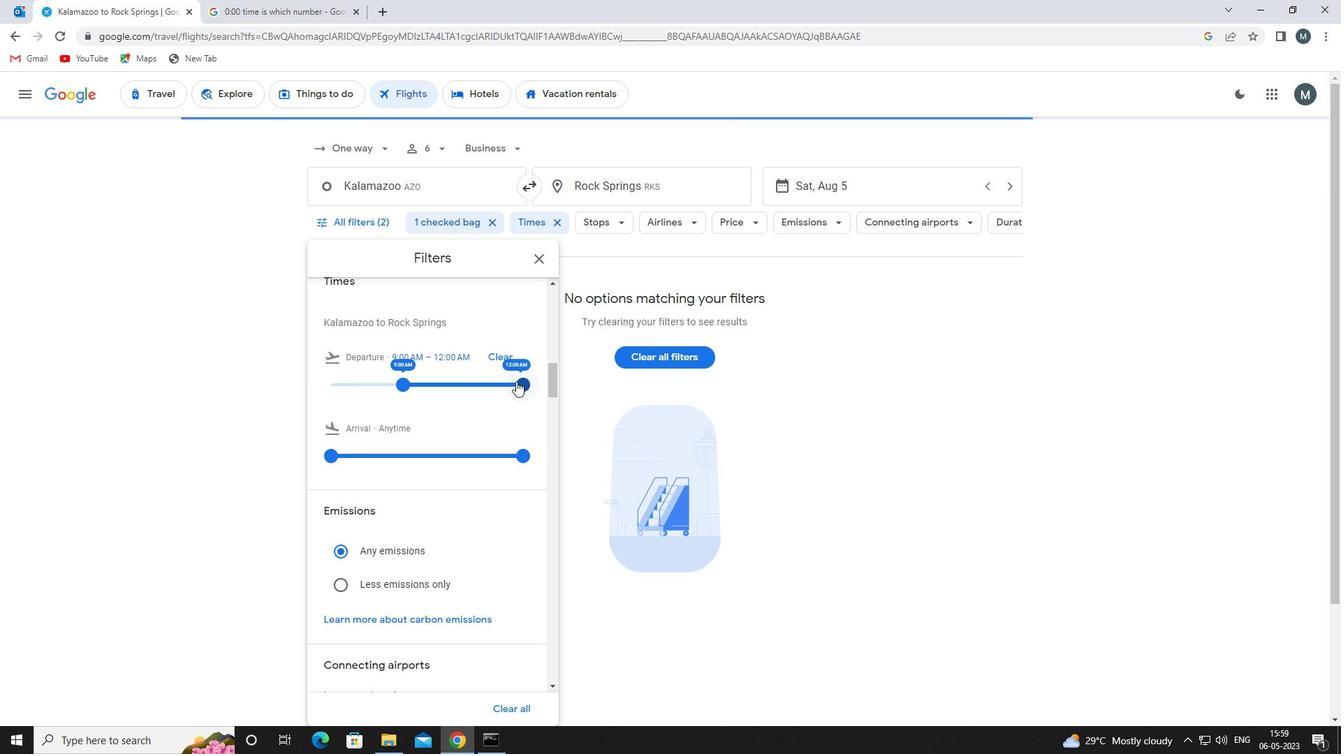 
Action: Mouse pressed left at (516, 379)
Screenshot: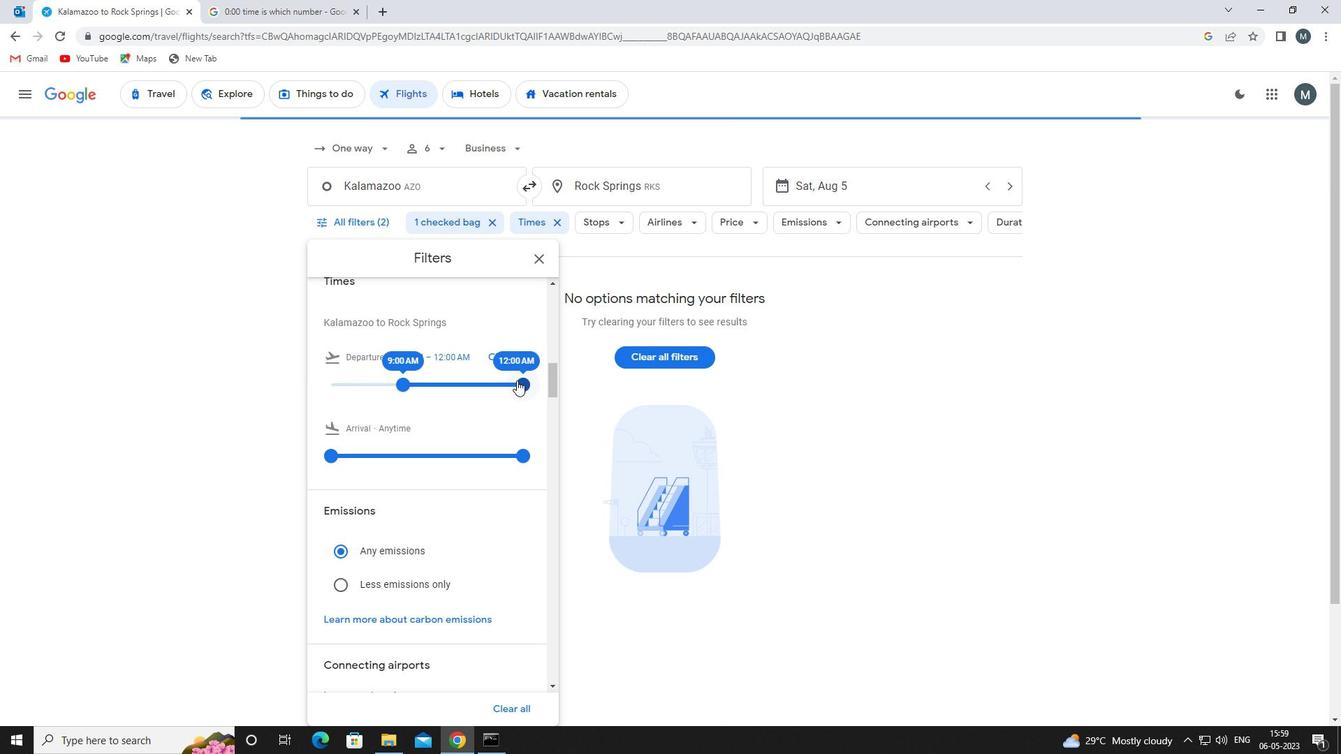 
Action: Mouse moved to (539, 260)
Screenshot: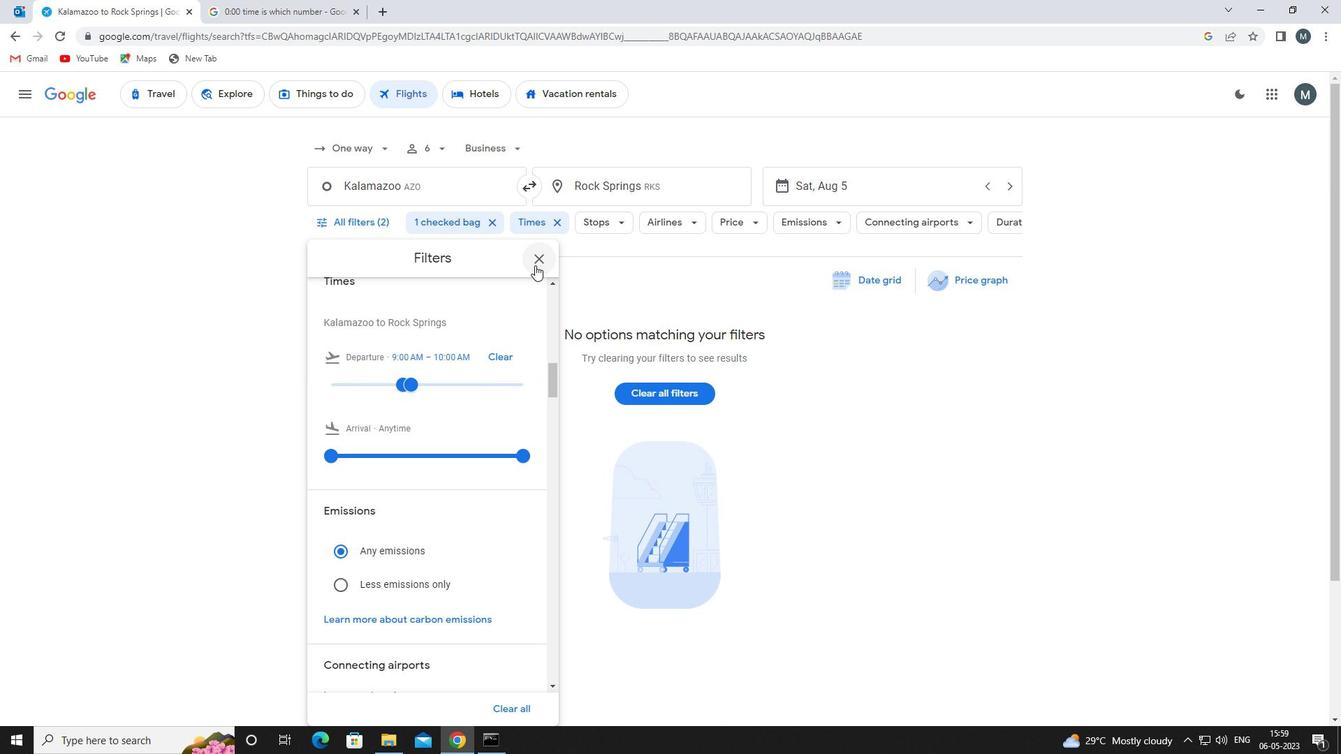 
Action: Mouse pressed left at (539, 260)
Screenshot: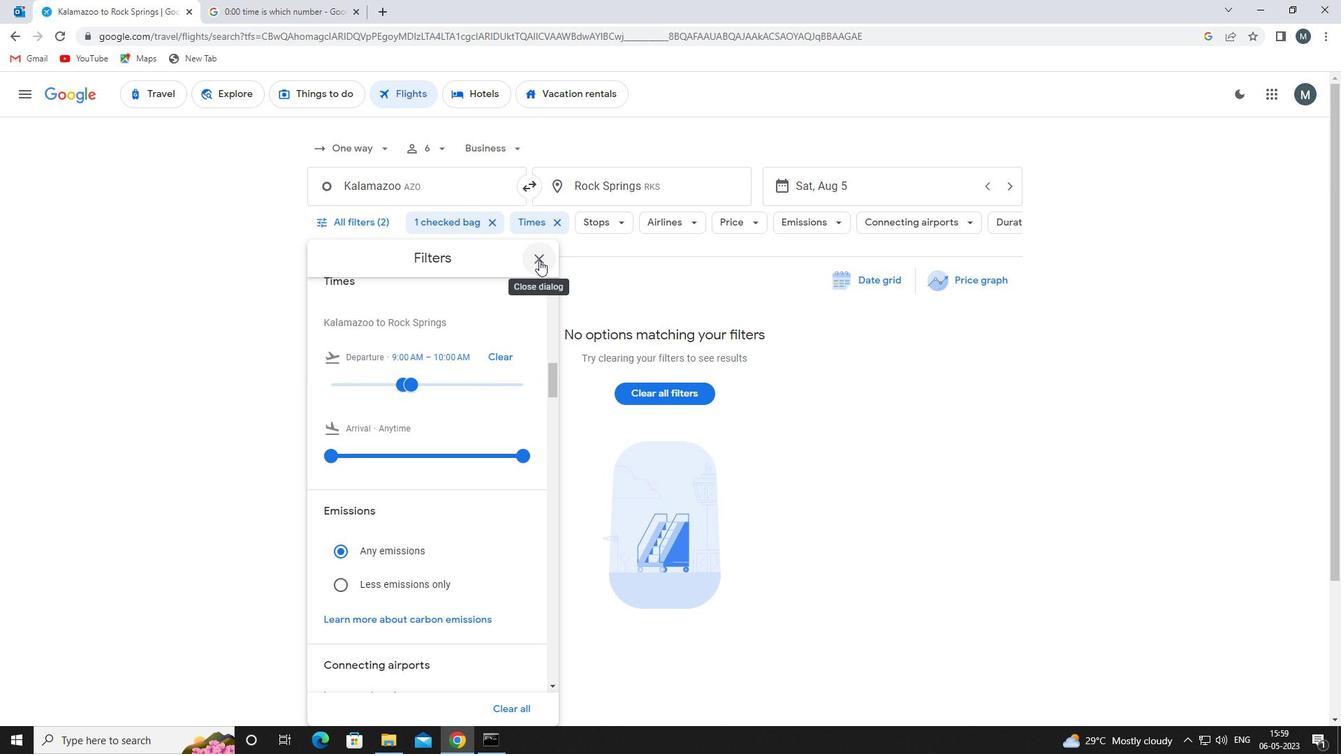 
Action: Mouse moved to (530, 262)
Screenshot: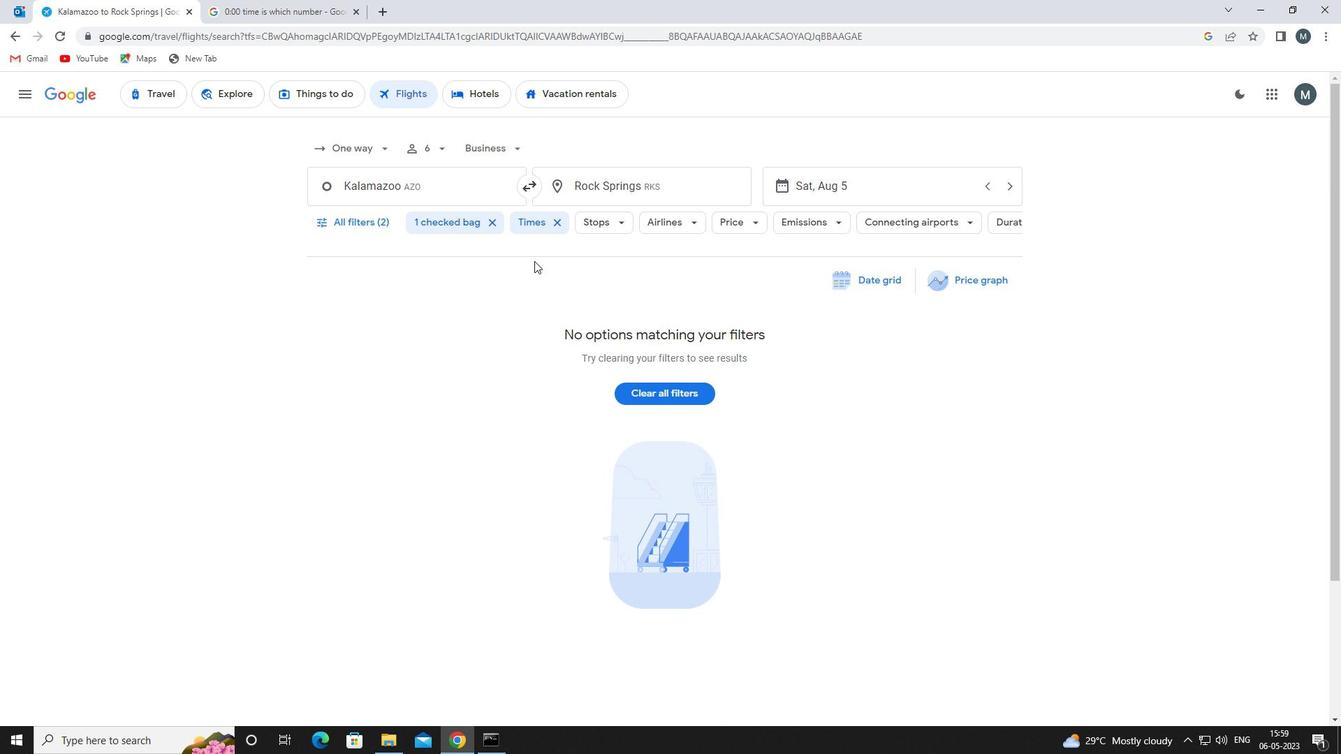 
